 Task: Explore satellite view of the famous Hollywood Sign in Los Angeles.
Action: Mouse pressed left at (521, 223)
Screenshot: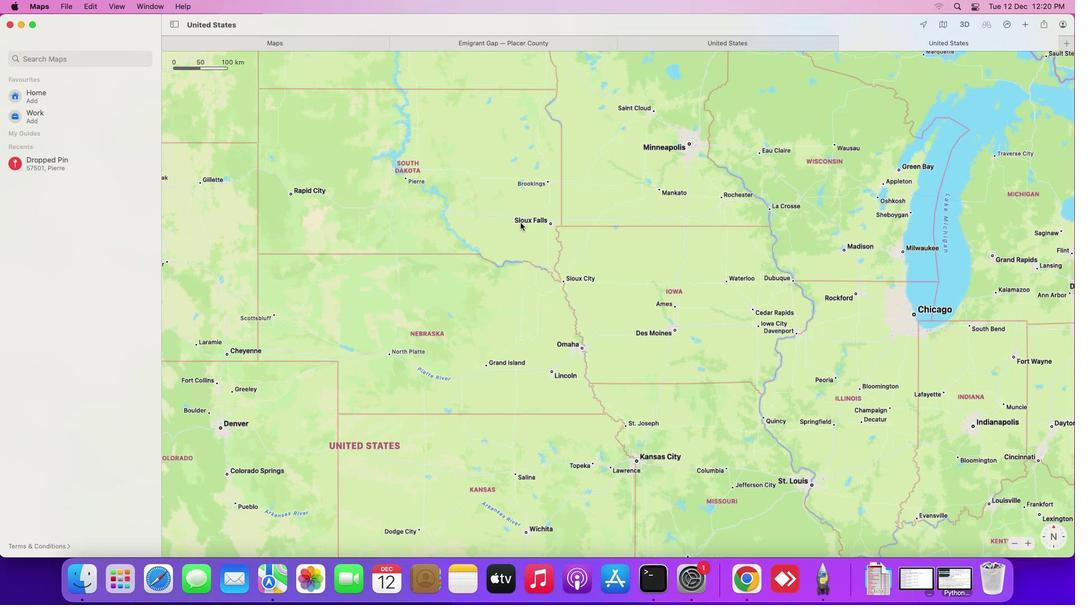
Action: Mouse moved to (73, 56)
Screenshot: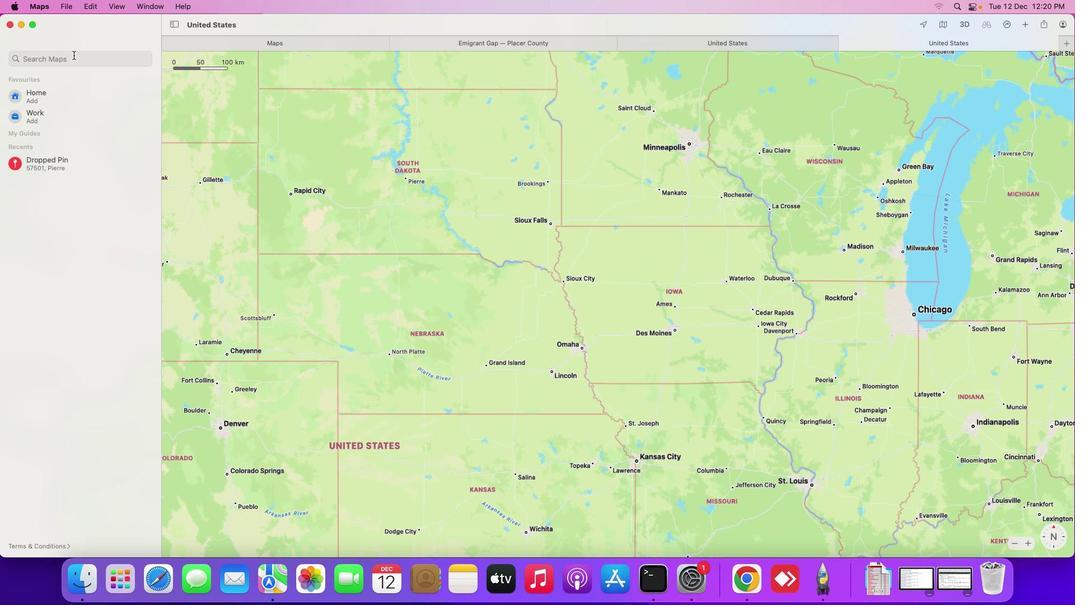 
Action: Mouse pressed left at (73, 56)
Screenshot: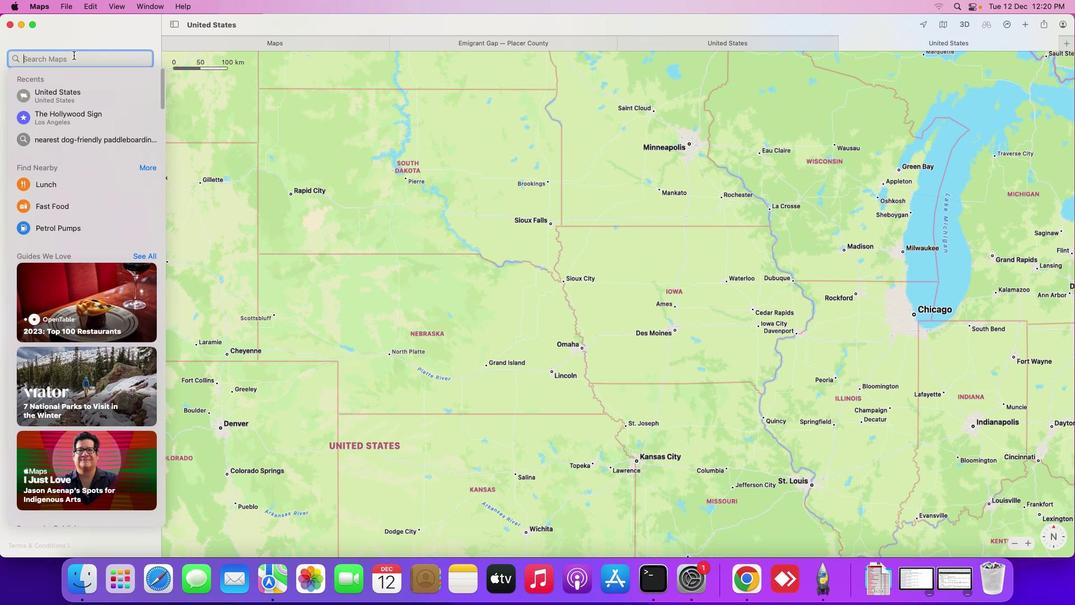 
Action: Key pressed 'f''a''m''o''u''s'Key.spaceKey.shift_r'H''o''l''l''y''w''o''o''d'Key.spaceKey.shift_r'S''i''g''n'Key.space'i''n'Key.spaceKey.shift_r'L''o''s'Key.spaceKey.shift_r'A''n''g''e''l''e''s'Key.enter
Screenshot: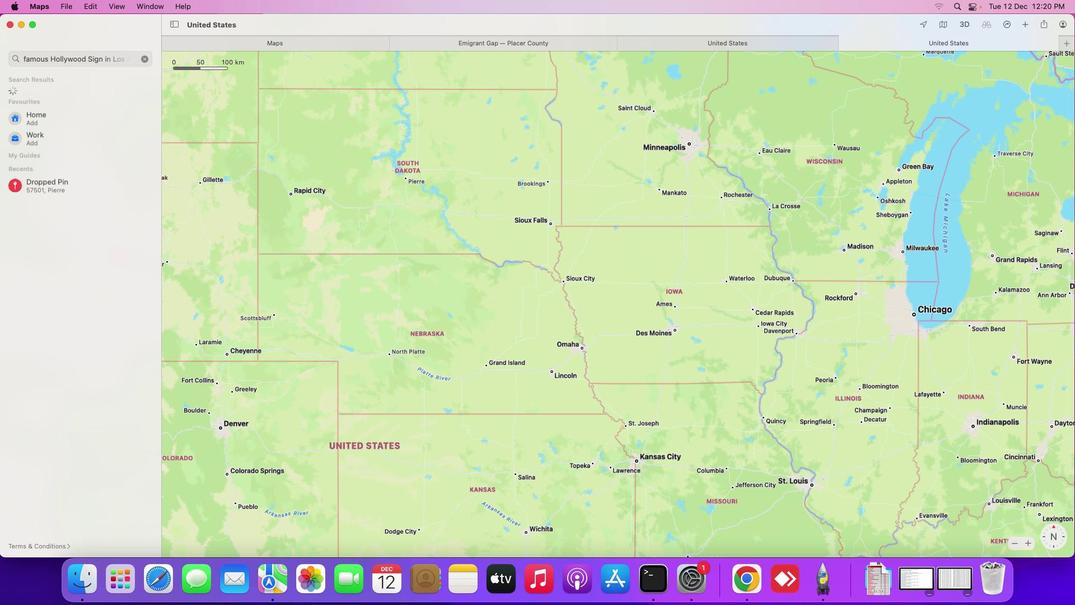 
Action: Mouse moved to (940, 22)
Screenshot: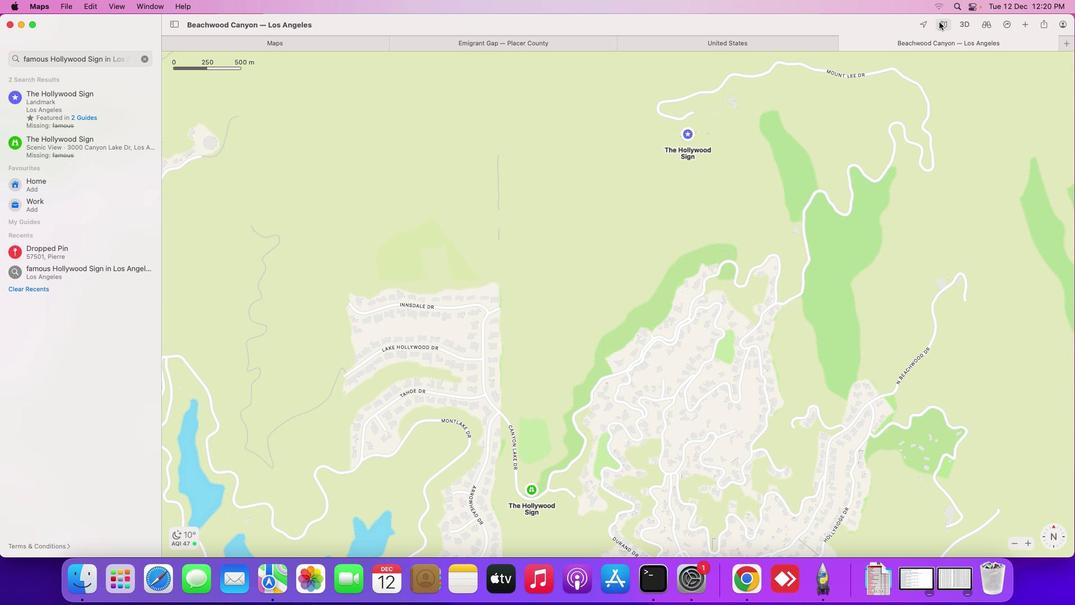 
Action: Mouse pressed left at (940, 22)
Screenshot: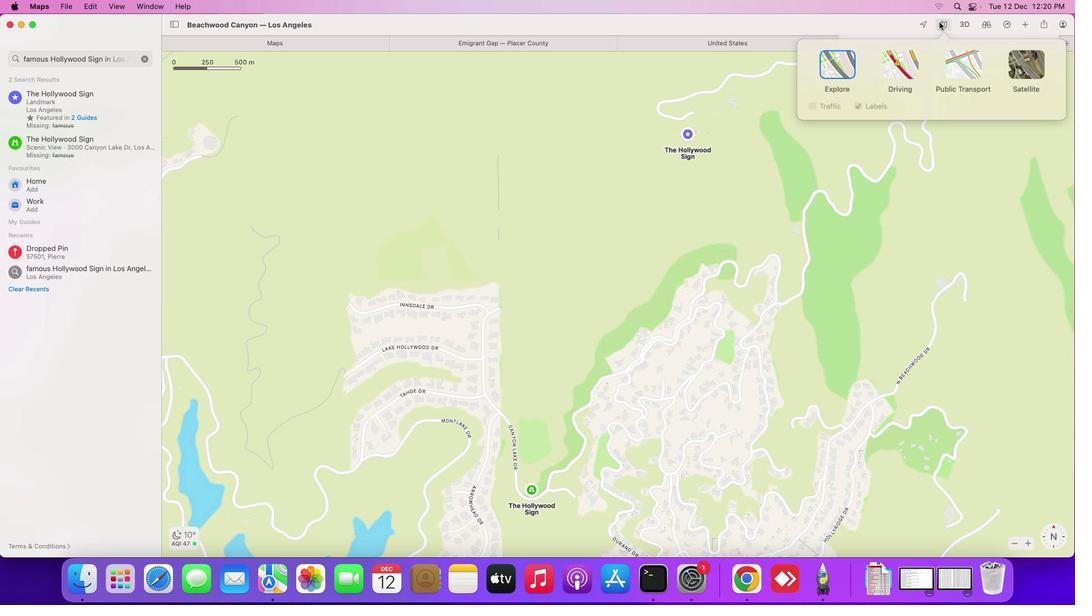 
Action: Mouse moved to (1025, 72)
Screenshot: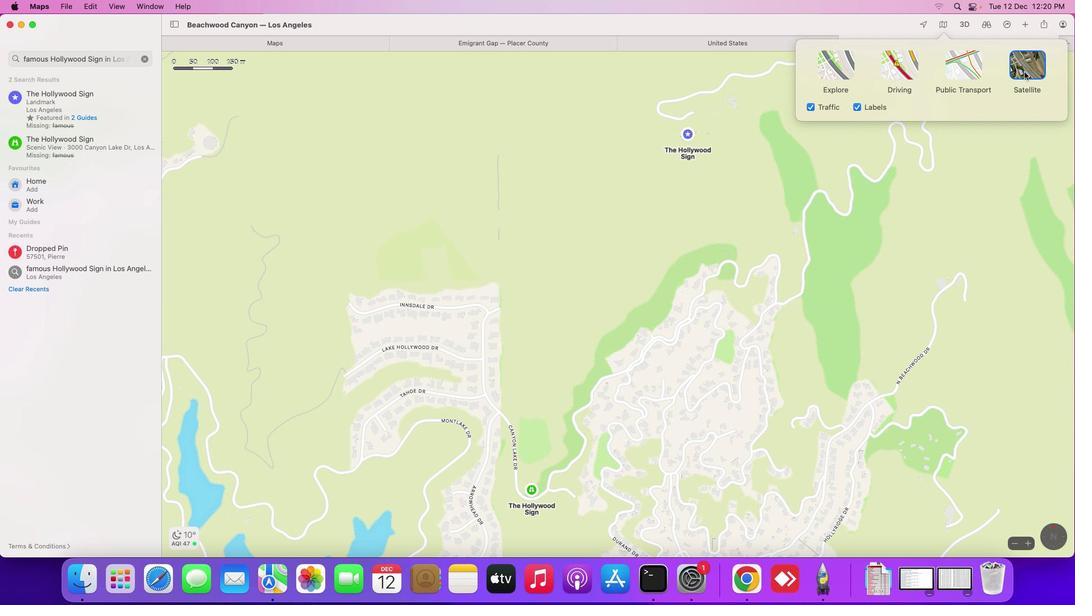 
Action: Mouse pressed left at (1025, 72)
Screenshot: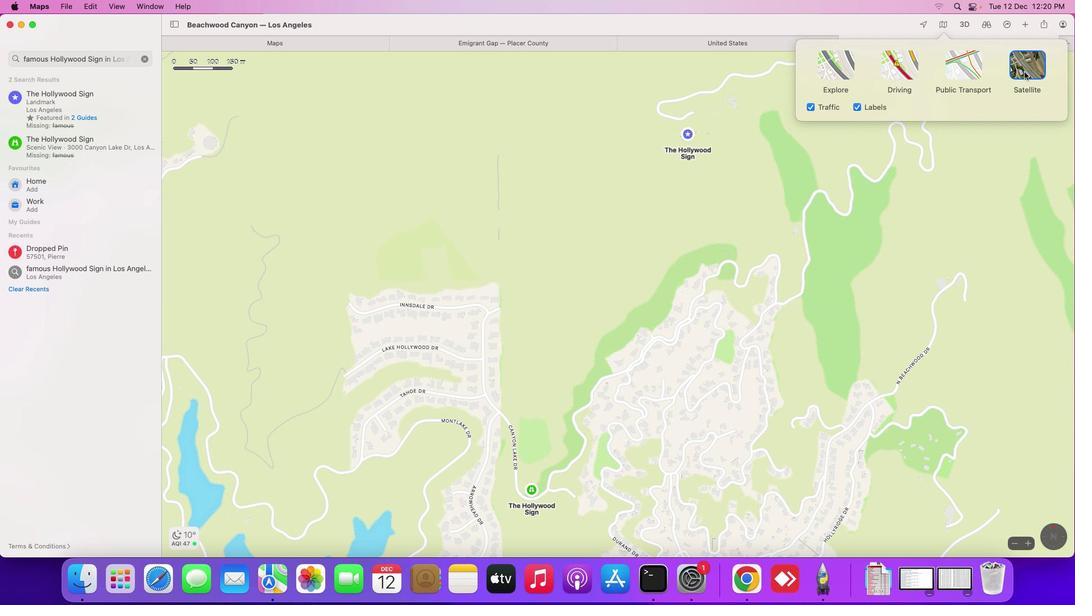 
Action: Mouse moved to (612, 312)
Screenshot: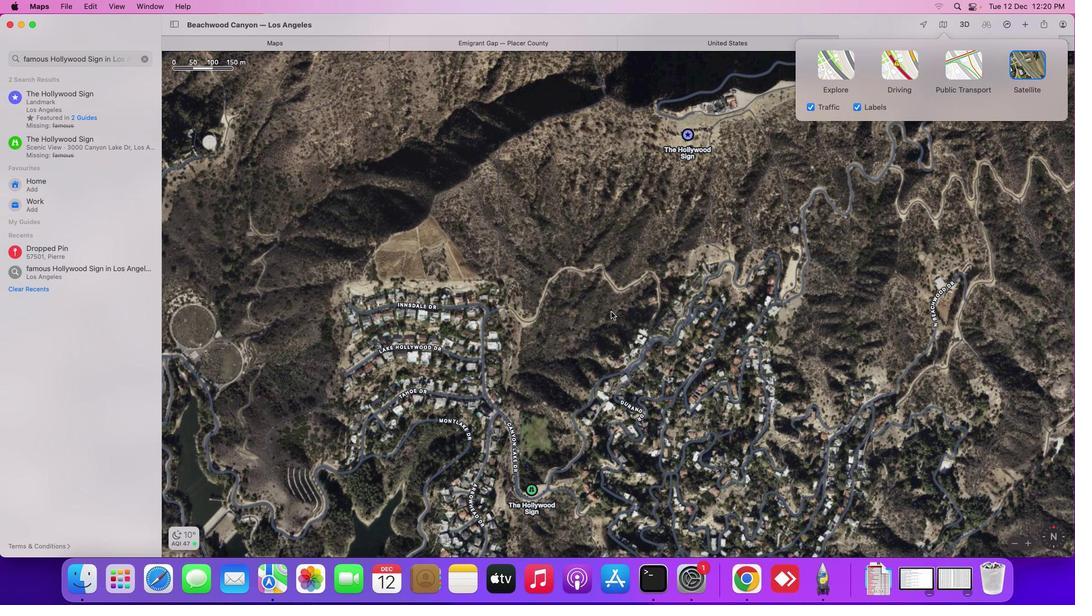 
Action: Mouse pressed left at (612, 312)
Screenshot: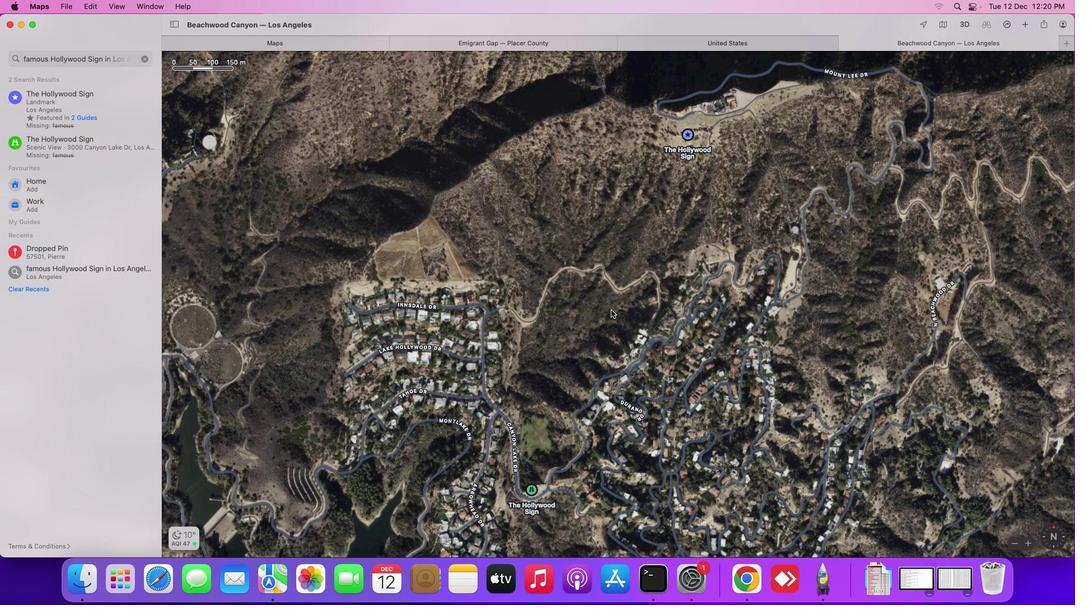 
Action: Mouse moved to (597, 298)
Screenshot: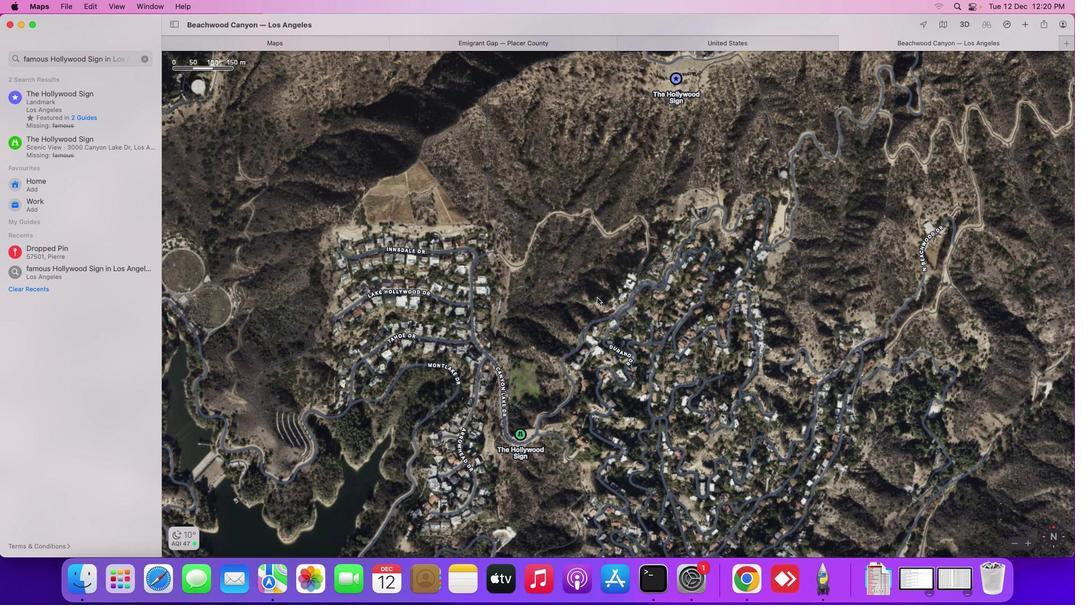
Action: Mouse scrolled (597, 298) with delta (0, 1)
Screenshot: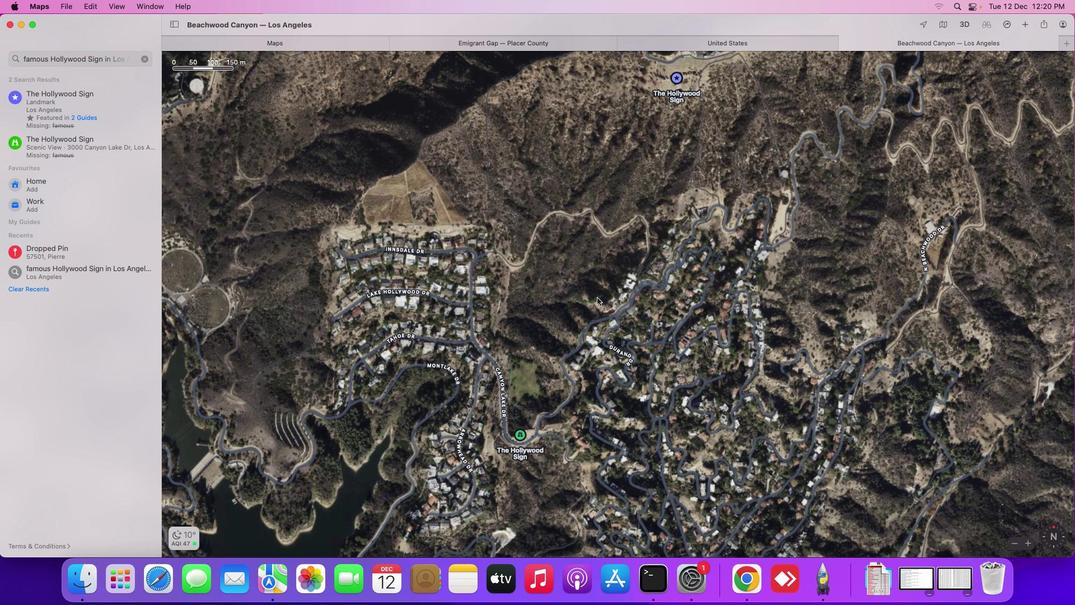 
Action: Mouse scrolled (597, 298) with delta (0, 1)
Screenshot: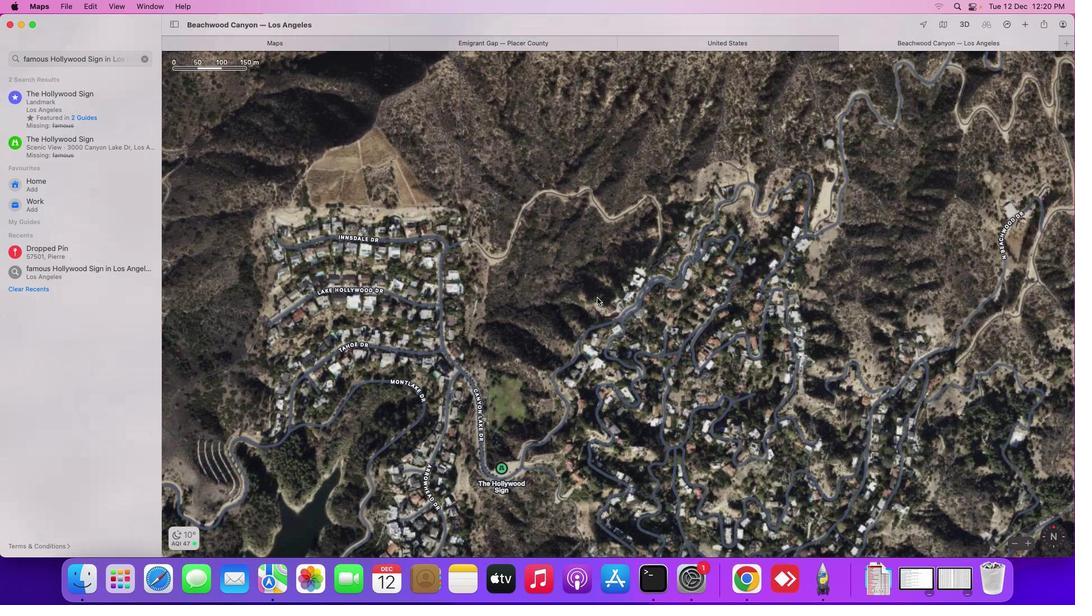
Action: Mouse scrolled (597, 298) with delta (0, 1)
Screenshot: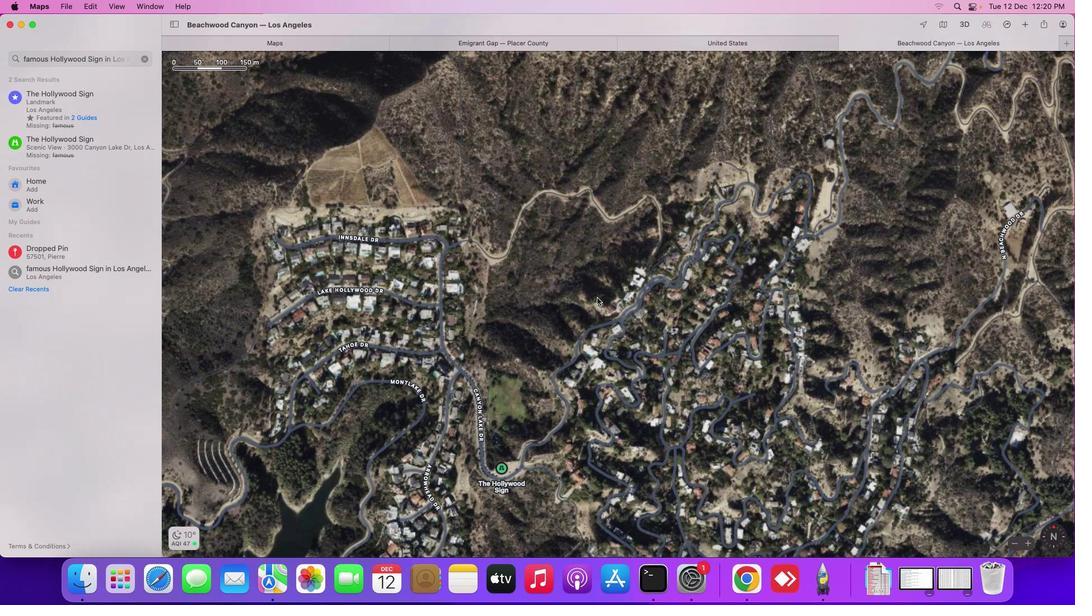 
Action: Mouse scrolled (597, 298) with delta (0, 1)
Screenshot: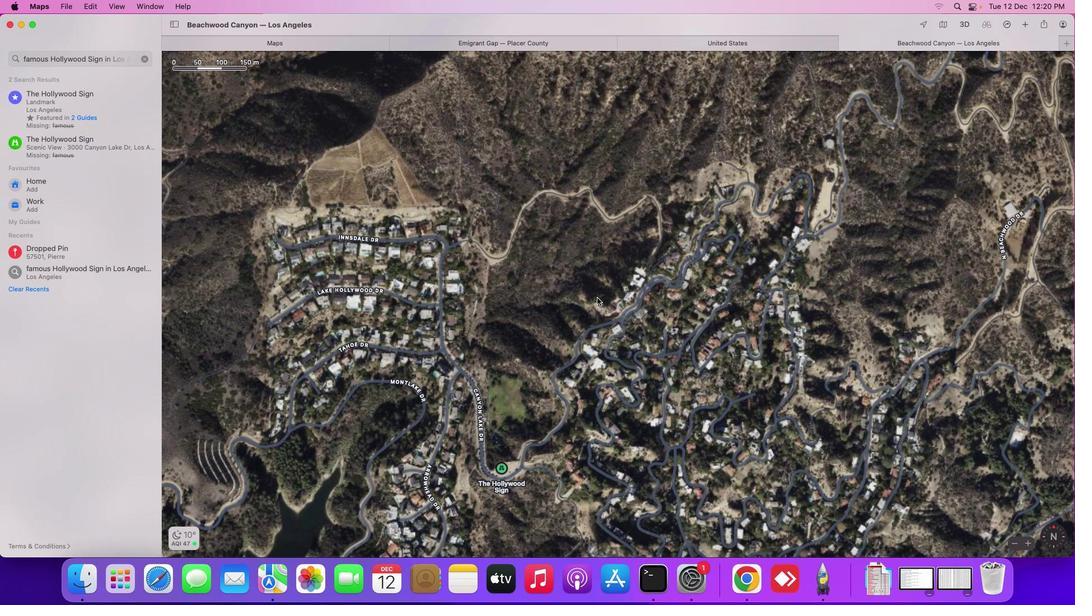 
Action: Mouse scrolled (597, 298) with delta (0, 2)
Screenshot: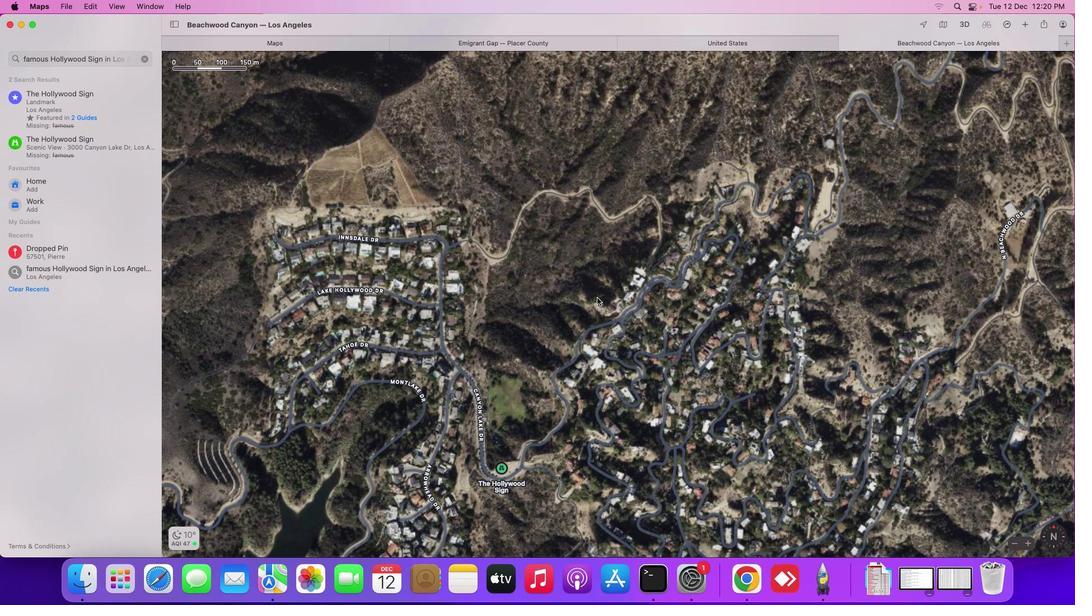 
Action: Mouse moved to (540, 298)
Screenshot: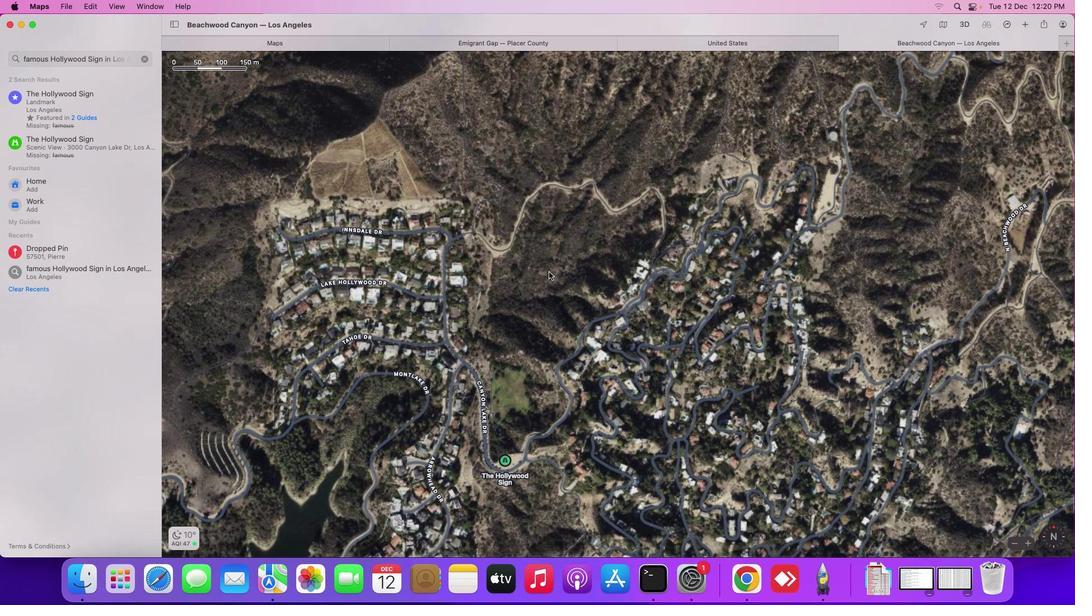 
Action: Mouse pressed left at (540, 298)
Screenshot: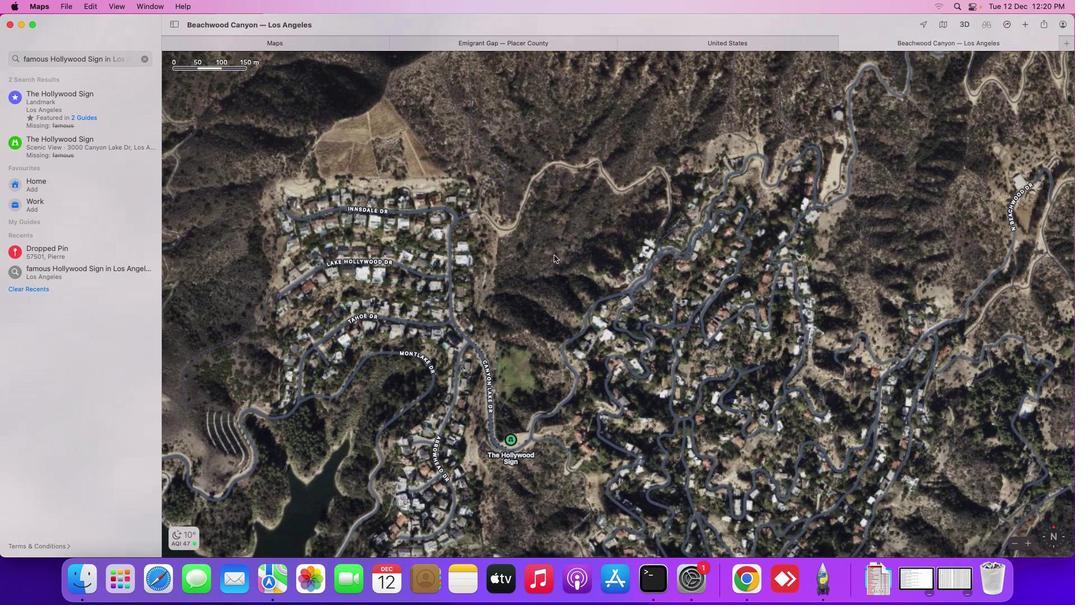 
Action: Mouse moved to (579, 279)
Screenshot: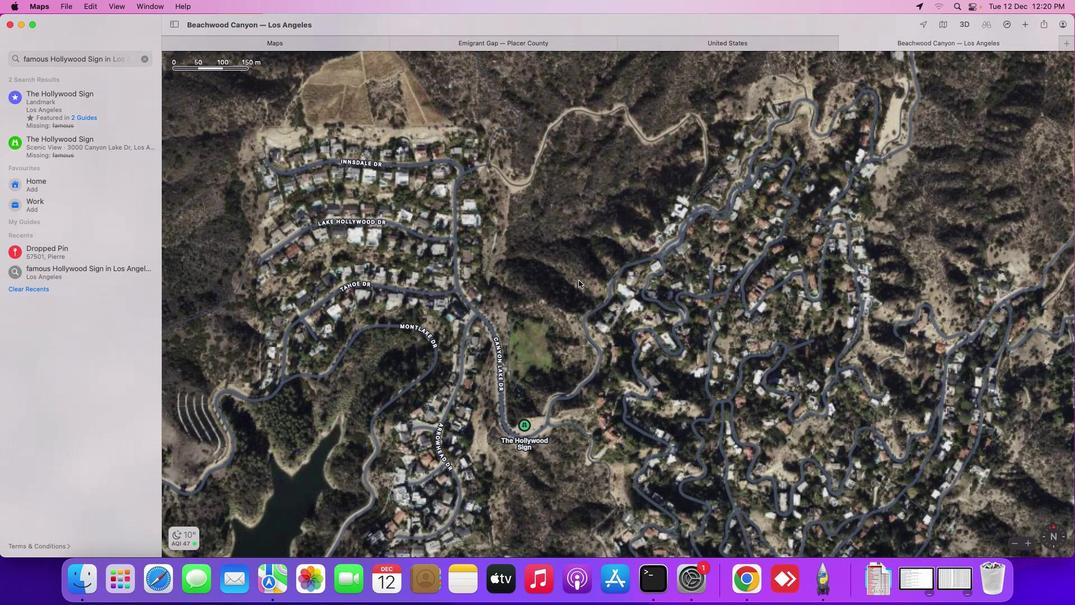 
Action: Mouse scrolled (579, 279) with delta (0, 1)
Screenshot: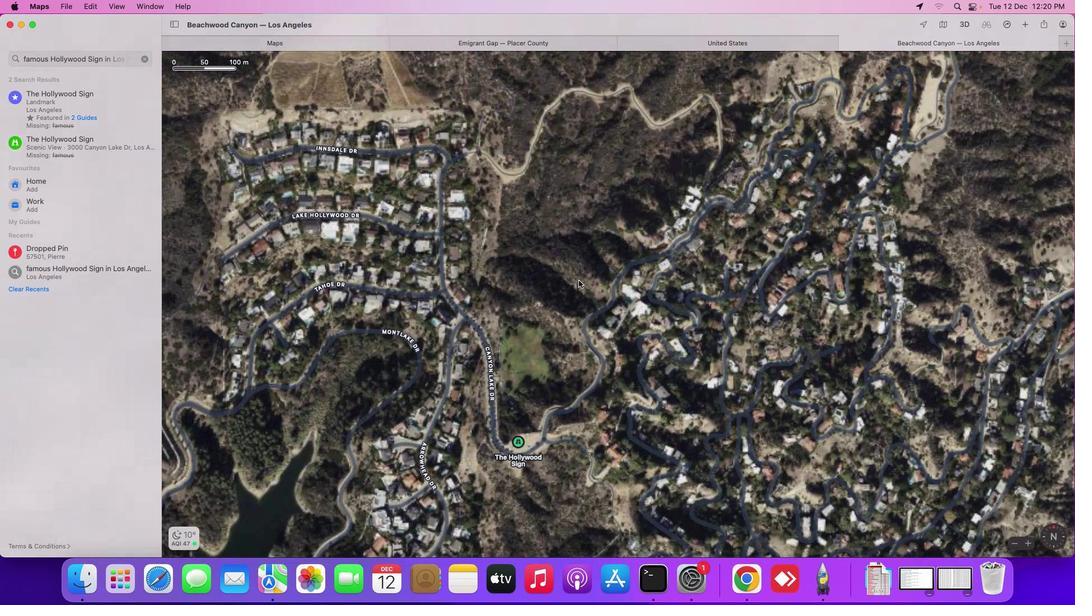 
Action: Mouse moved to (579, 280)
Screenshot: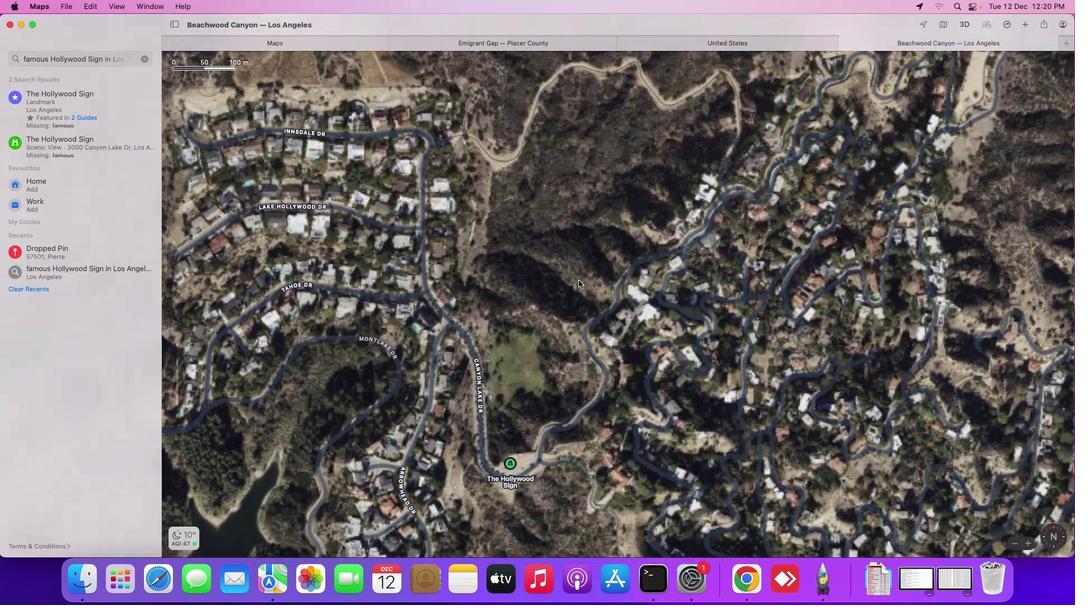 
Action: Mouse scrolled (579, 280) with delta (0, 1)
Screenshot: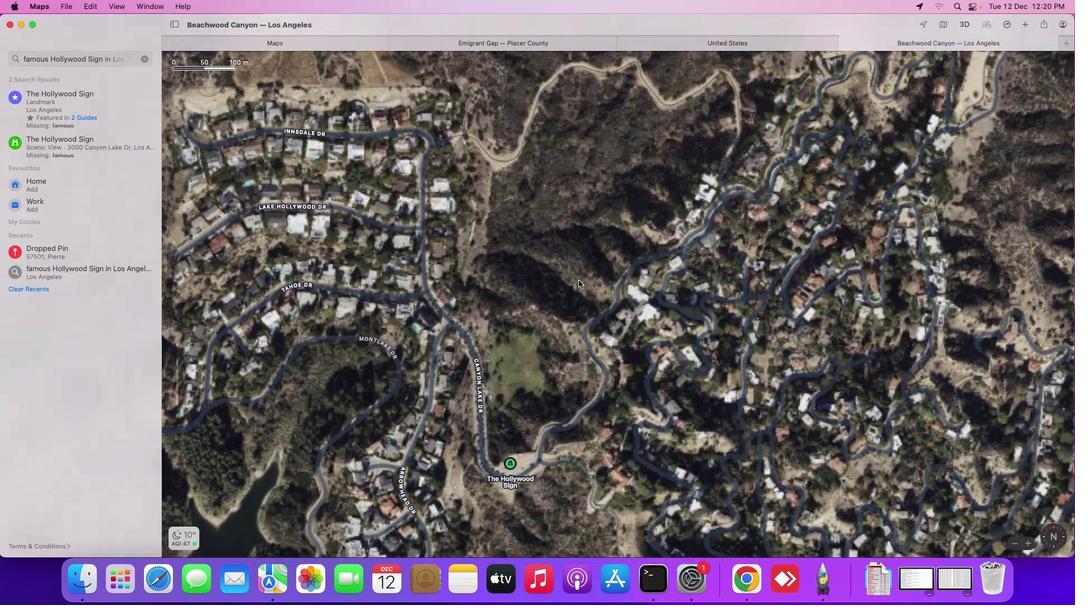 
Action: Mouse scrolled (579, 280) with delta (0, 1)
Screenshot: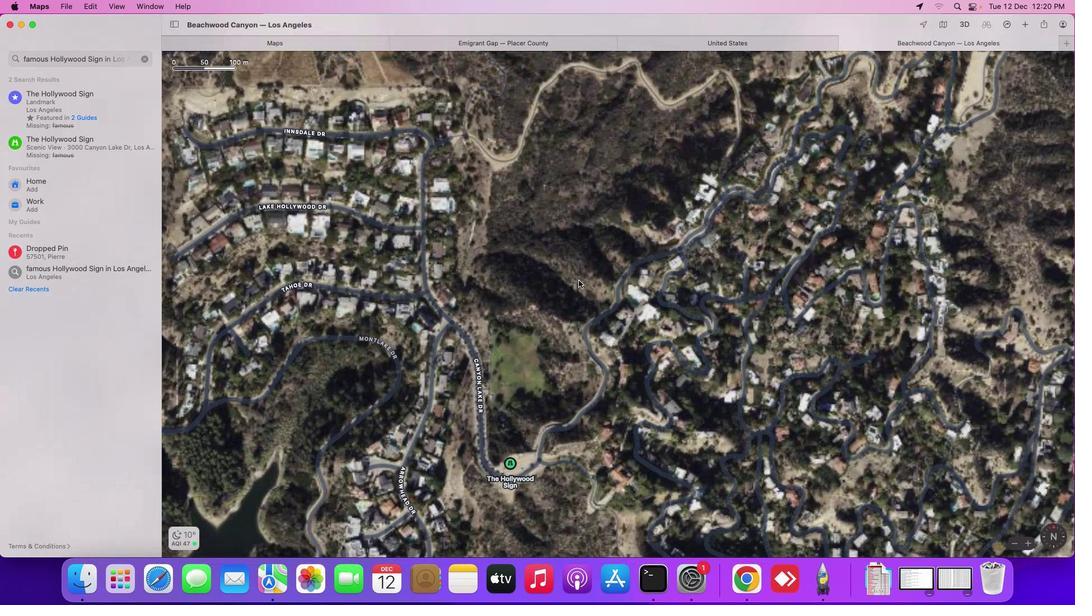 
Action: Mouse moved to (579, 280)
Screenshot: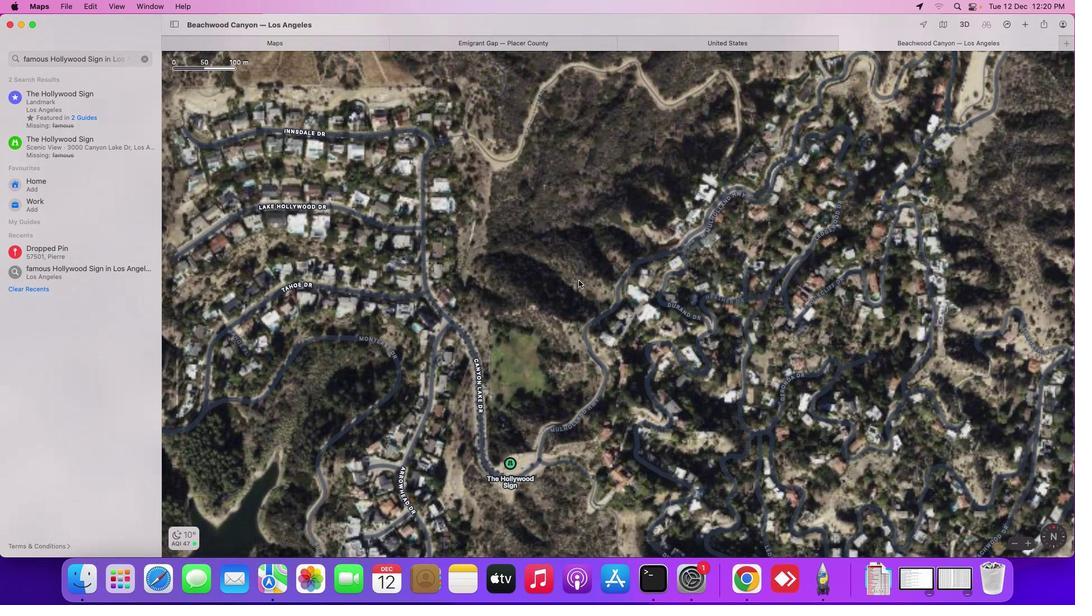 
Action: Mouse scrolled (579, 280) with delta (0, 1)
Screenshot: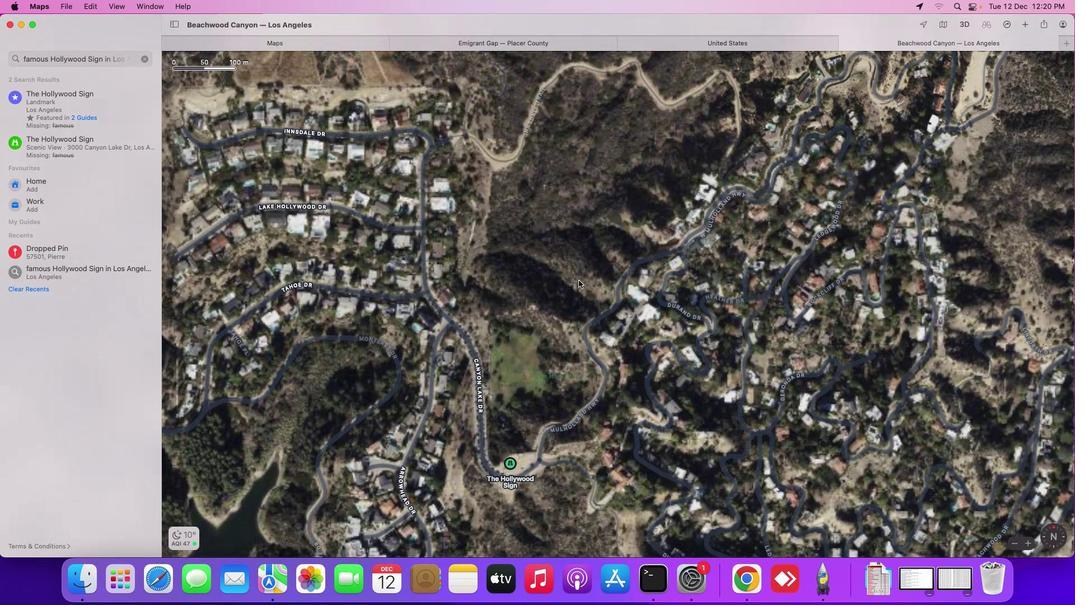 
Action: Mouse moved to (579, 280)
Screenshot: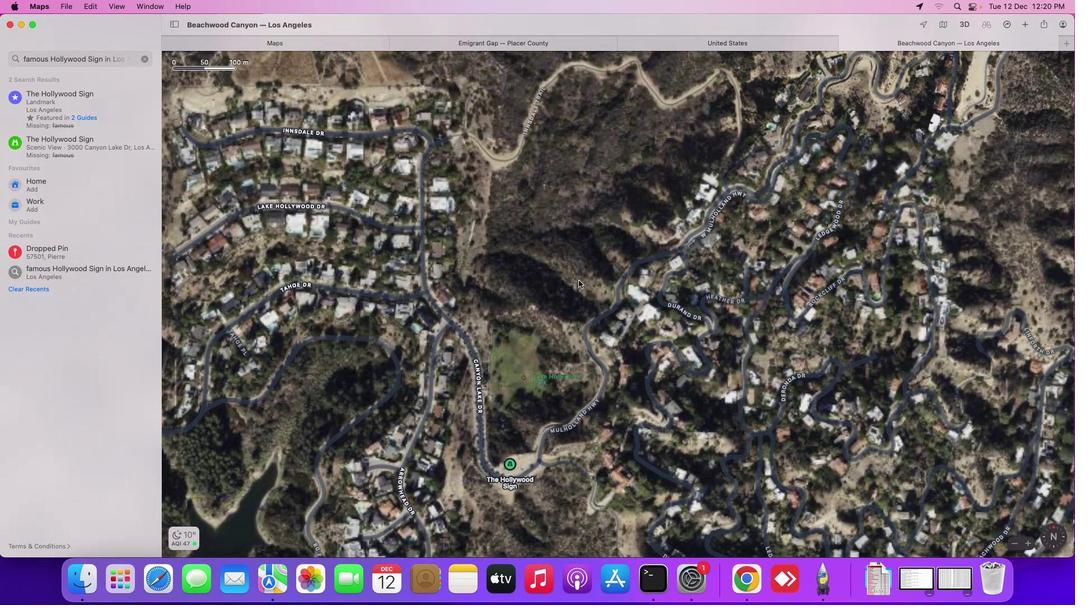 
Action: Mouse scrolled (579, 280) with delta (0, 2)
Screenshot: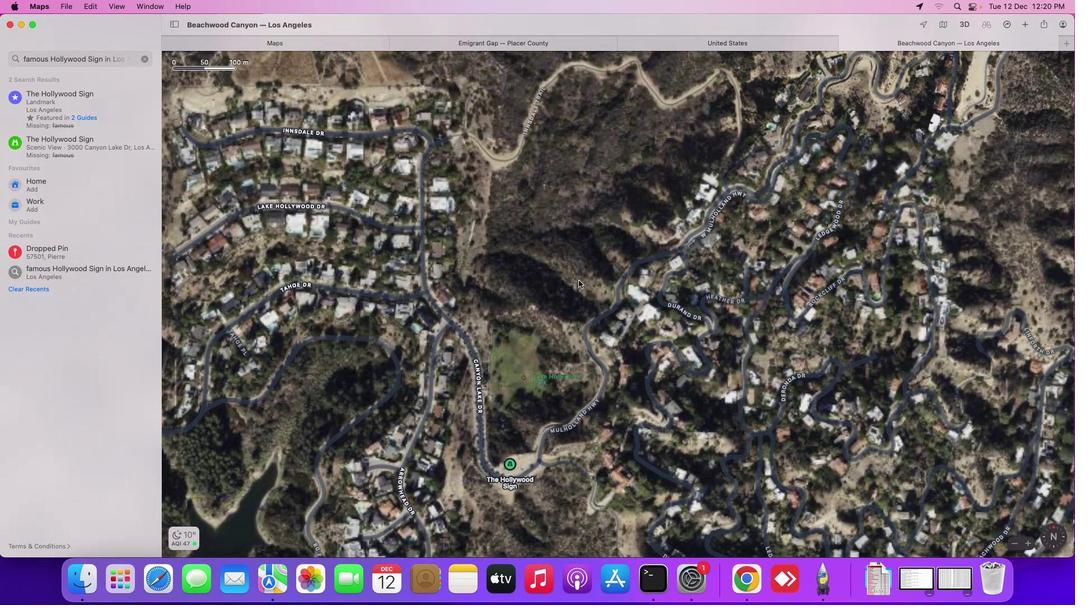 
Action: Mouse moved to (579, 280)
Screenshot: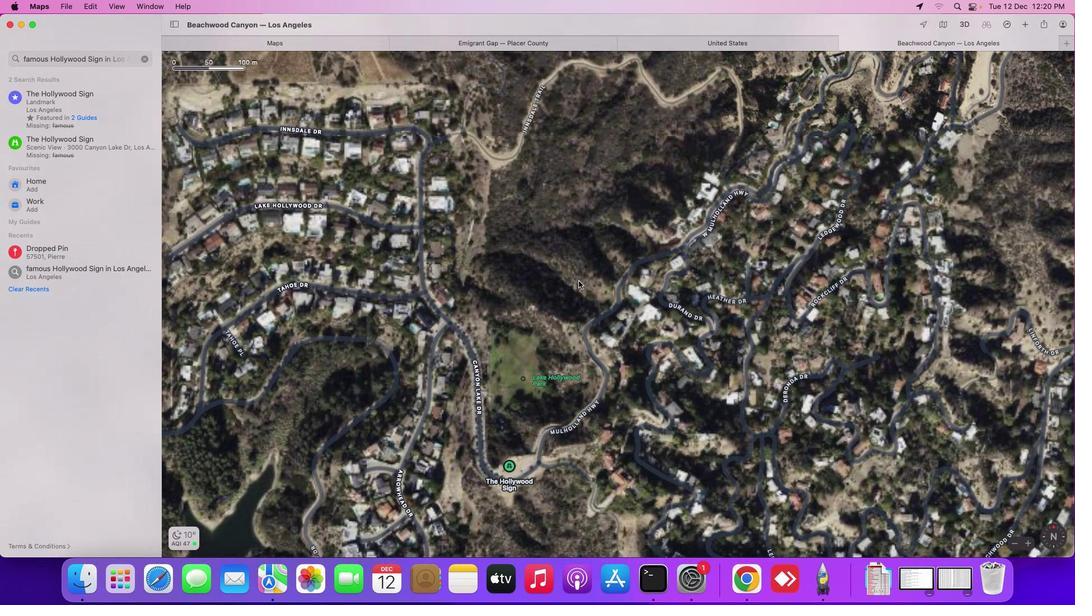 
Action: Mouse scrolled (579, 280) with delta (0, 1)
Screenshot: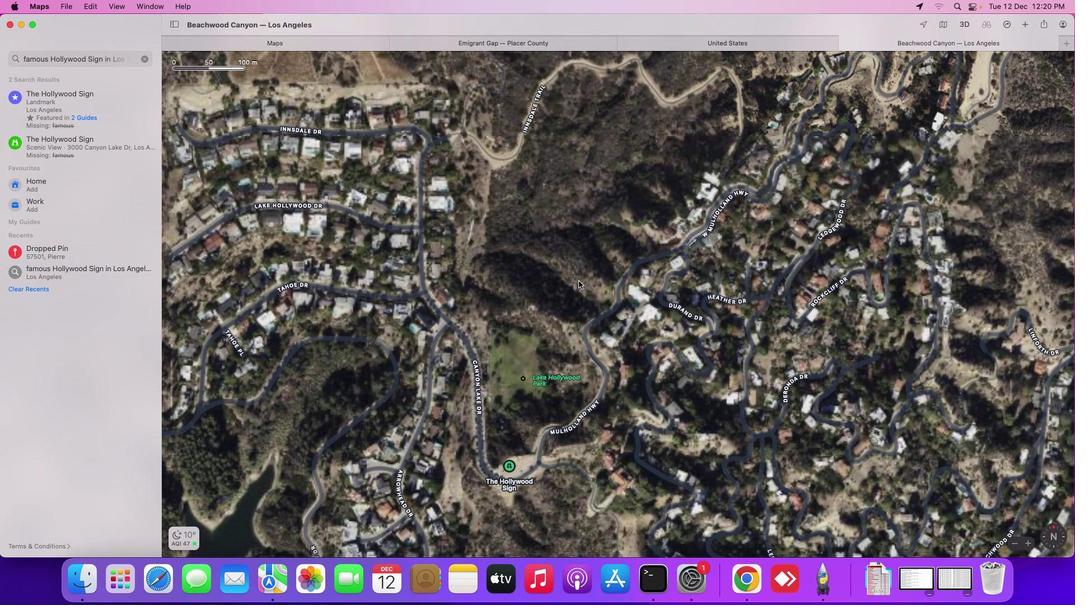 
Action: Mouse moved to (579, 280)
Screenshot: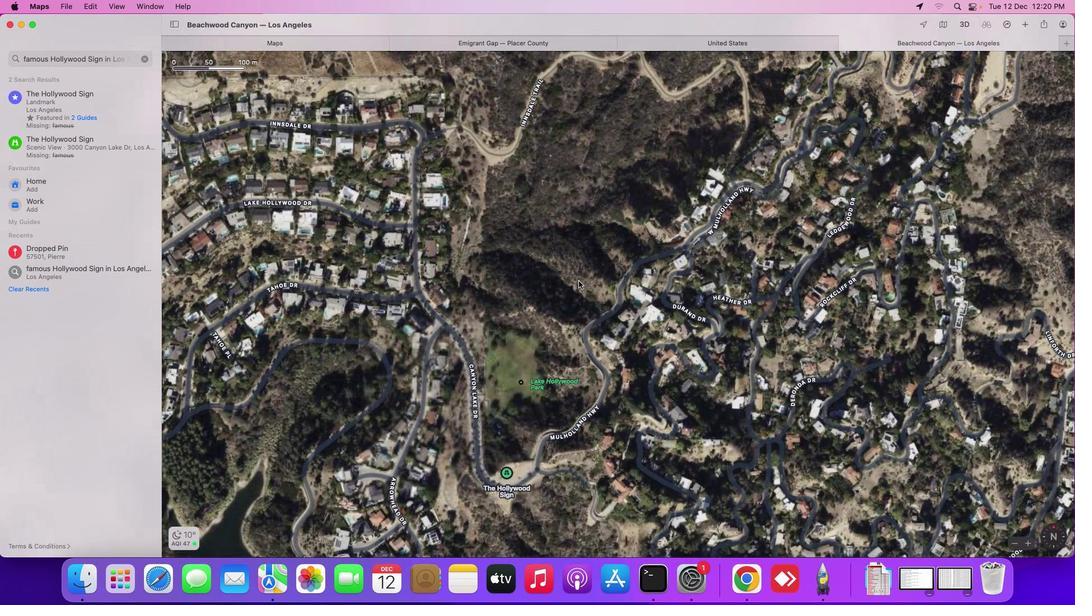 
Action: Mouse scrolled (579, 280) with delta (0, 1)
Screenshot: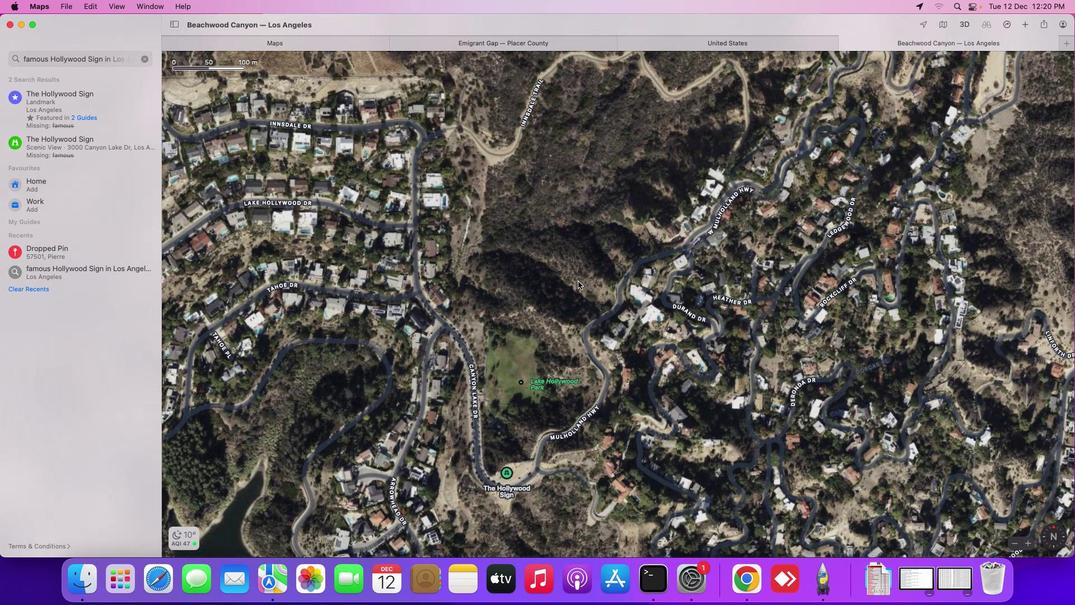 
Action: Mouse moved to (579, 281)
Screenshot: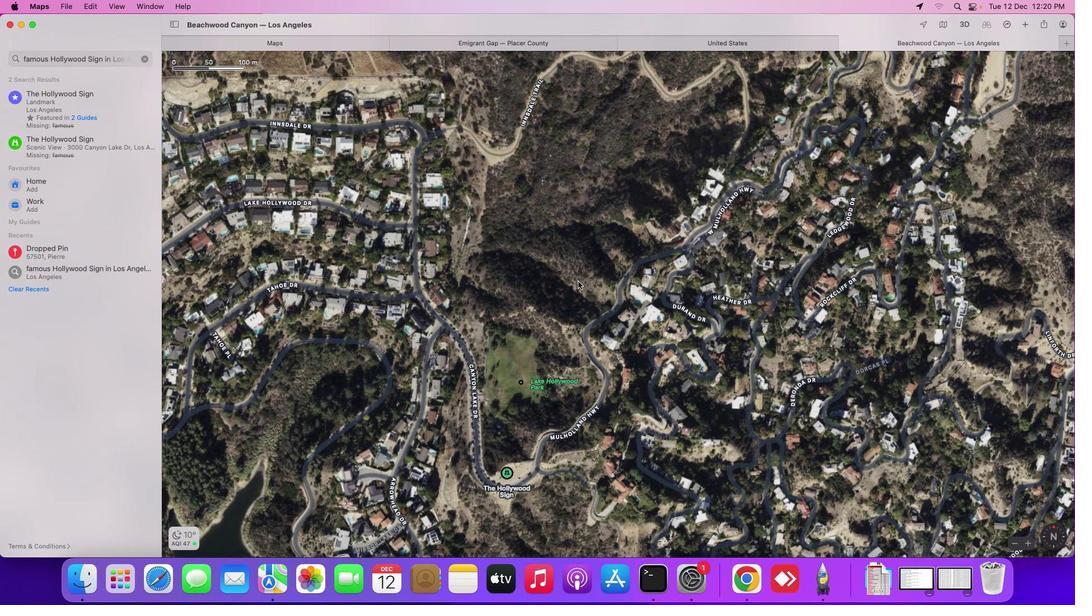 
Action: Mouse scrolled (579, 281) with delta (0, 1)
Screenshot: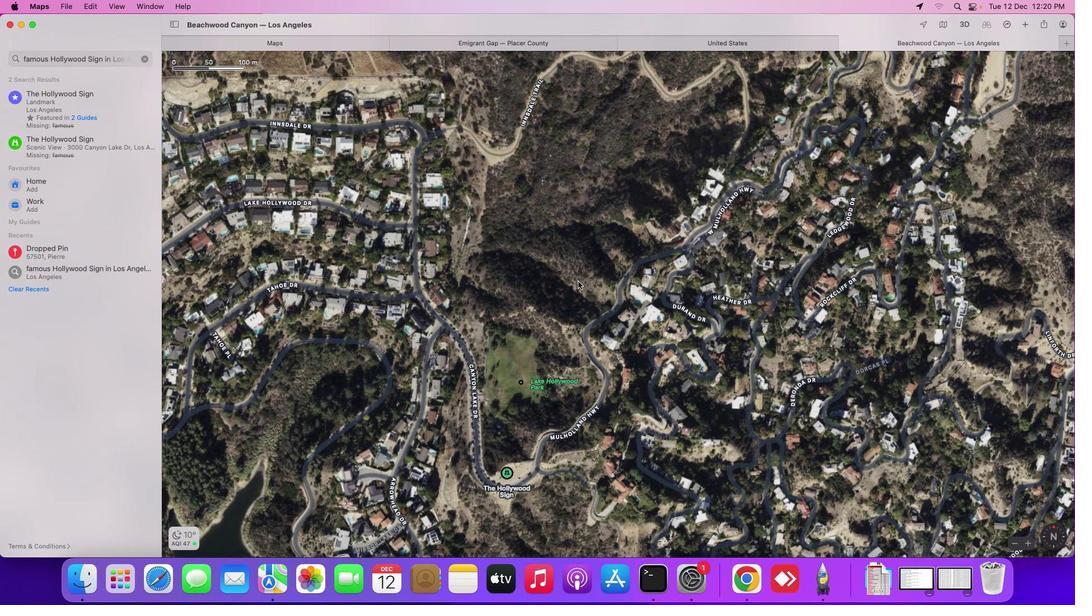 
Action: Mouse moved to (531, 303)
Screenshot: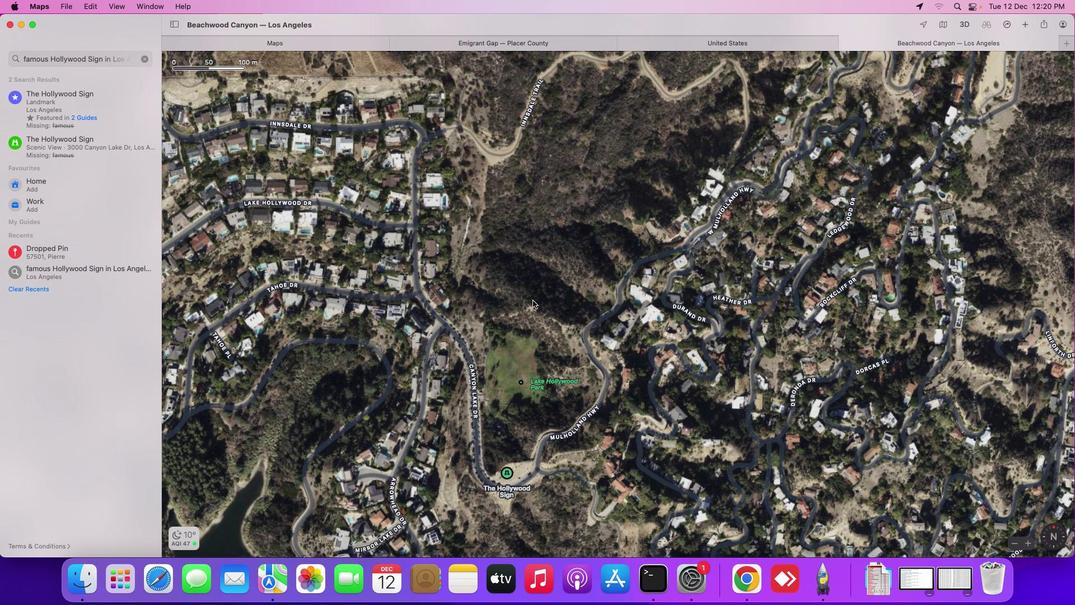 
Action: Mouse pressed left at (531, 303)
Screenshot: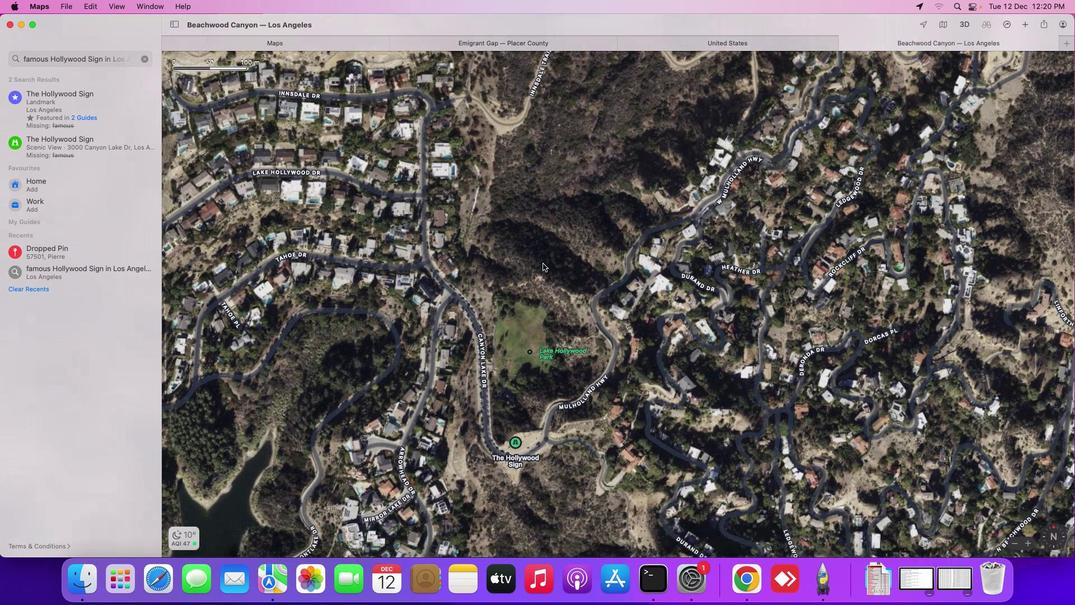 
Action: Mouse moved to (569, 288)
Screenshot: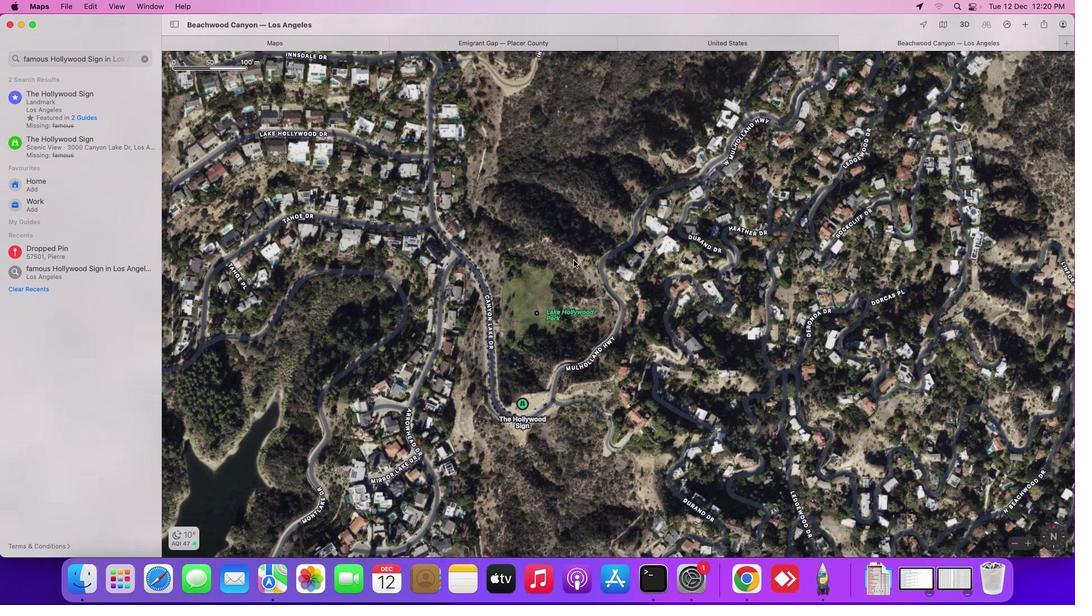 
Action: Mouse pressed left at (569, 288)
Screenshot: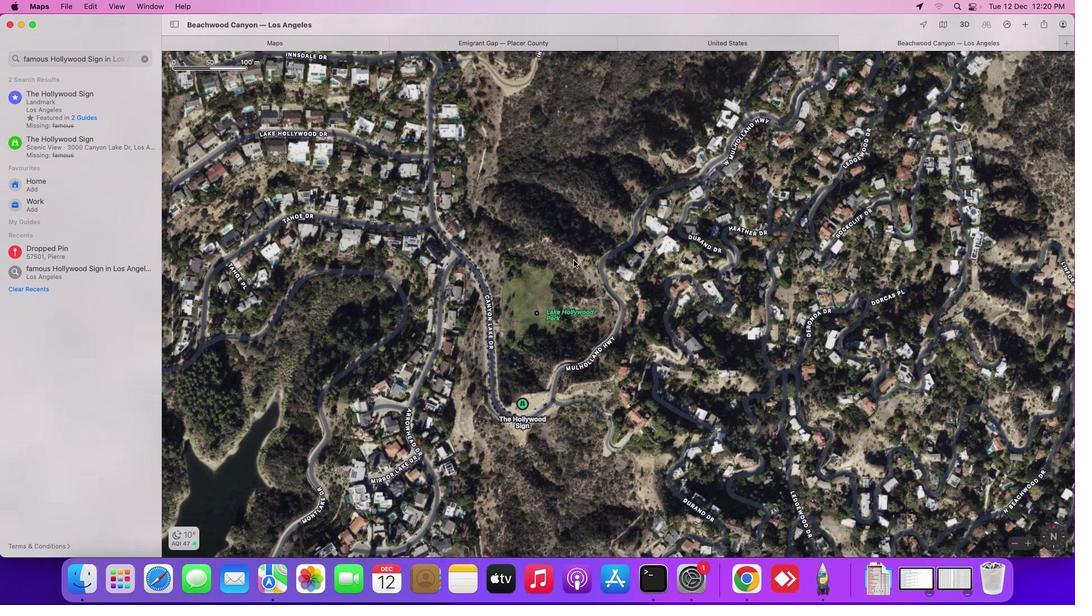 
Action: Mouse moved to (584, 320)
Screenshot: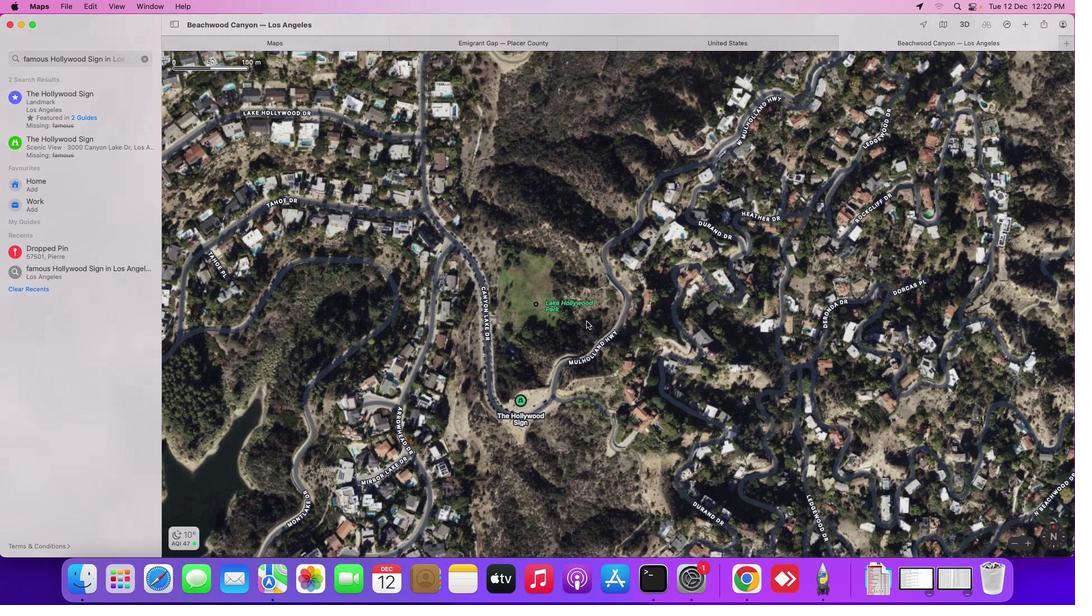 
Action: Mouse scrolled (584, 320) with delta (0, 1)
Screenshot: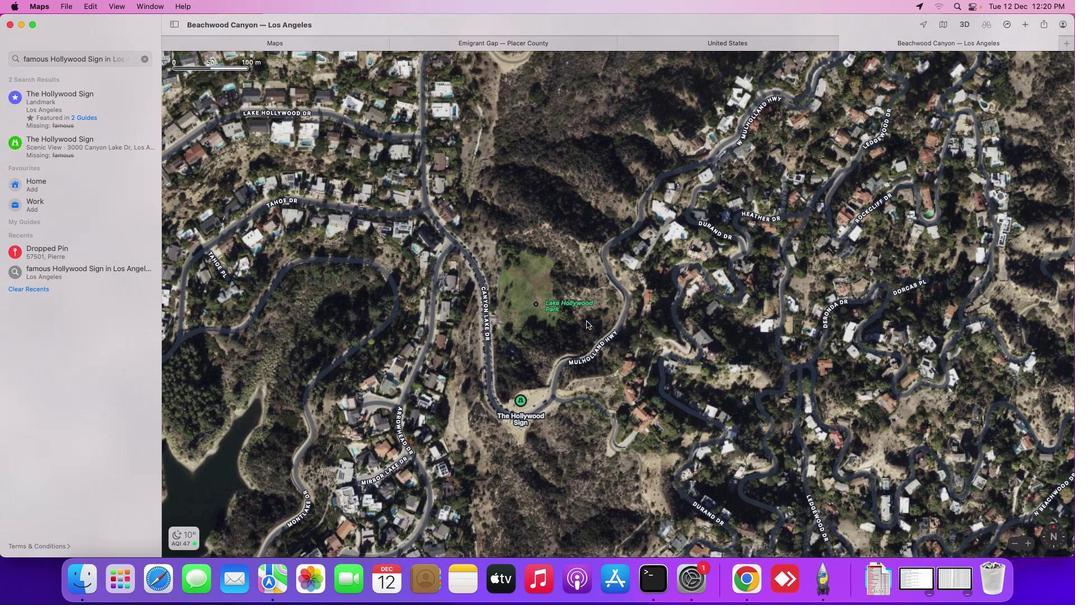 
Action: Mouse moved to (584, 320)
Screenshot: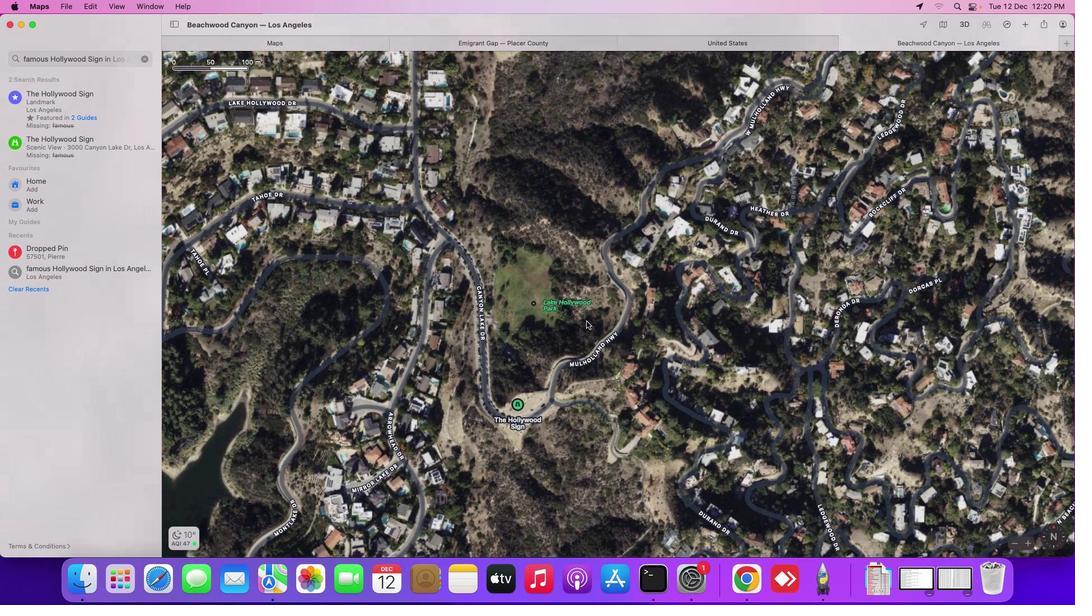 
Action: Mouse scrolled (584, 320) with delta (0, 1)
Screenshot: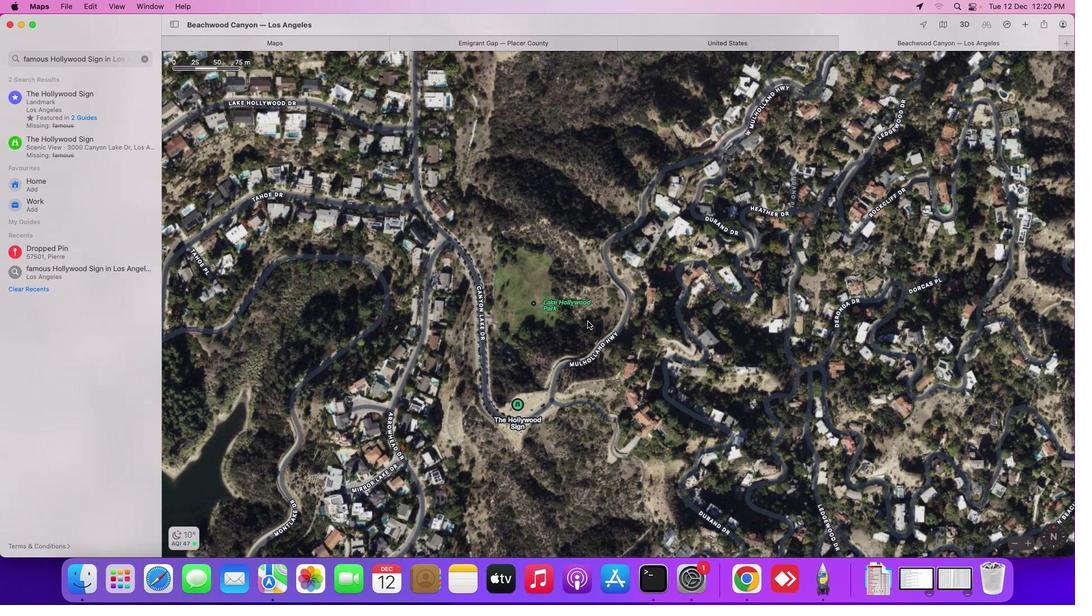 
Action: Mouse moved to (585, 321)
Screenshot: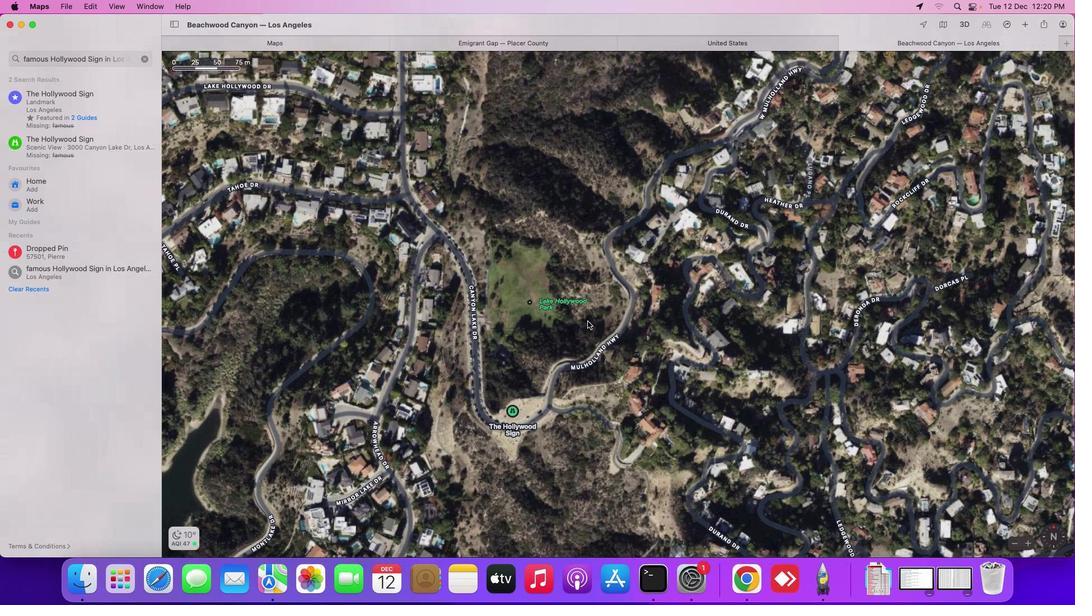 
Action: Mouse scrolled (585, 321) with delta (0, 1)
Screenshot: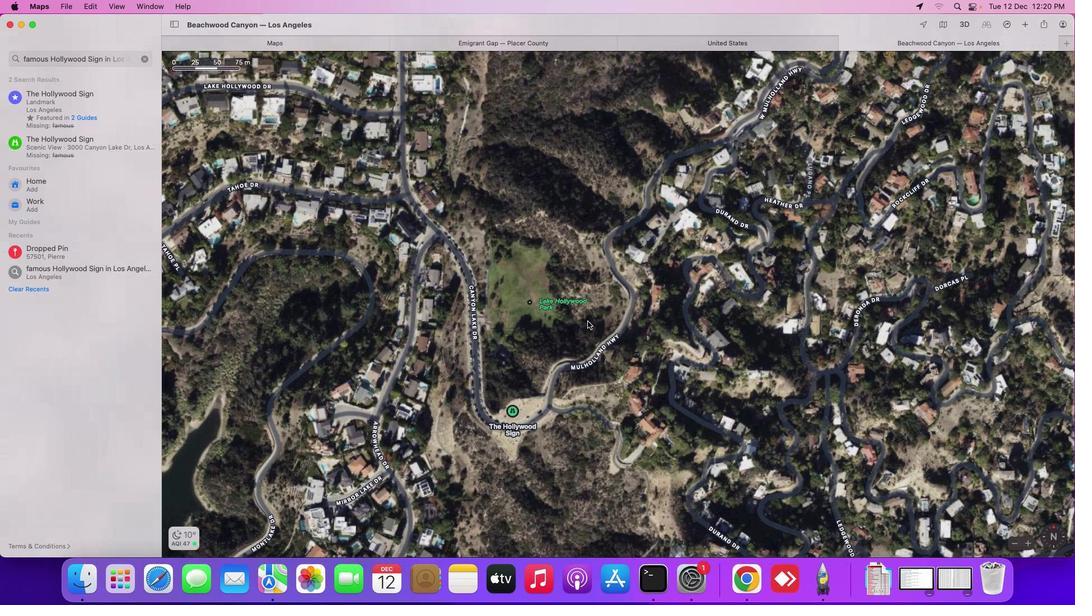 
Action: Mouse moved to (587, 321)
Screenshot: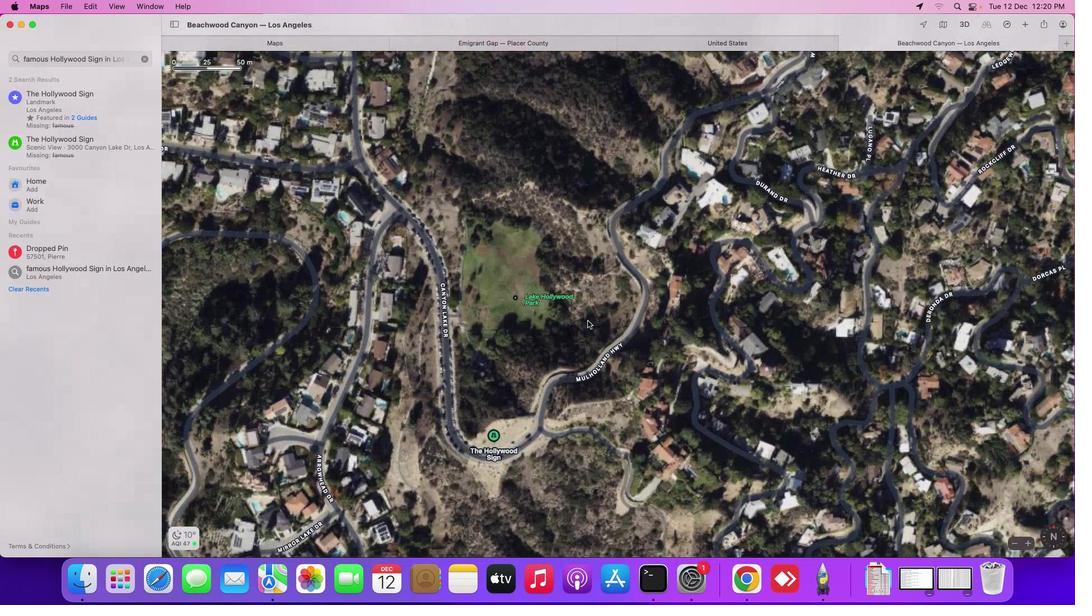 
Action: Mouse scrolled (587, 321) with delta (0, 1)
Screenshot: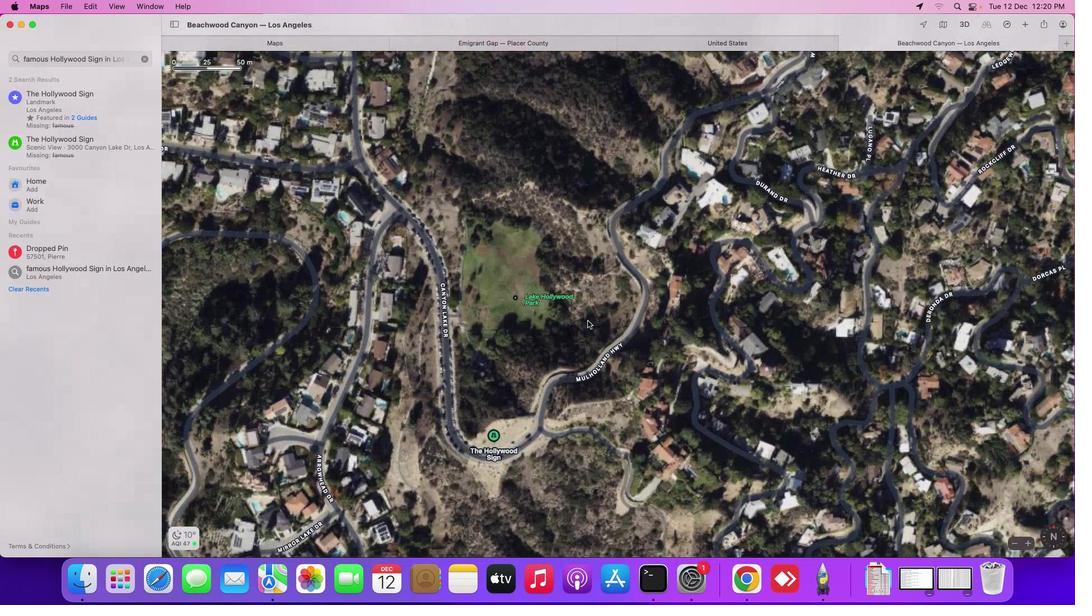 
Action: Mouse moved to (587, 321)
Screenshot: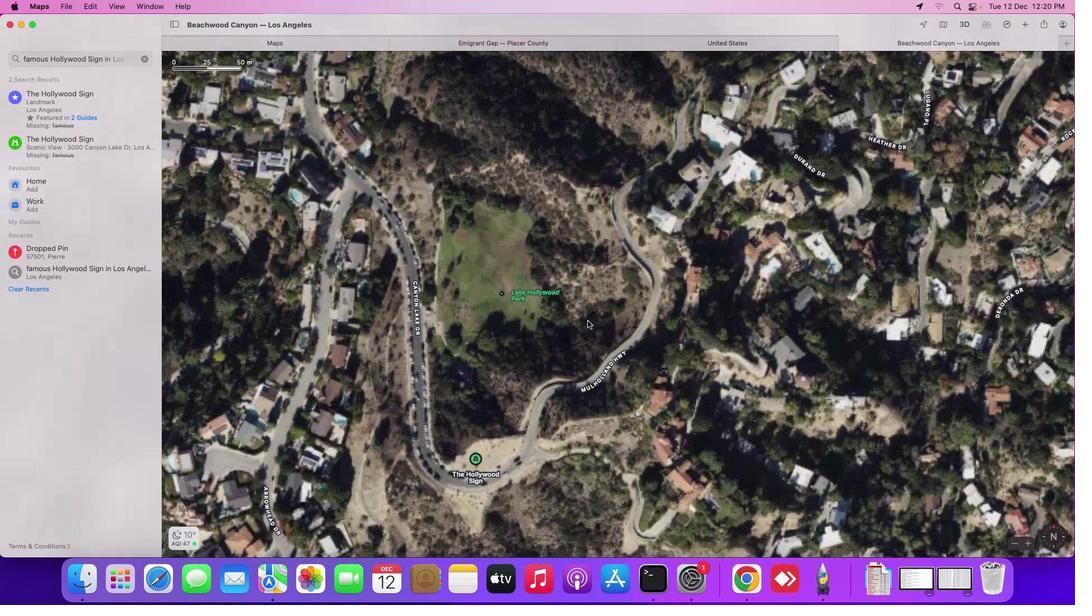 
Action: Mouse scrolled (587, 321) with delta (0, 1)
Screenshot: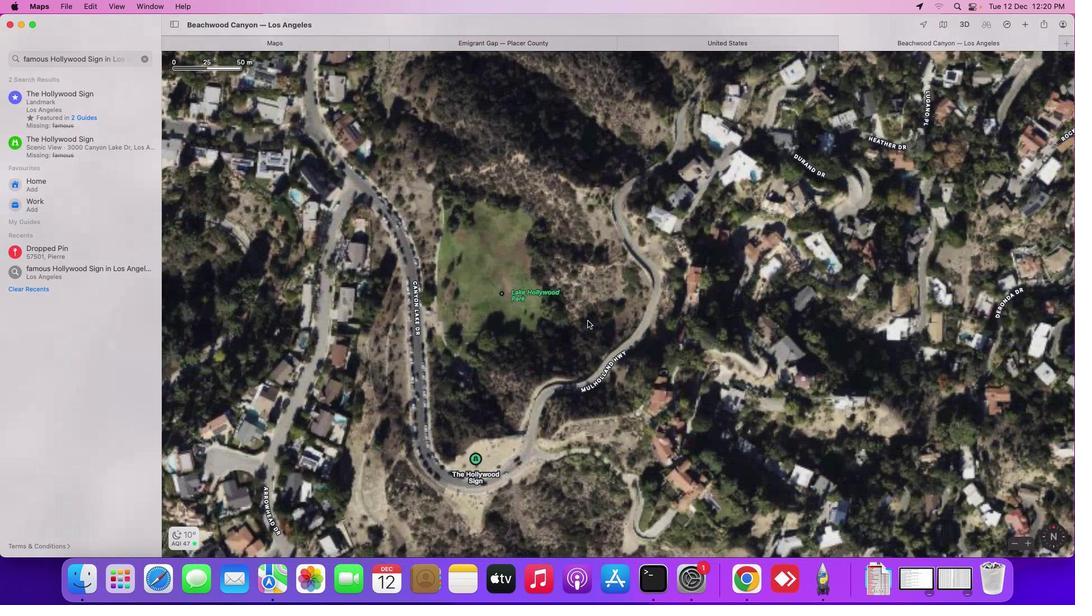 
Action: Mouse moved to (588, 321)
Screenshot: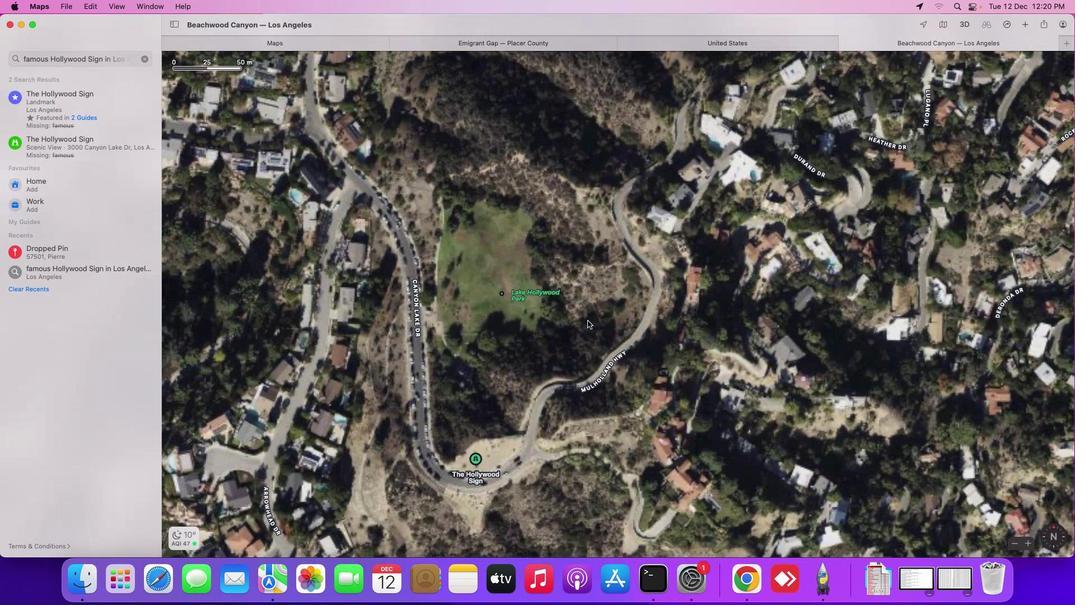 
Action: Mouse scrolled (588, 321) with delta (0, 1)
Screenshot: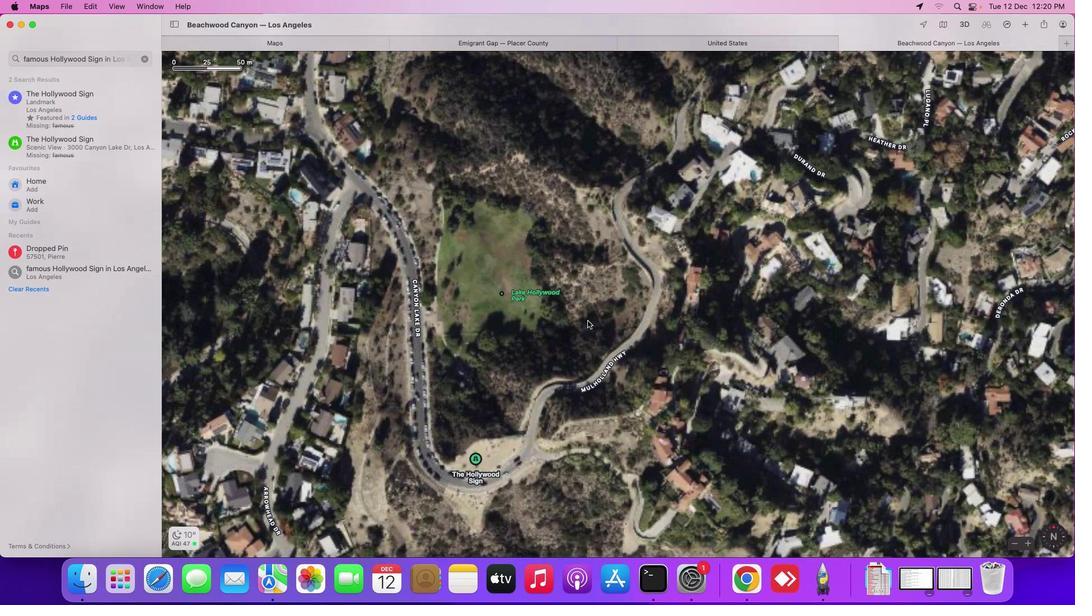 
Action: Mouse moved to (588, 321)
Screenshot: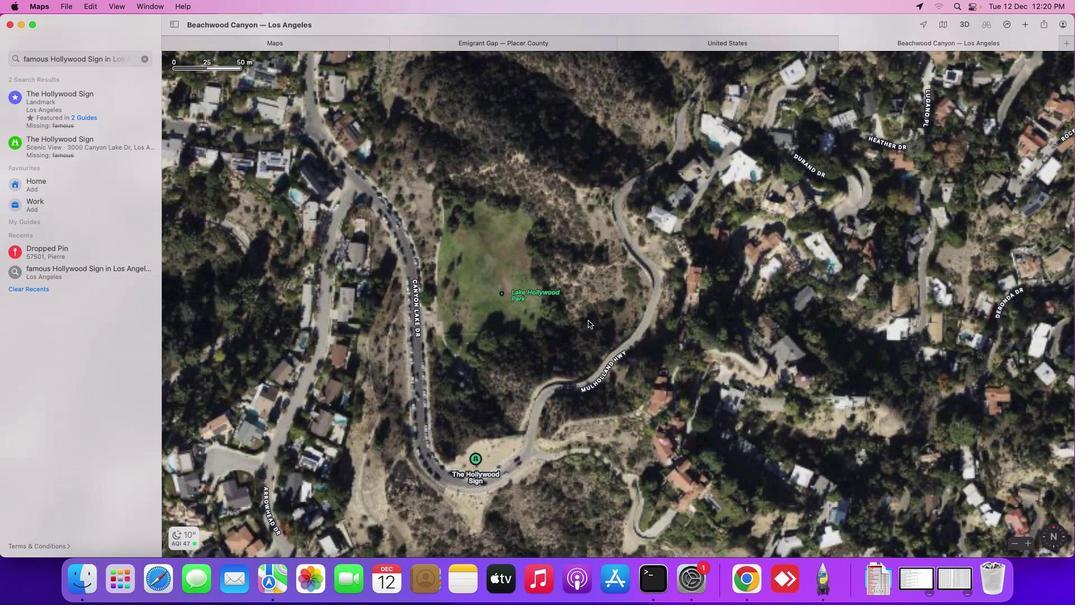 
Action: Mouse scrolled (588, 321) with delta (0, 2)
Screenshot: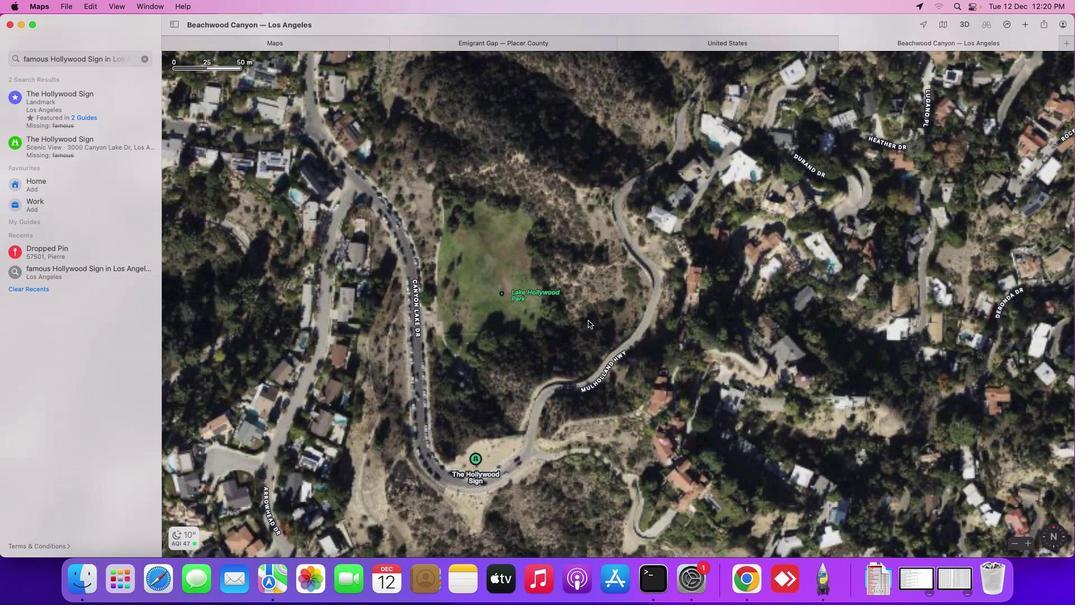 
Action: Mouse moved to (588, 321)
Screenshot: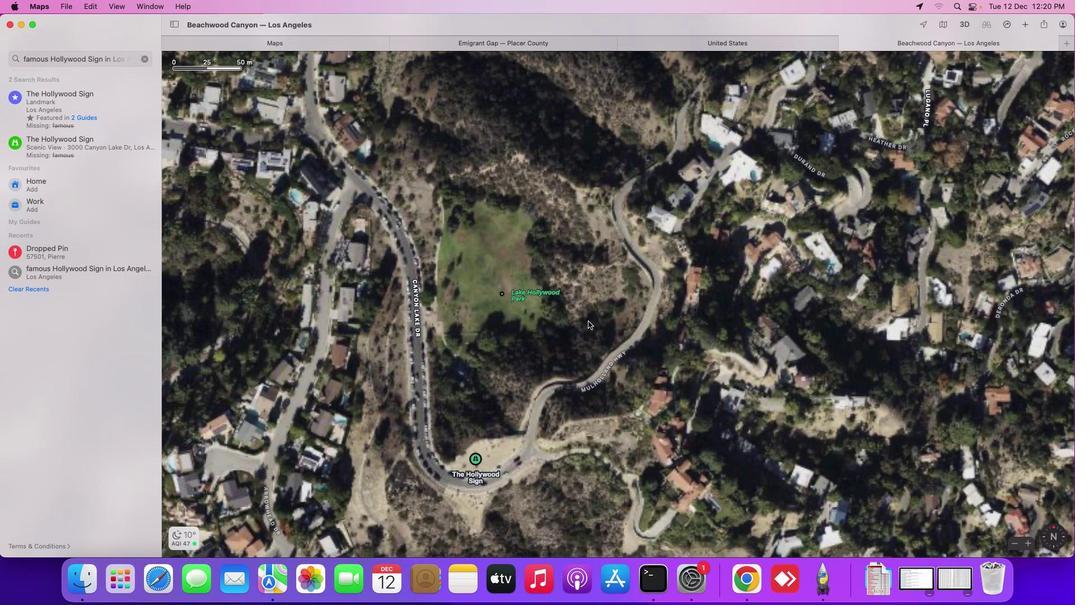 
Action: Mouse scrolled (588, 321) with delta (0, 2)
Screenshot: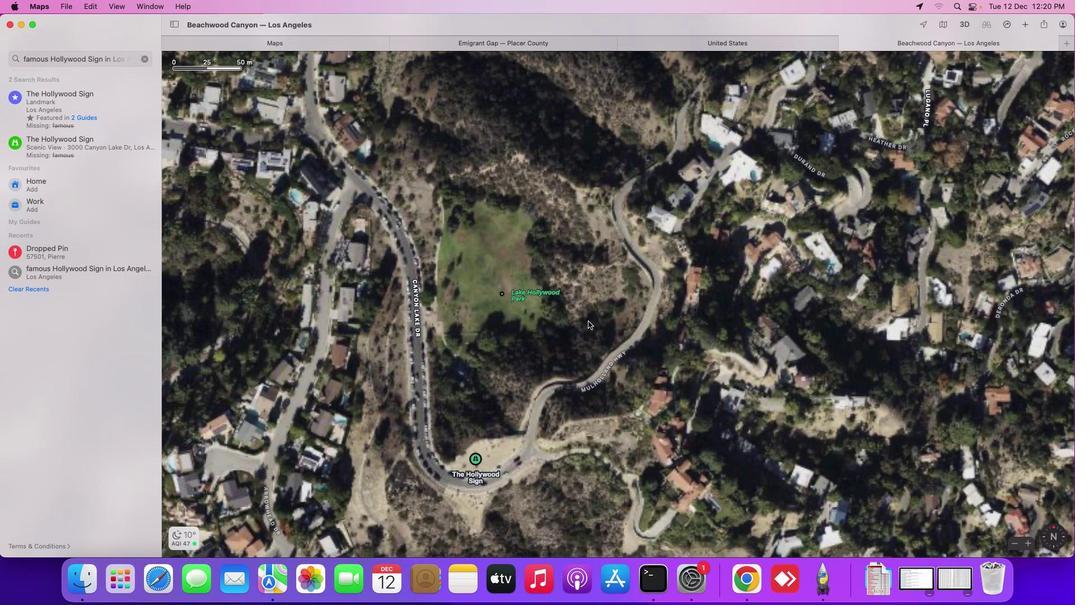 
Action: Mouse moved to (512, 329)
Screenshot: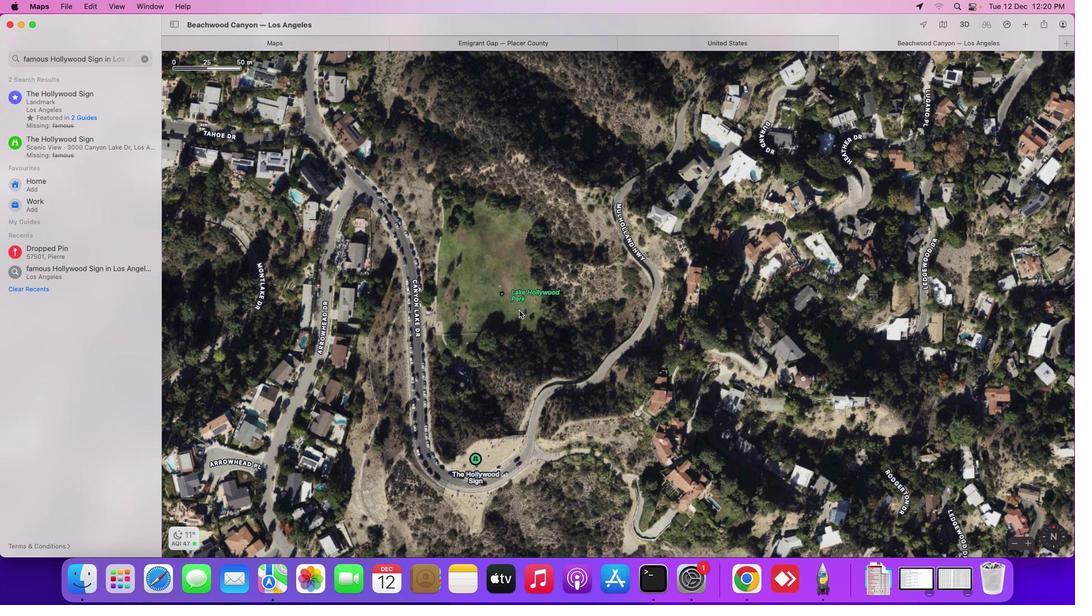 
Action: Mouse pressed left at (512, 329)
Screenshot: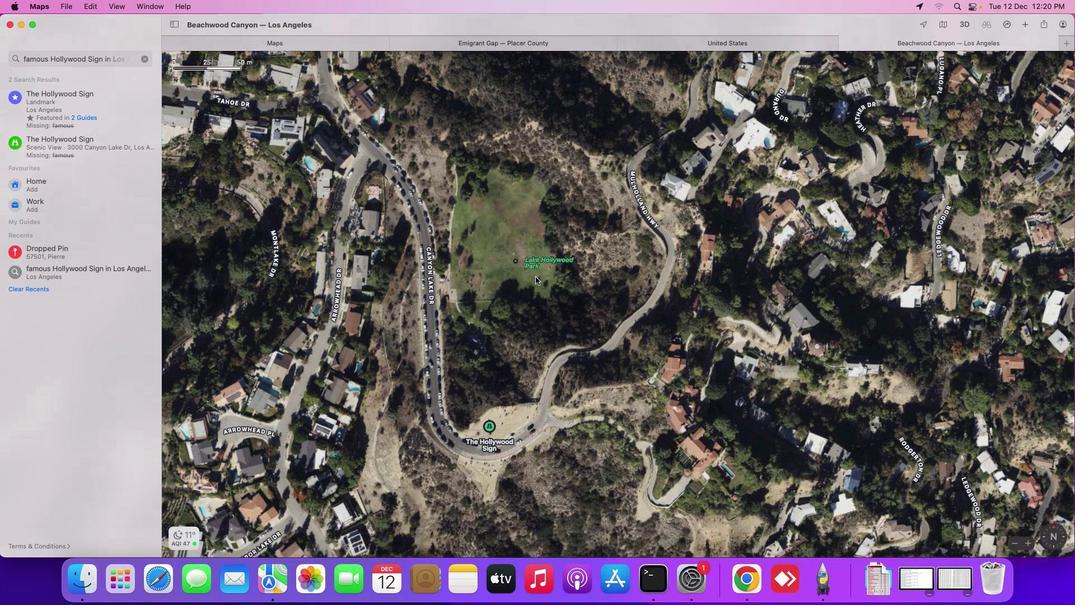 
Action: Mouse moved to (569, 271)
Screenshot: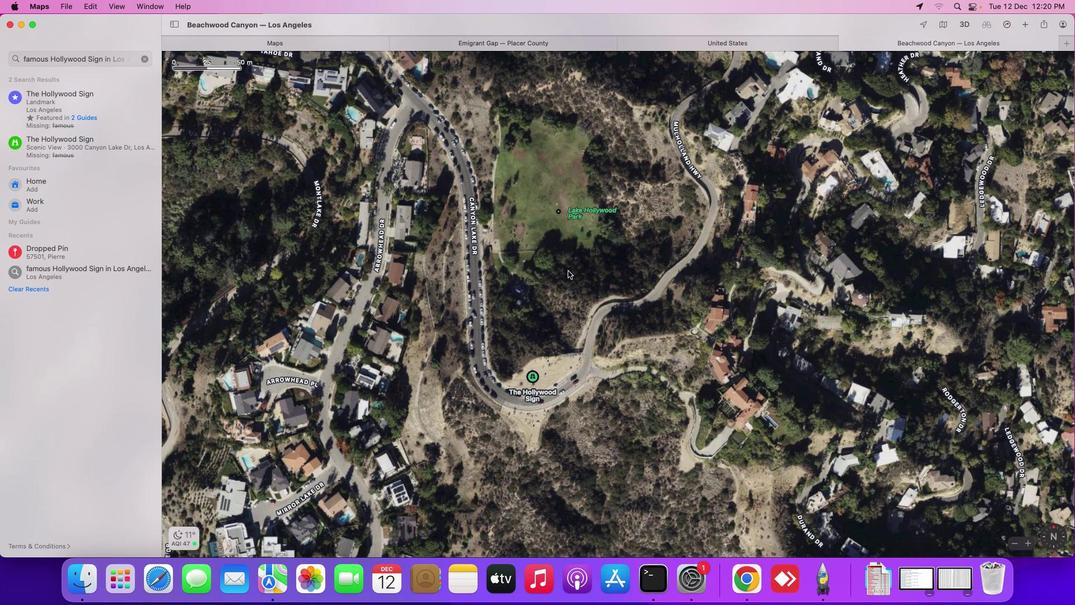 
Action: Mouse scrolled (569, 271) with delta (0, 1)
Screenshot: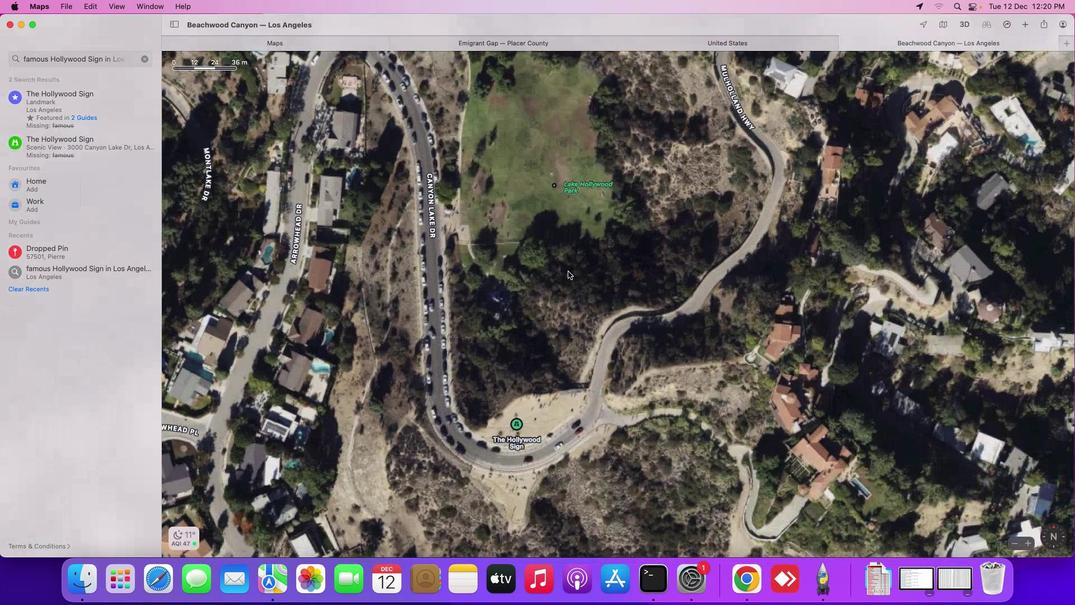 
Action: Mouse moved to (568, 271)
Screenshot: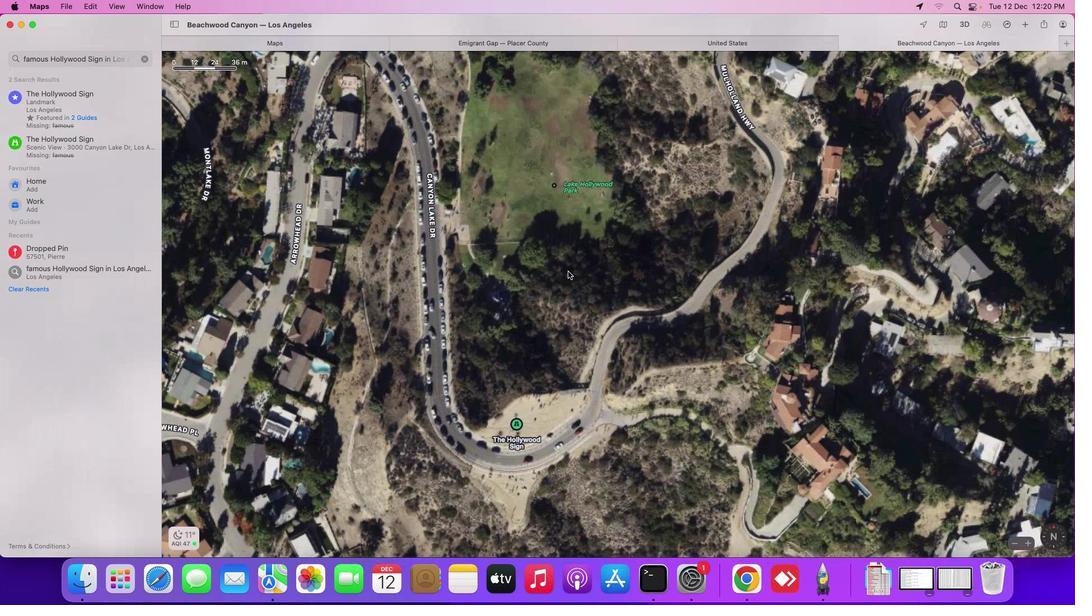 
Action: Mouse scrolled (568, 271) with delta (0, 1)
Screenshot: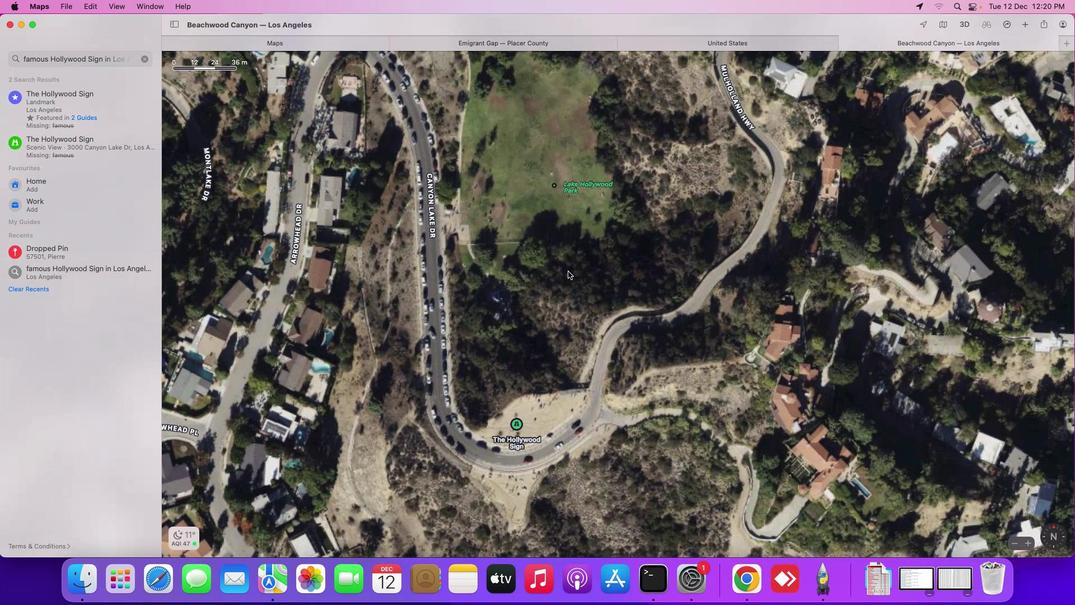 
Action: Mouse moved to (568, 271)
Screenshot: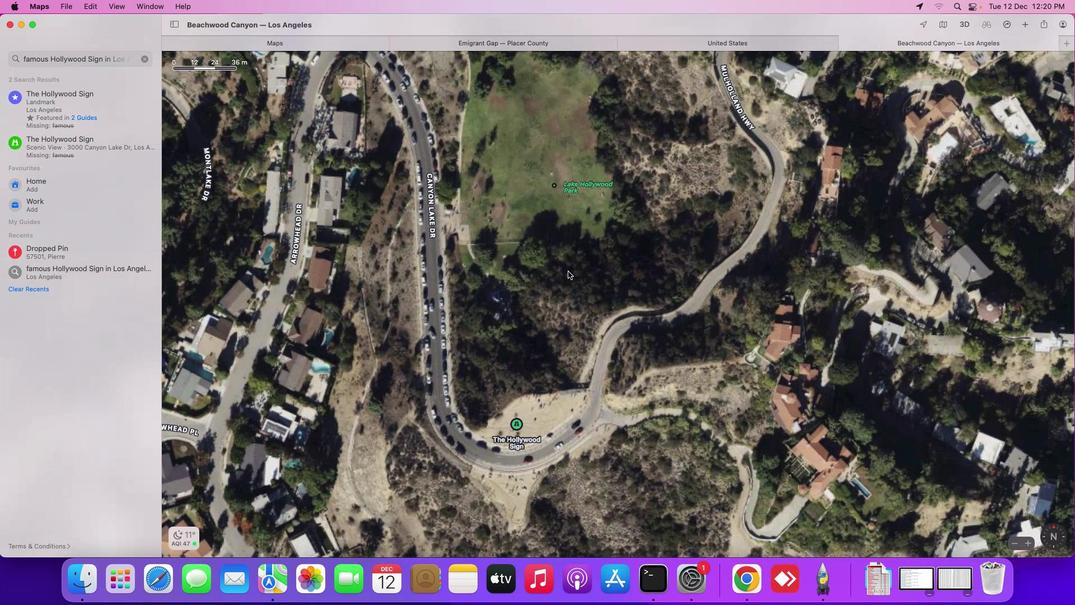 
Action: Mouse scrolled (568, 271) with delta (0, 1)
Screenshot: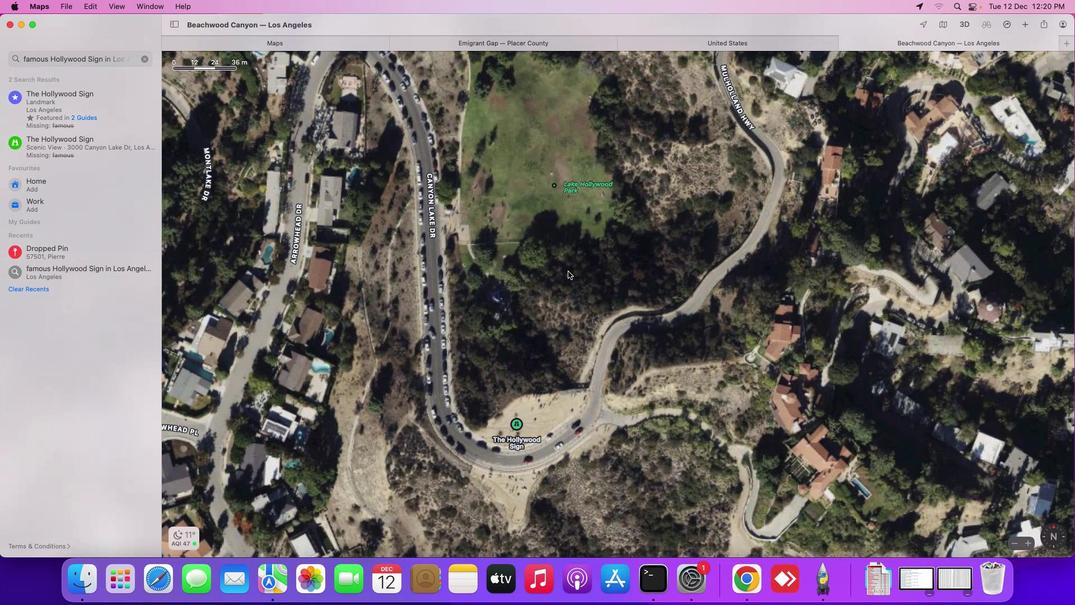 
Action: Mouse moved to (568, 271)
Screenshot: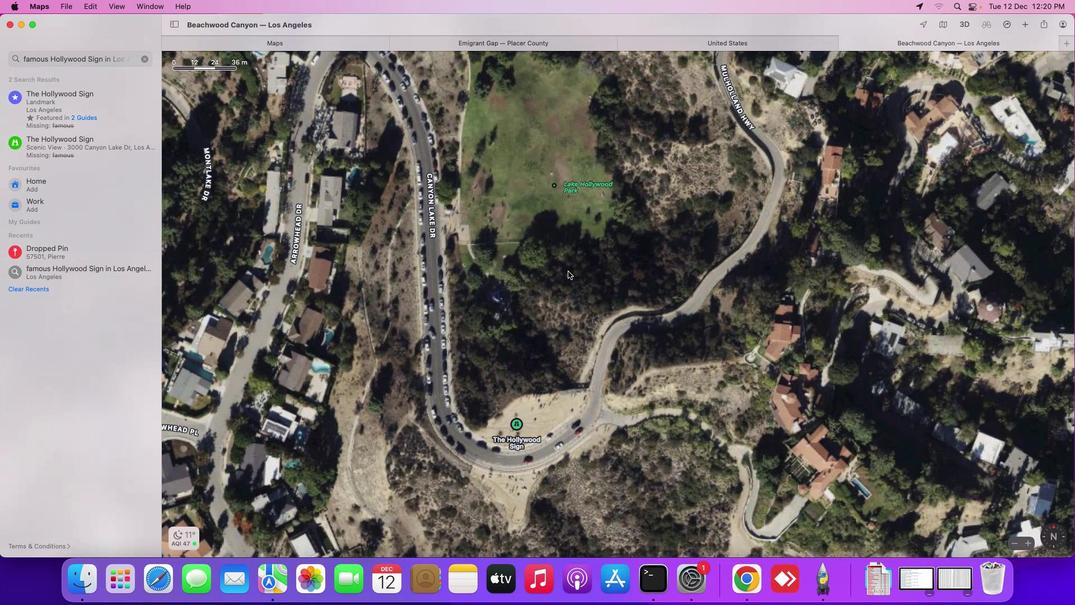 
Action: Mouse scrolled (568, 271) with delta (0, 2)
Screenshot: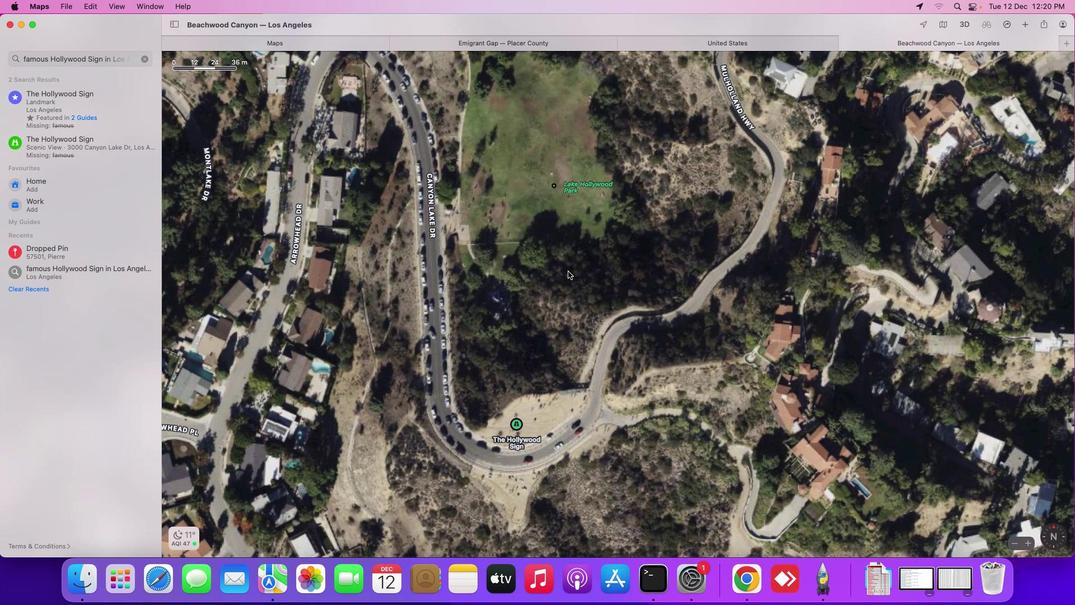 
Action: Mouse scrolled (568, 271) with delta (0, 2)
Screenshot: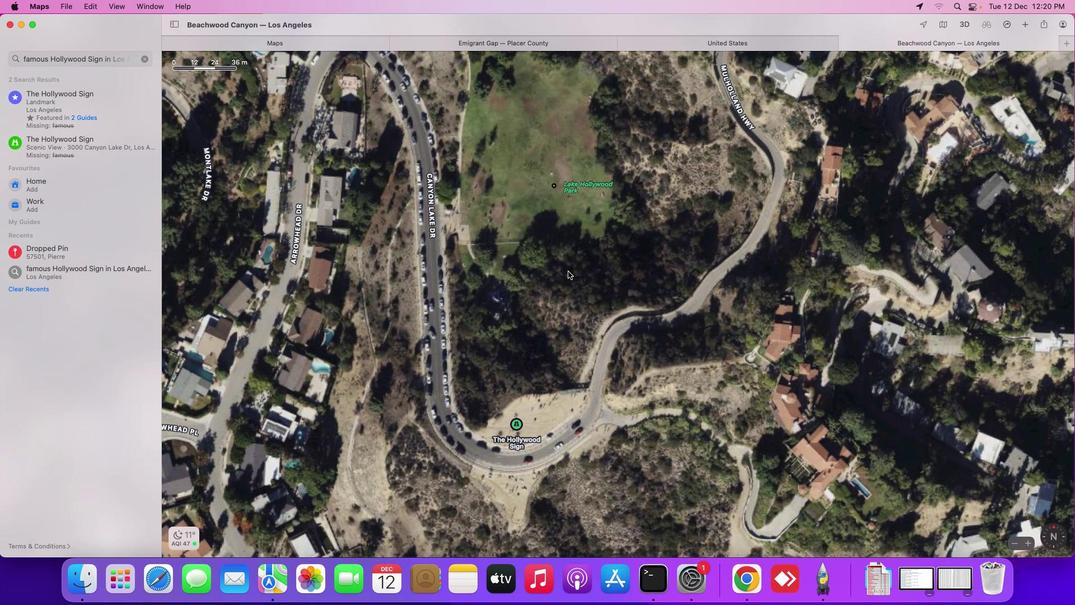 
Action: Mouse scrolled (568, 271) with delta (0, 1)
Screenshot: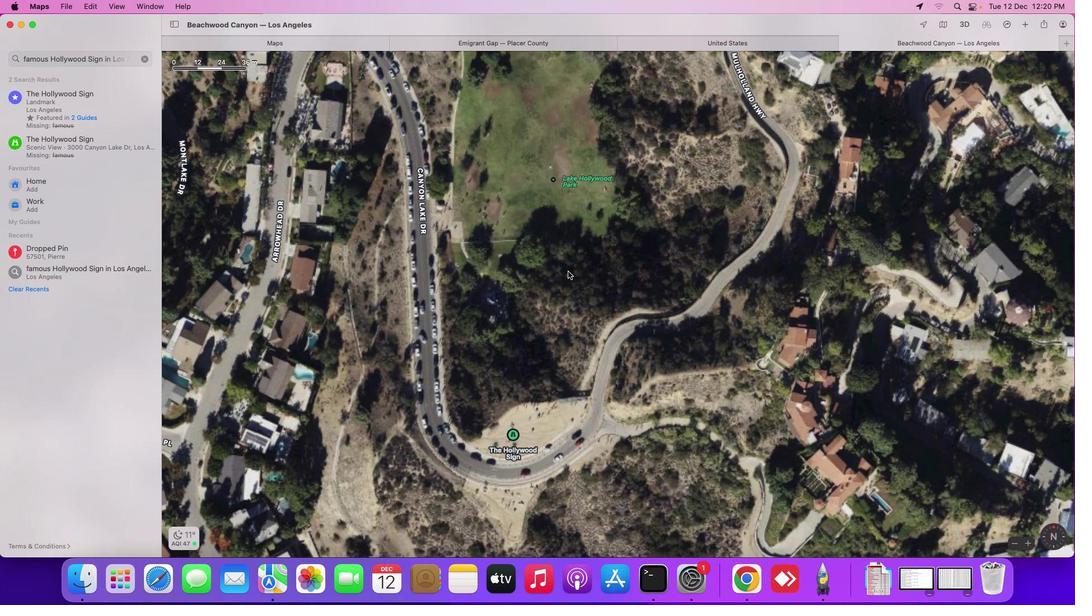 
Action: Mouse scrolled (568, 271) with delta (0, 1)
Screenshot: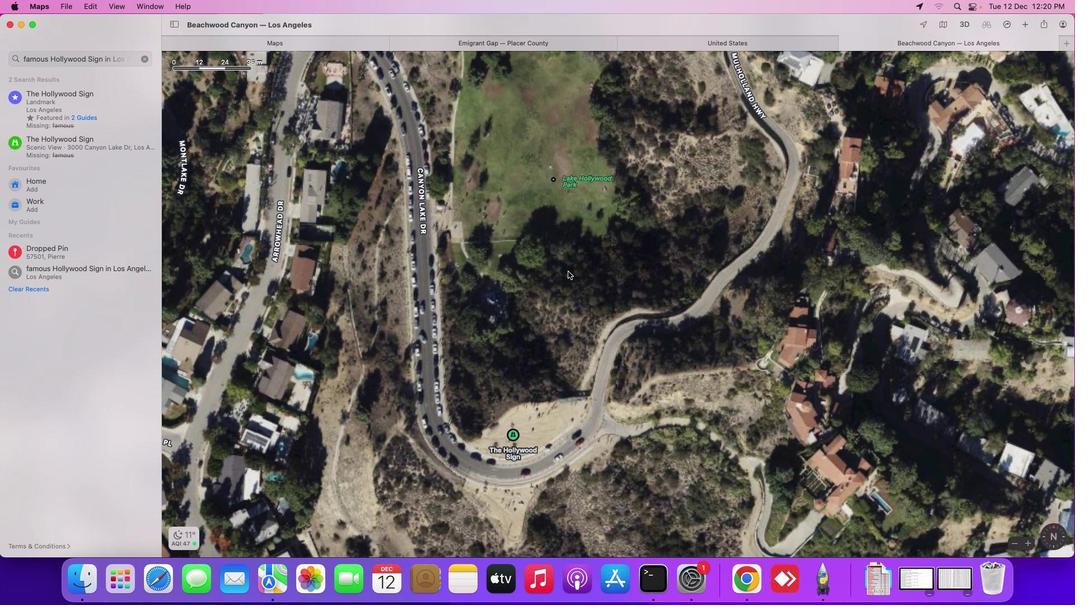 
Action: Mouse scrolled (568, 271) with delta (0, 1)
Screenshot: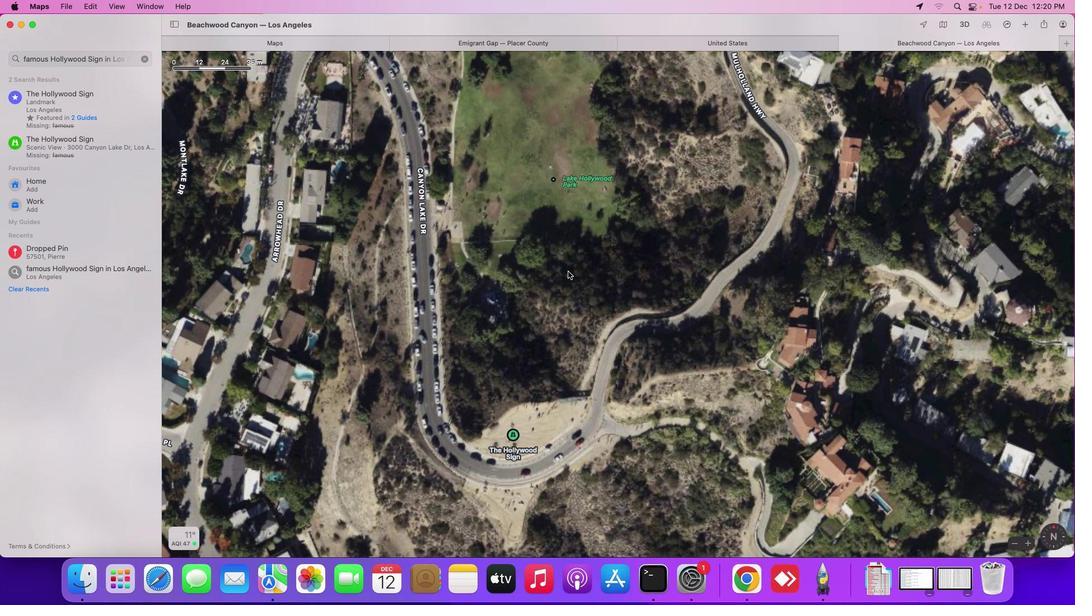 
Action: Mouse moved to (564, 274)
Screenshot: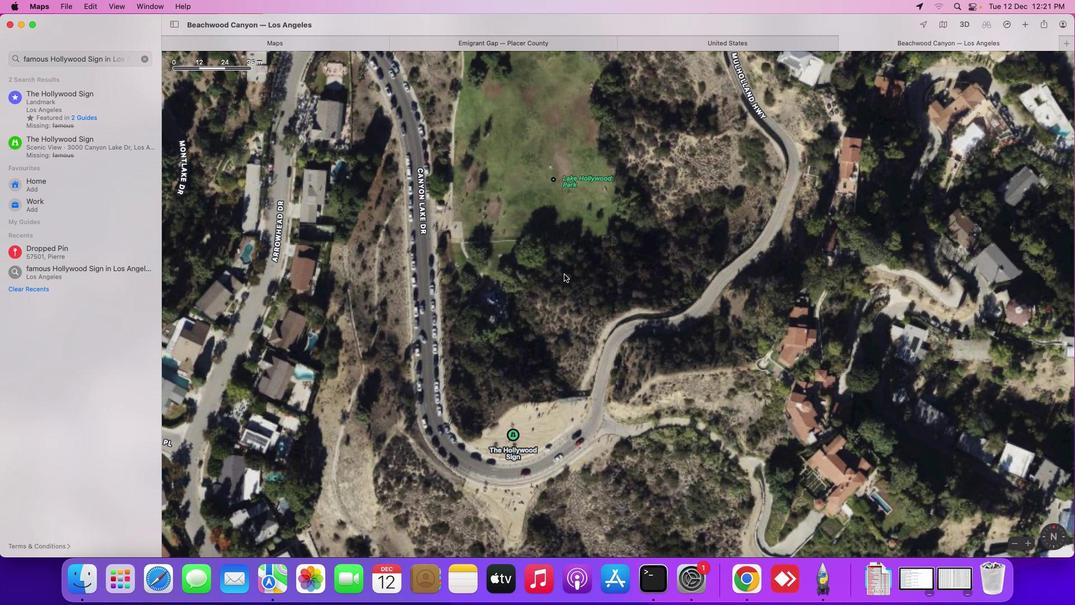 
Action: Mouse scrolled (564, 274) with delta (0, 1)
Screenshot: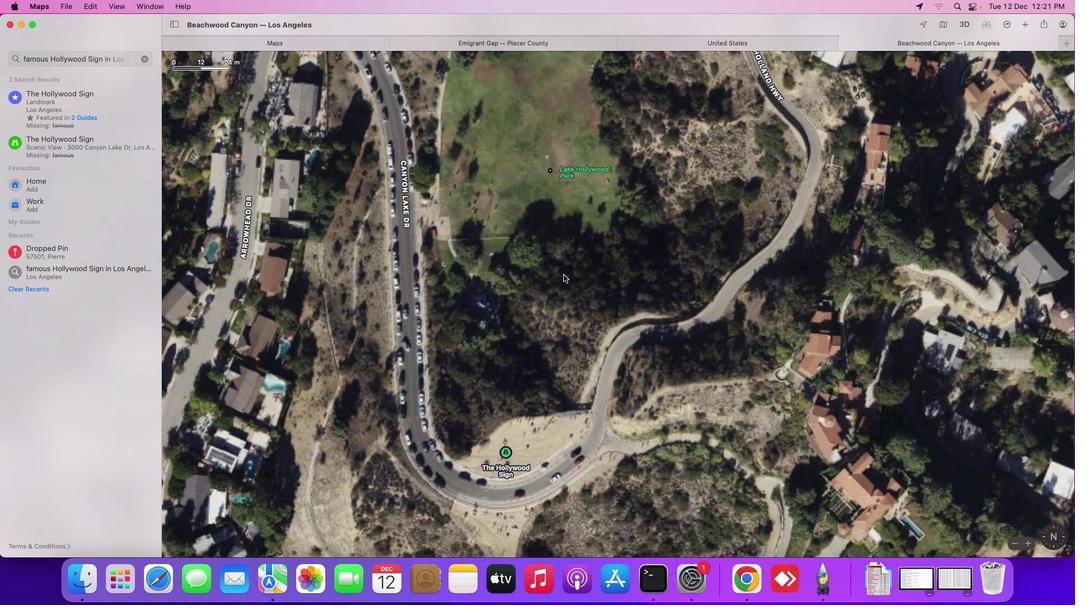 
Action: Mouse scrolled (564, 274) with delta (0, 1)
Screenshot: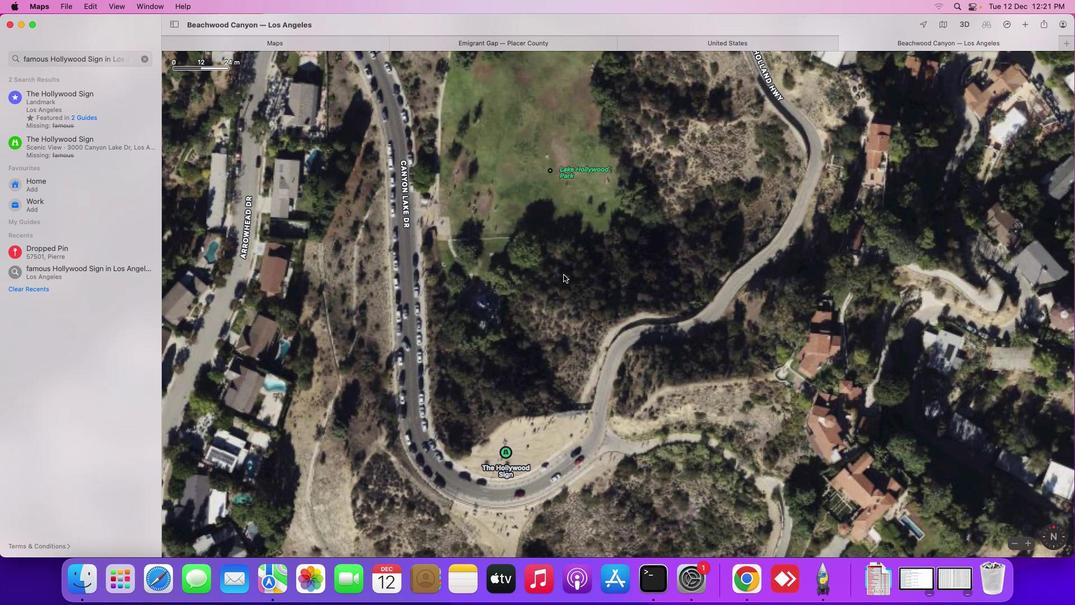 
Action: Mouse moved to (564, 275)
Screenshot: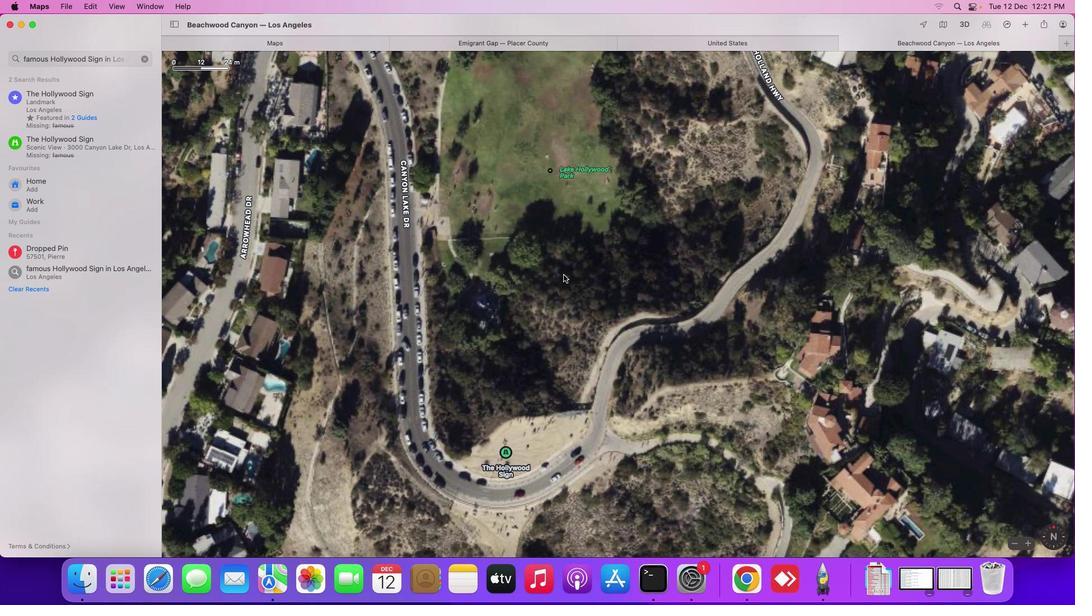 
Action: Mouse scrolled (564, 275) with delta (0, 1)
Screenshot: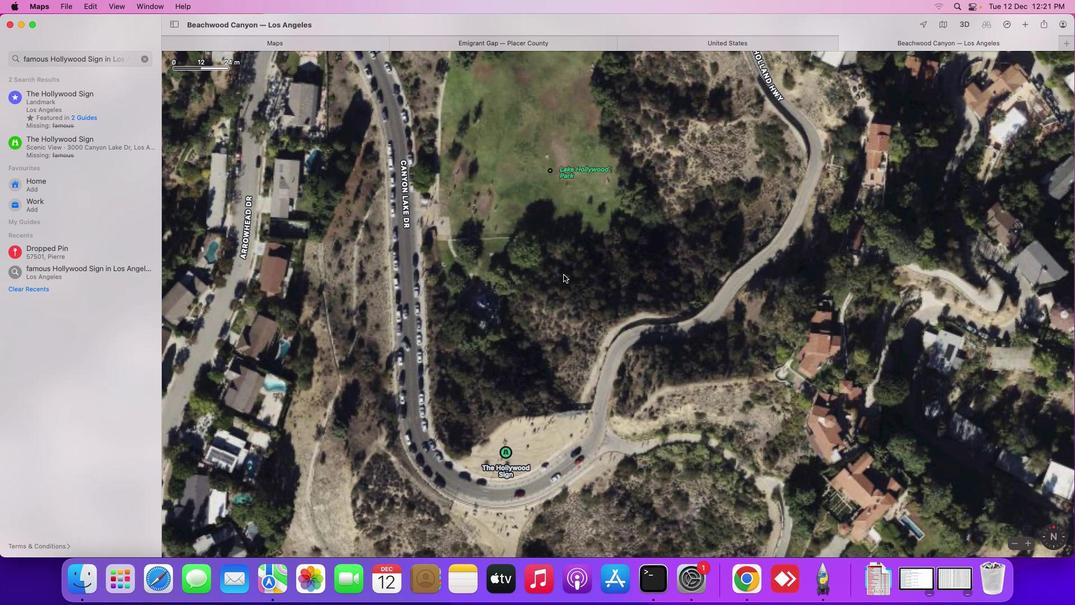
Action: Mouse moved to (564, 275)
Screenshot: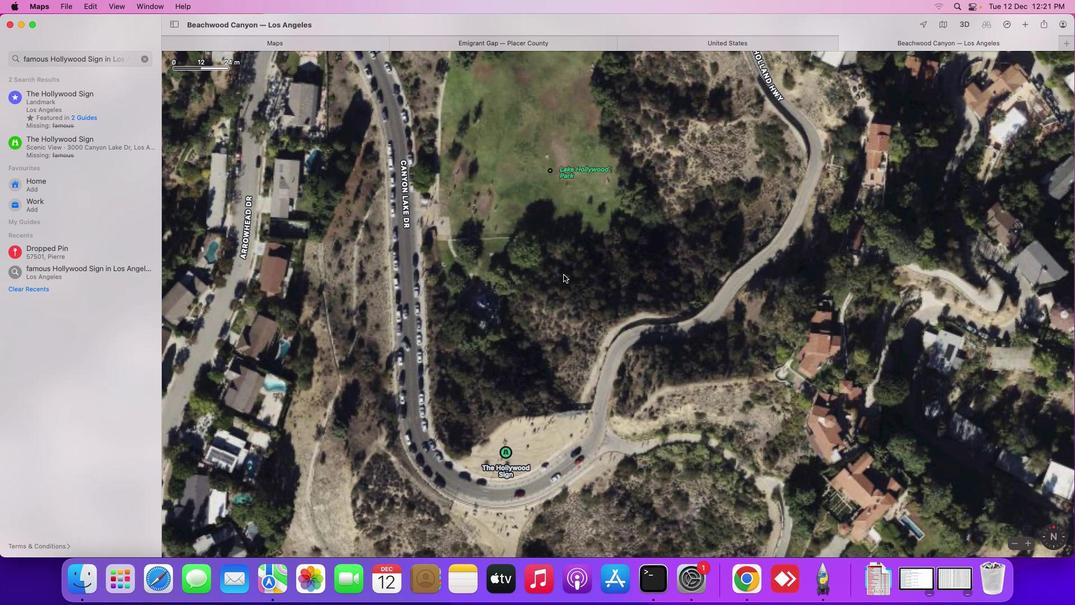 
Action: Mouse scrolled (564, 275) with delta (0, 1)
Screenshot: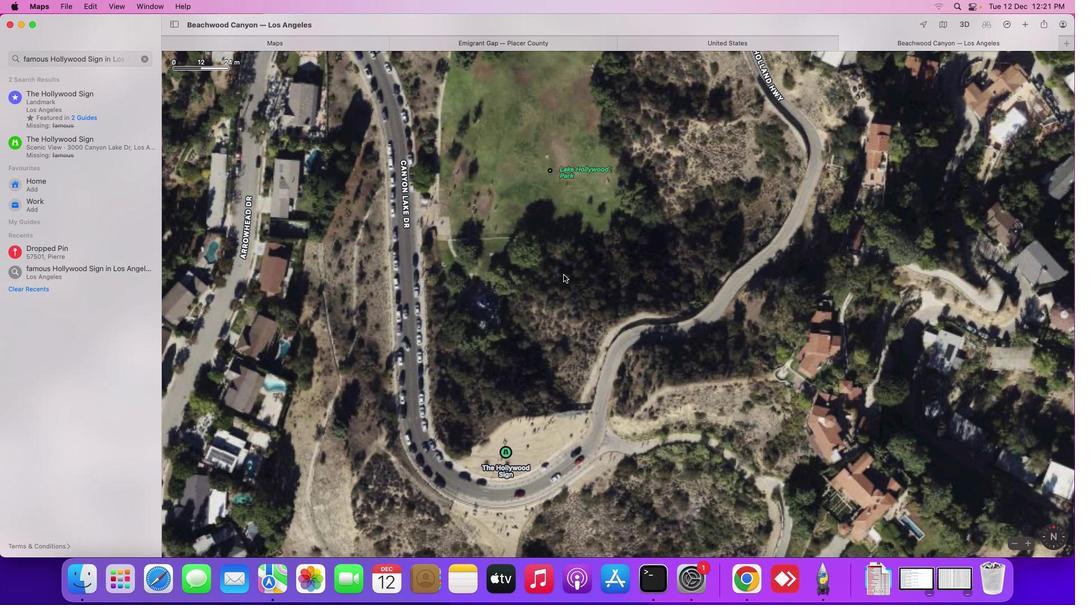 
Action: Mouse moved to (564, 275)
Screenshot: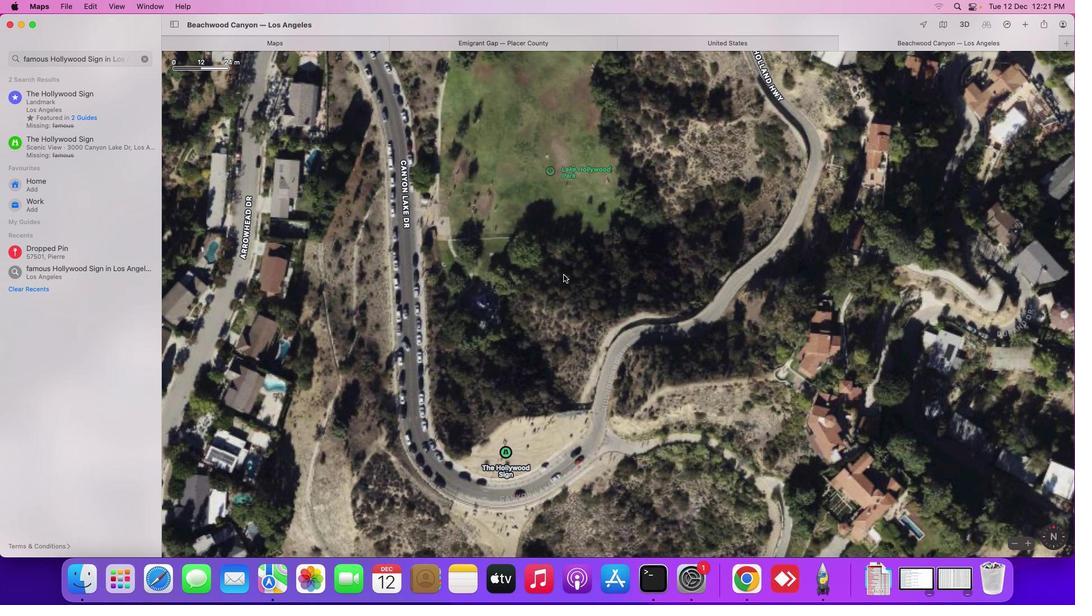 
Action: Mouse scrolled (564, 275) with delta (0, 1)
Screenshot: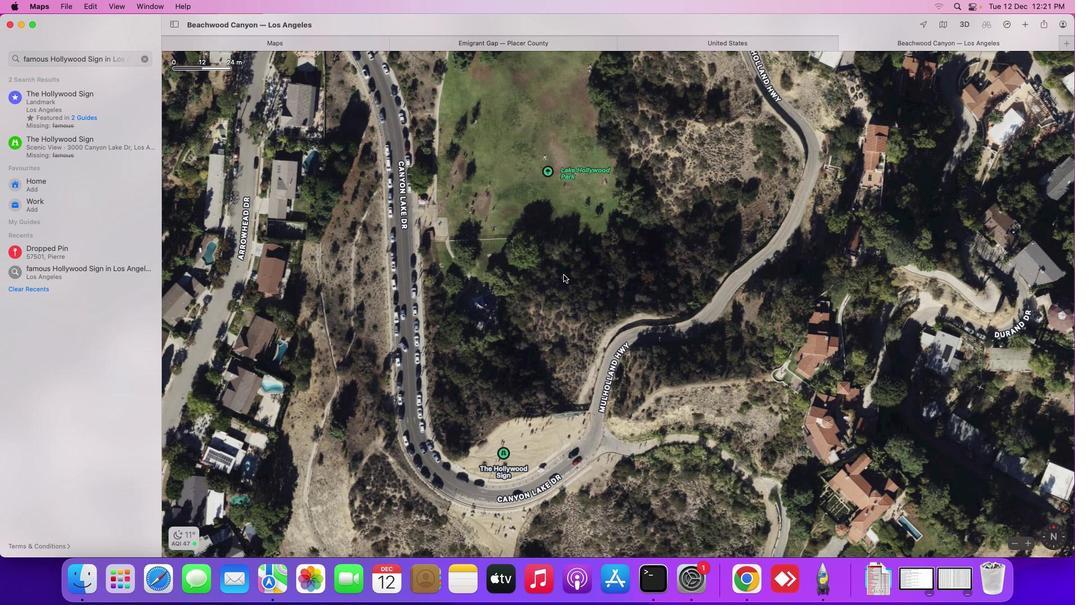 
Action: Mouse scrolled (564, 275) with delta (0, 1)
Screenshot: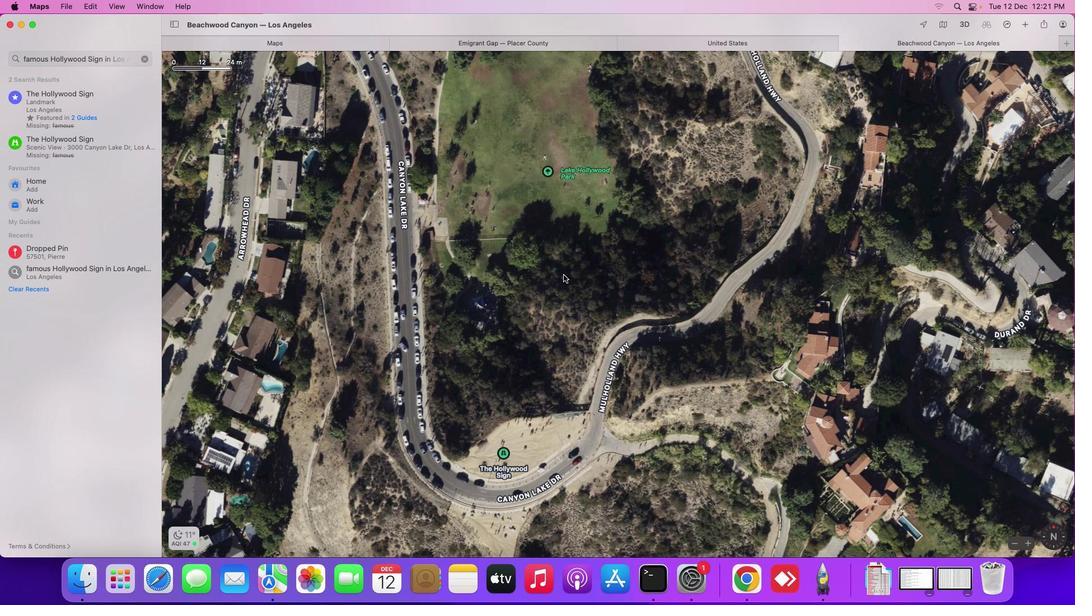 
Action: Mouse scrolled (564, 275) with delta (0, 1)
Screenshot: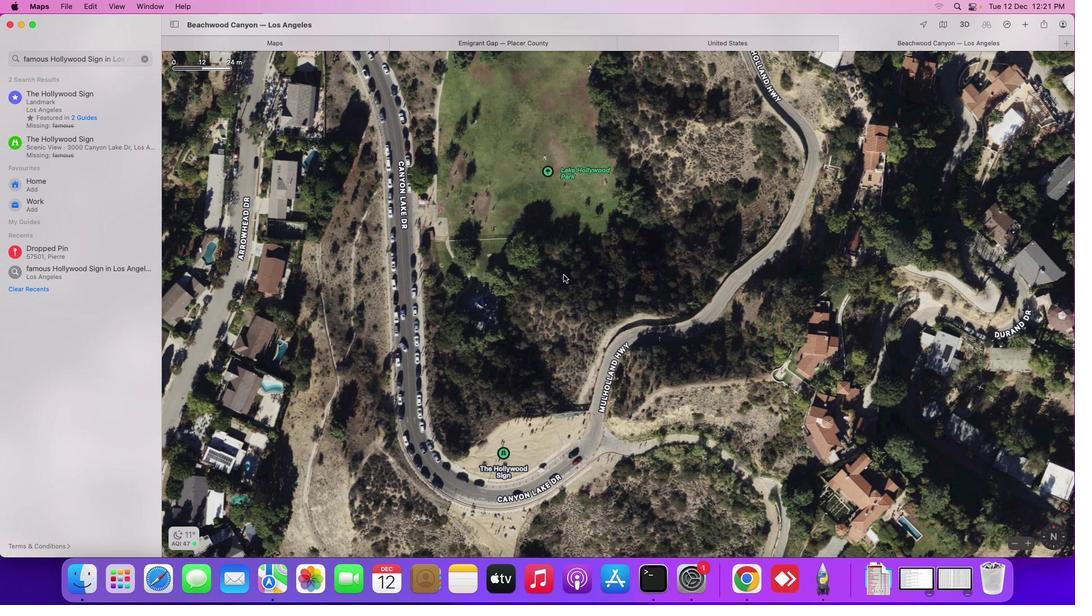 
Action: Mouse scrolled (564, 275) with delta (0, 1)
Screenshot: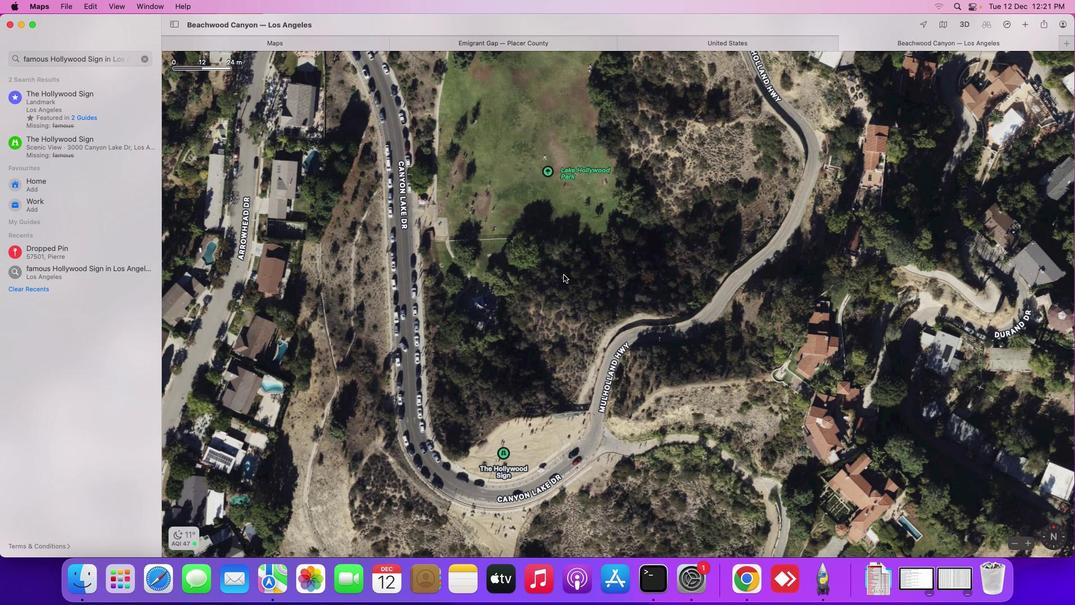 
Action: Mouse scrolled (564, 275) with delta (0, 2)
Screenshot: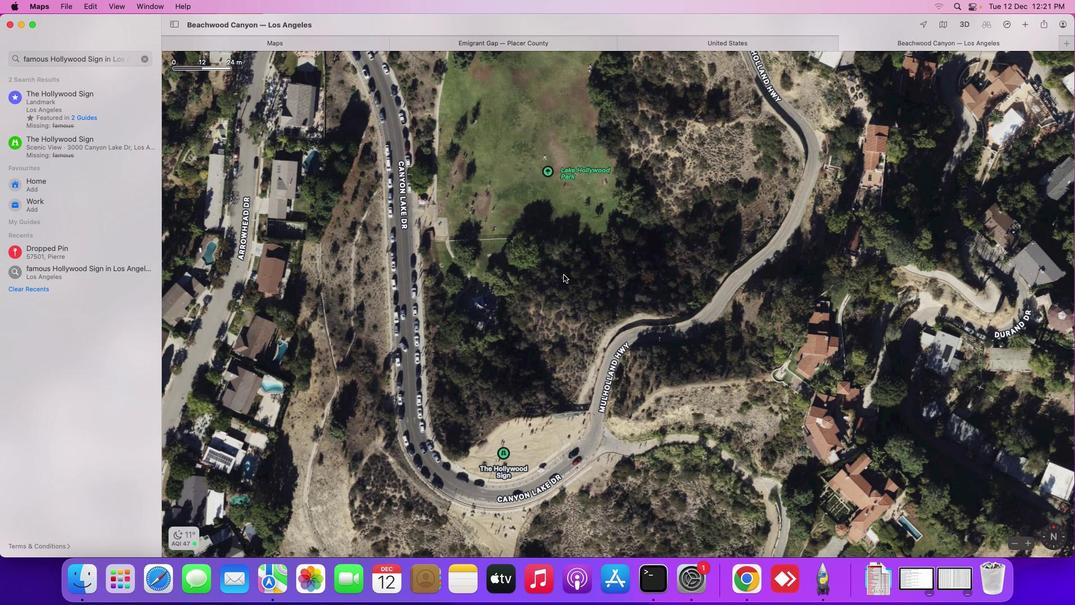 
Action: Mouse scrolled (564, 275) with delta (0, 2)
Screenshot: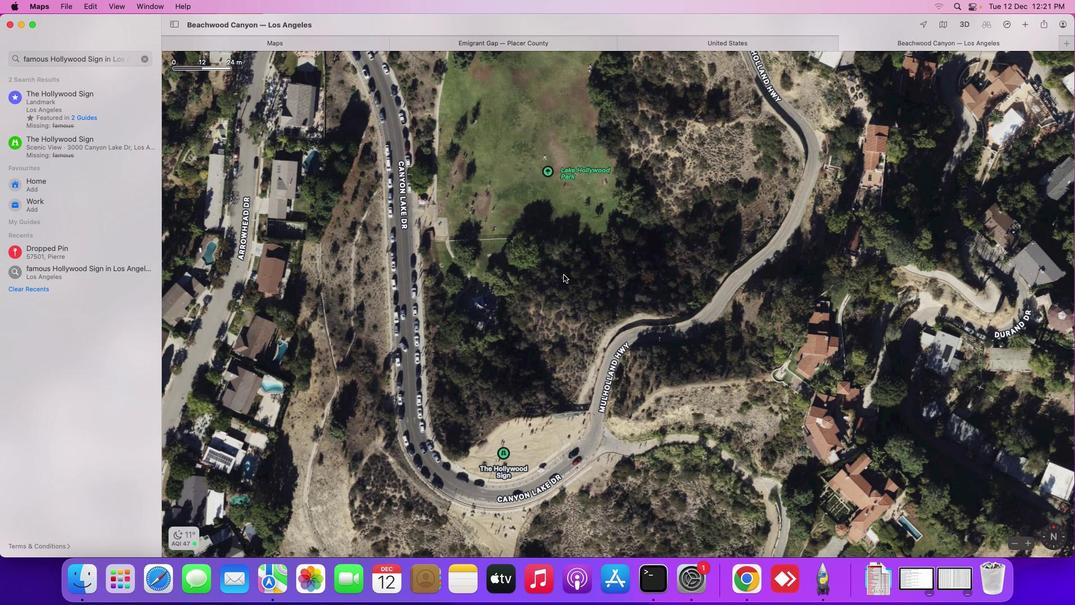 
Action: Mouse scrolled (564, 275) with delta (0, 2)
Screenshot: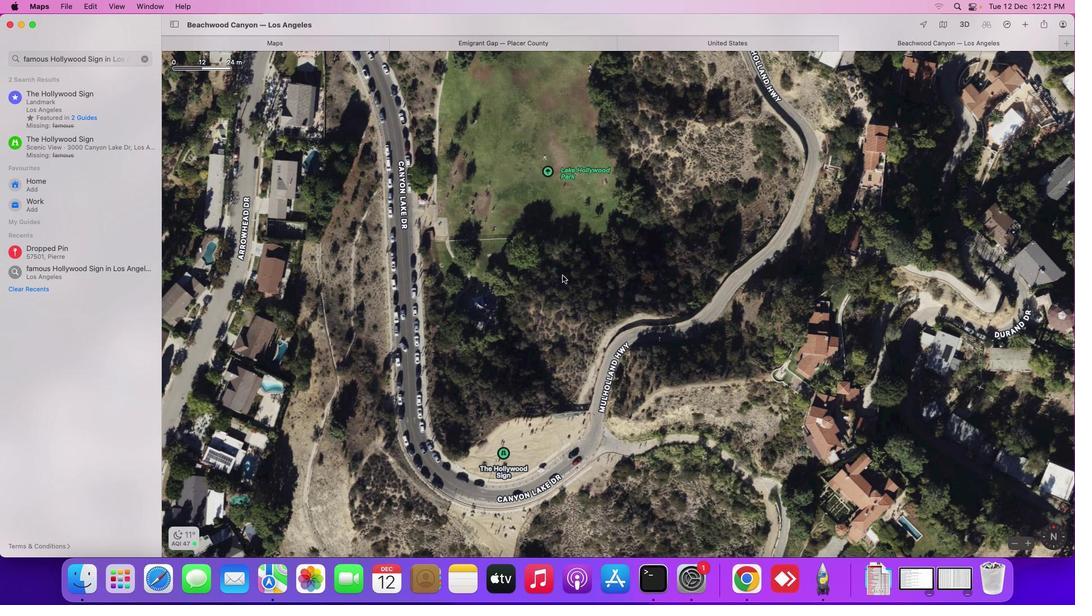 
Action: Mouse scrolled (564, 275) with delta (0, 3)
Screenshot: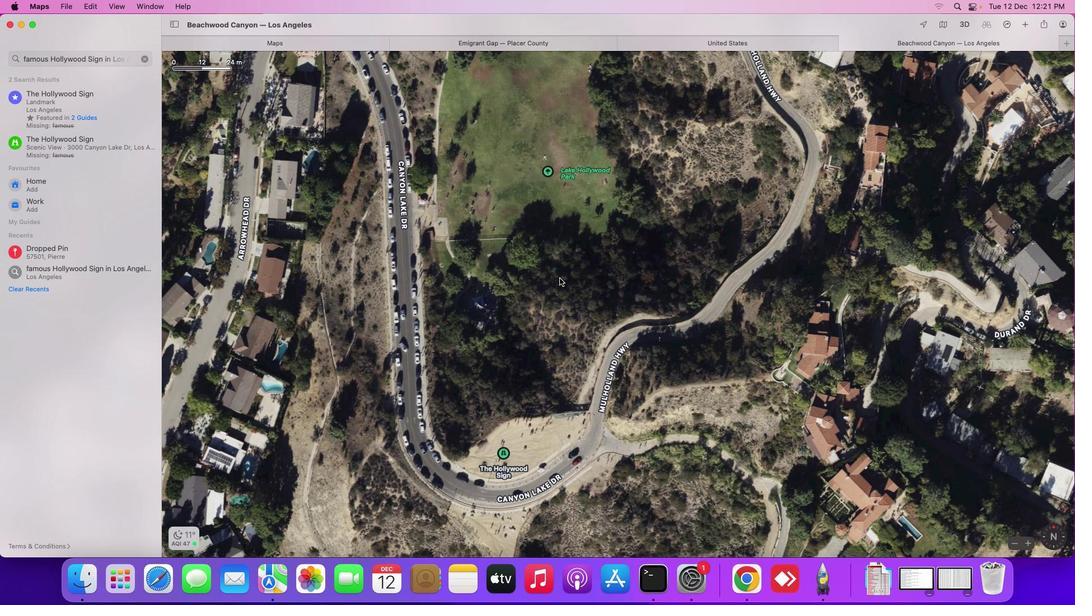 
Action: Mouse moved to (556, 279)
Screenshot: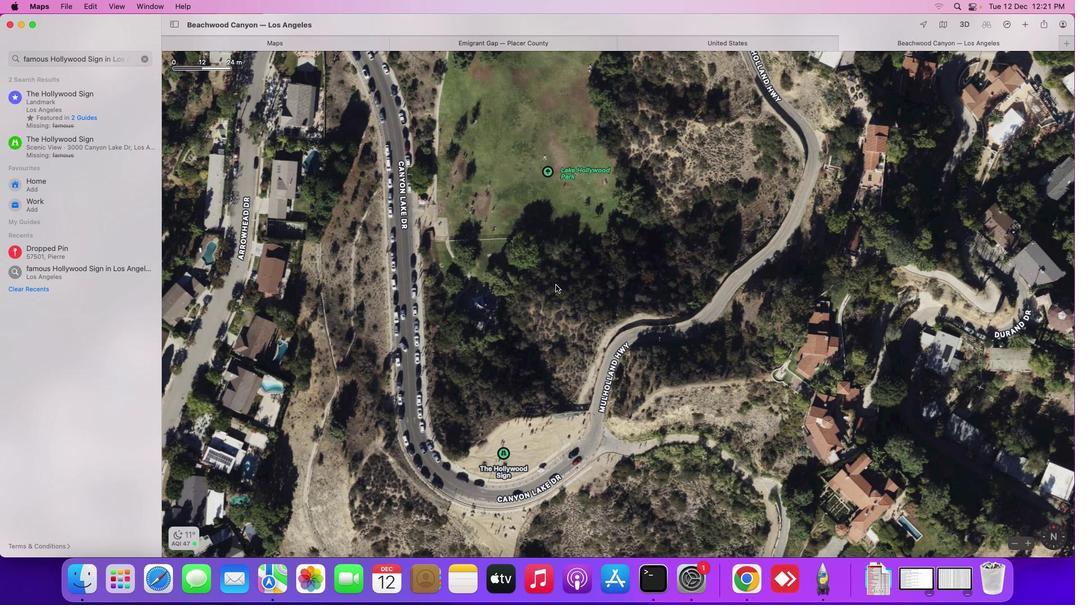 
Action: Mouse pressed left at (556, 279)
Screenshot: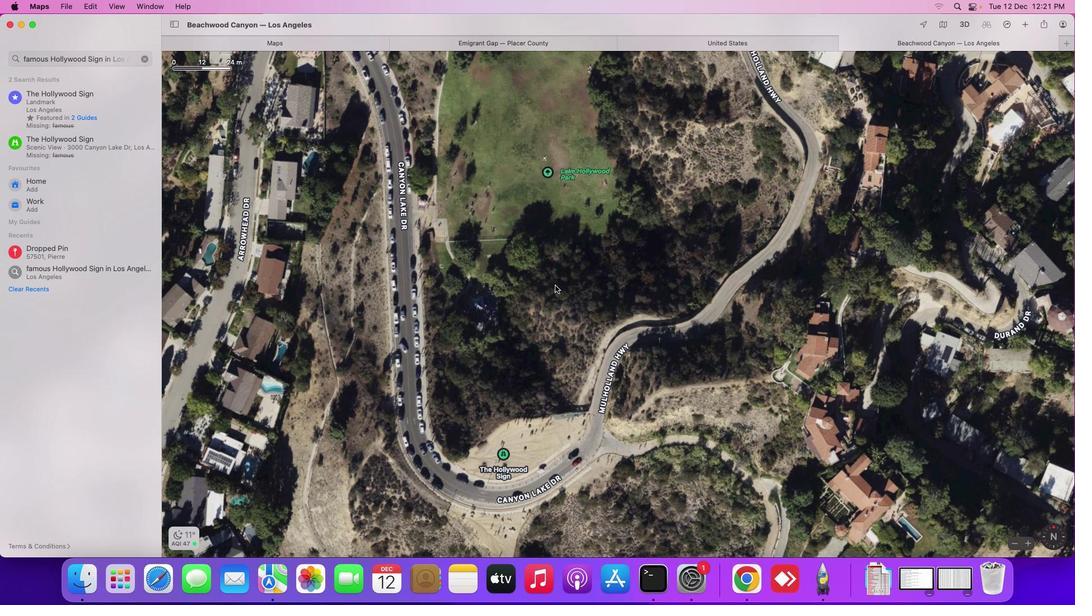 
Action: Mouse moved to (548, 288)
Screenshot: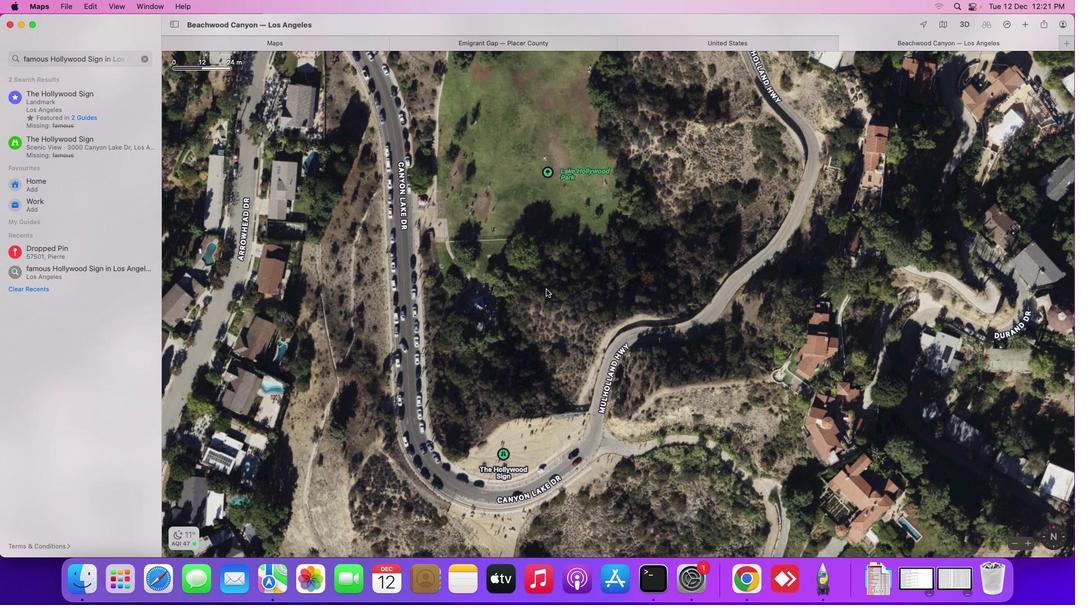 
Action: Mouse scrolled (548, 288) with delta (0, 1)
Screenshot: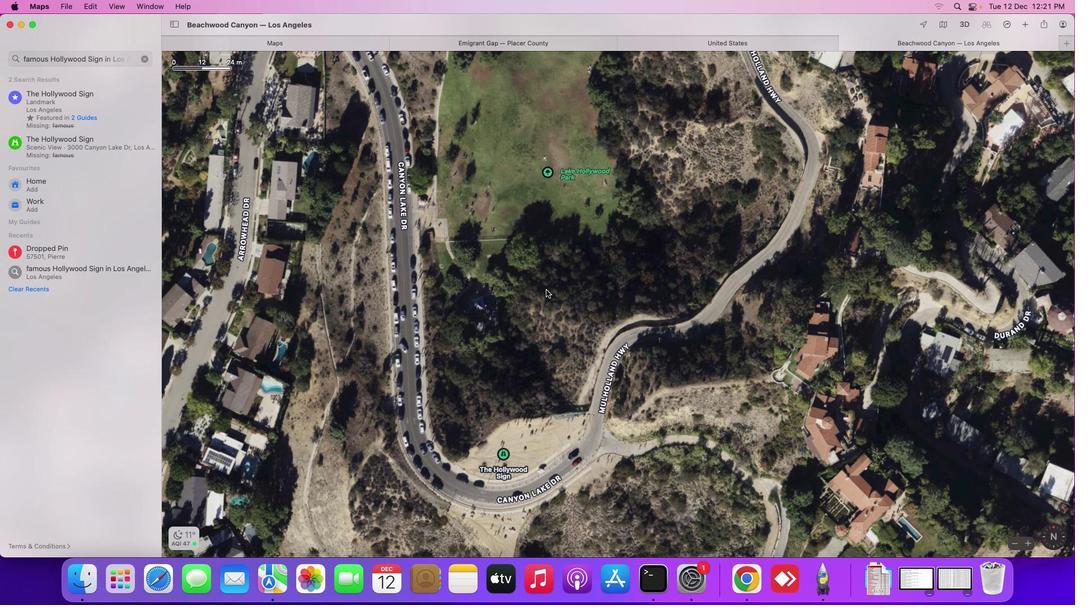 
Action: Mouse moved to (546, 289)
Screenshot: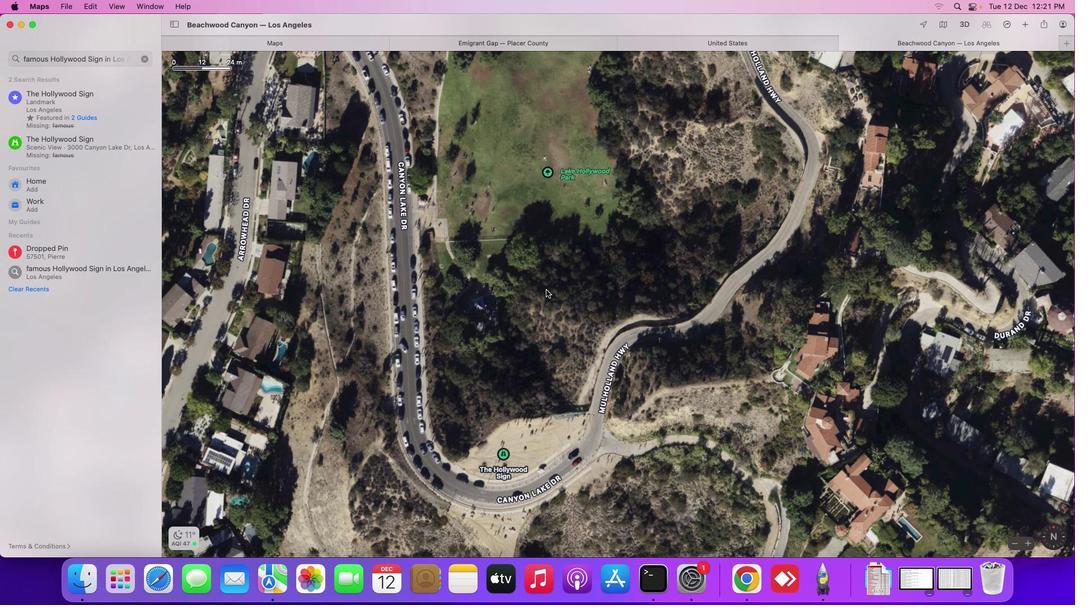 
Action: Mouse scrolled (546, 289) with delta (0, 1)
Screenshot: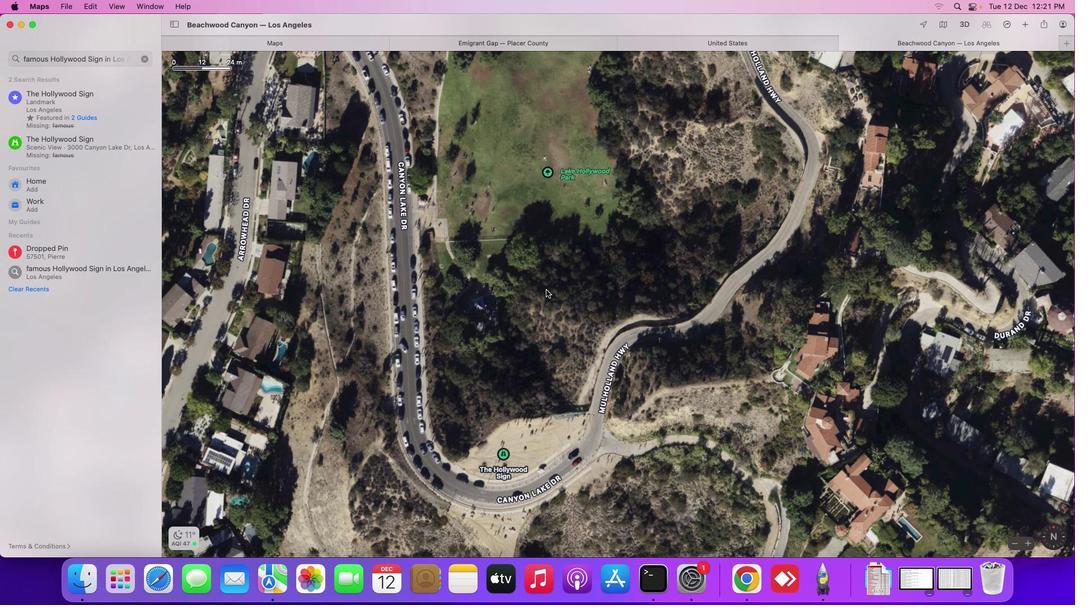 
Action: Mouse moved to (546, 290)
Screenshot: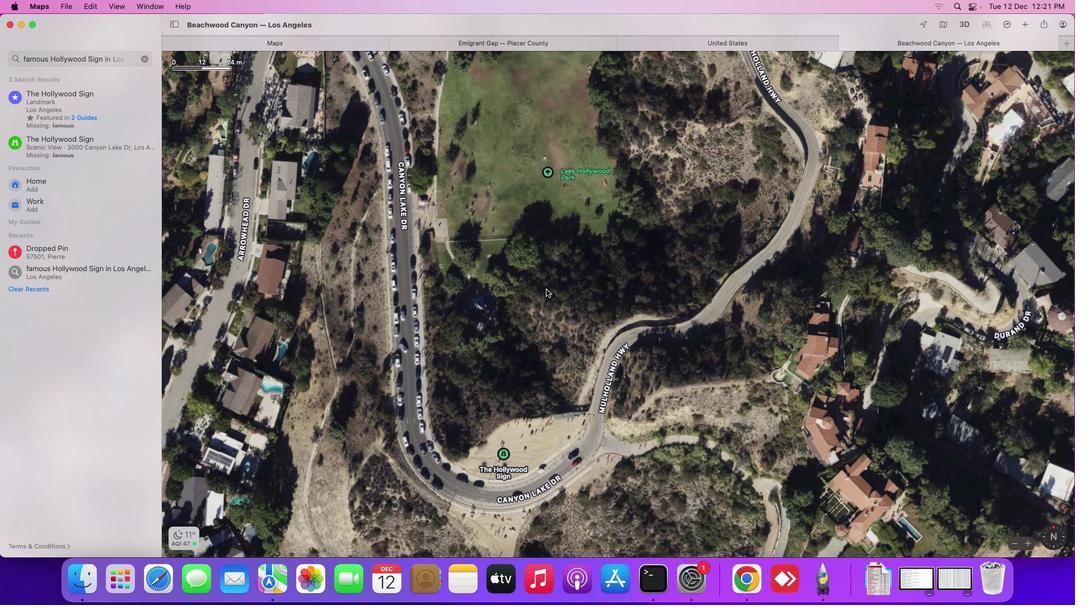 
Action: Mouse scrolled (546, 290) with delta (0, 2)
Screenshot: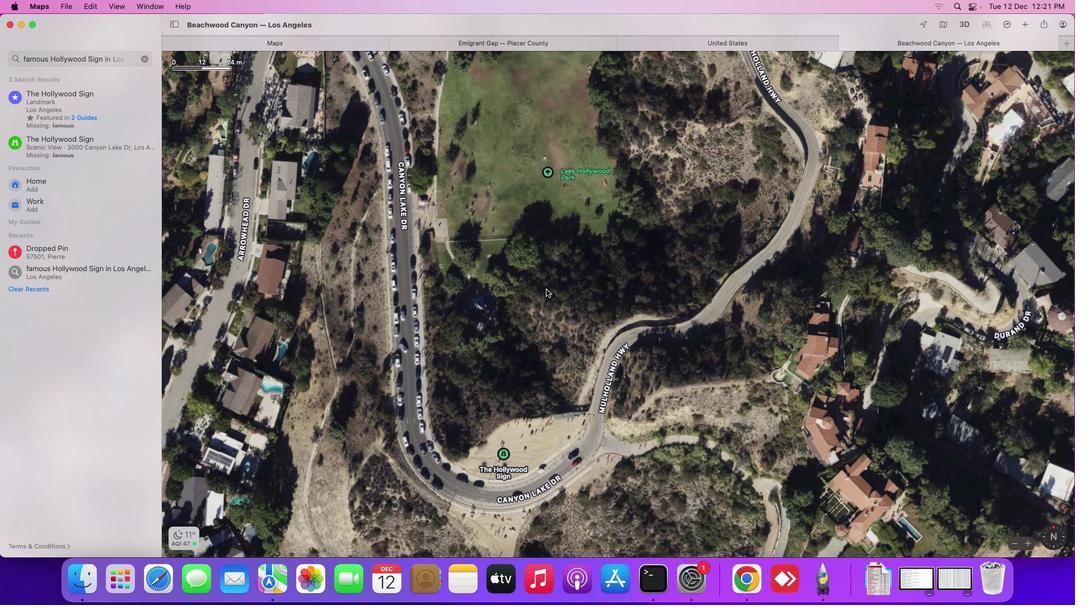 
Action: Mouse scrolled (546, 290) with delta (0, 2)
Screenshot: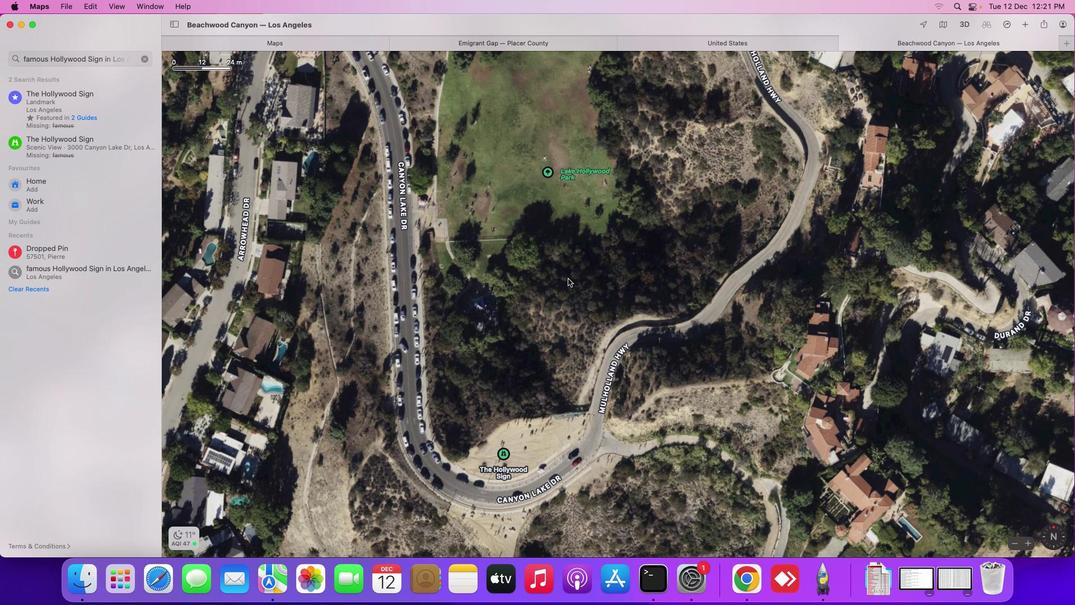 
Action: Mouse moved to (603, 265)
Screenshot: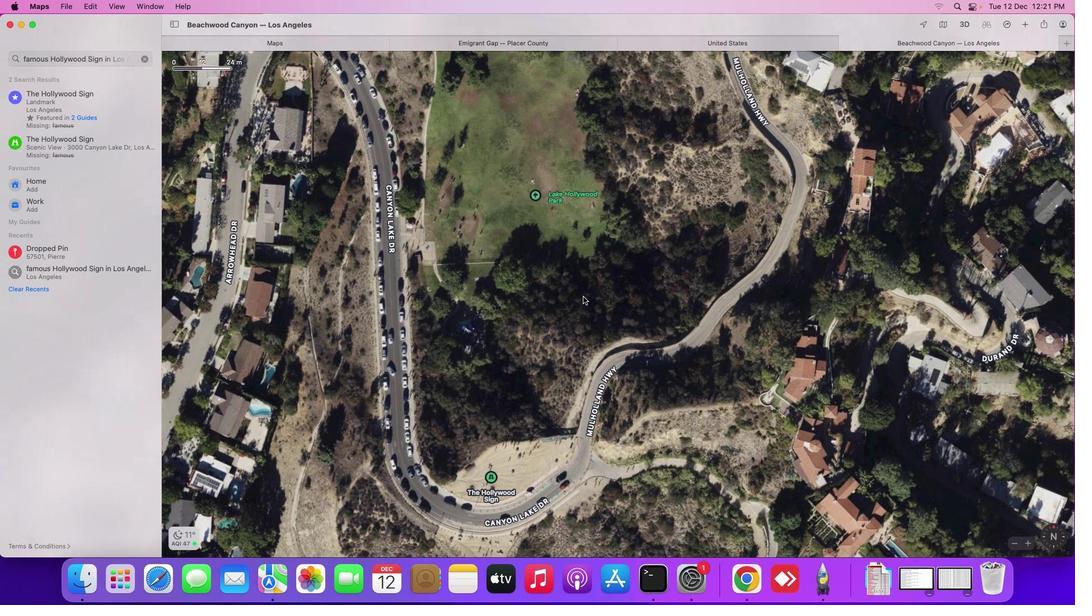 
Action: Mouse pressed left at (603, 265)
Screenshot: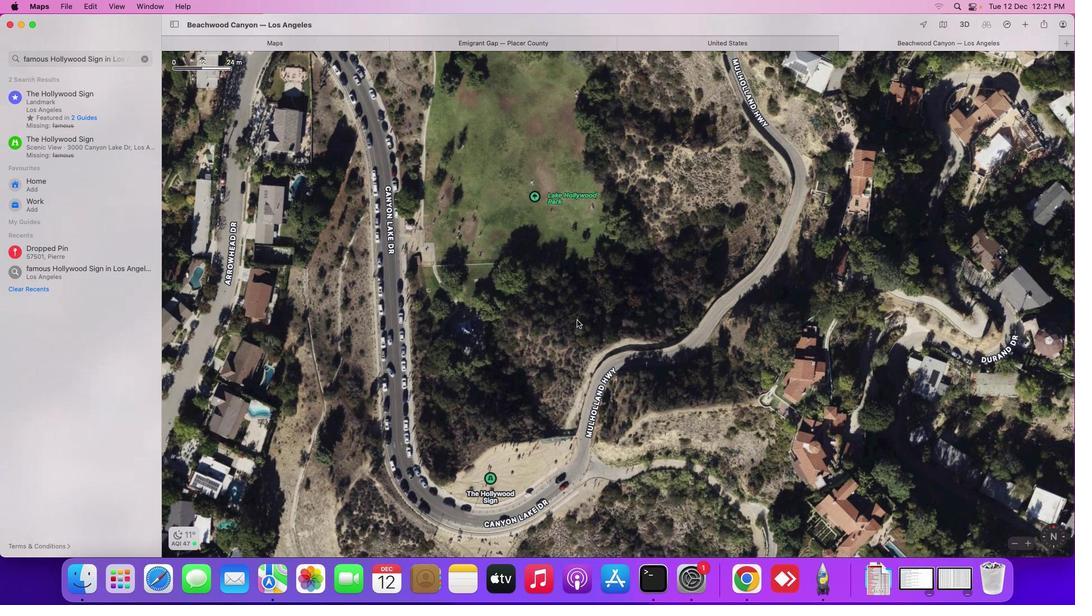 
Action: Mouse moved to (620, 287)
Screenshot: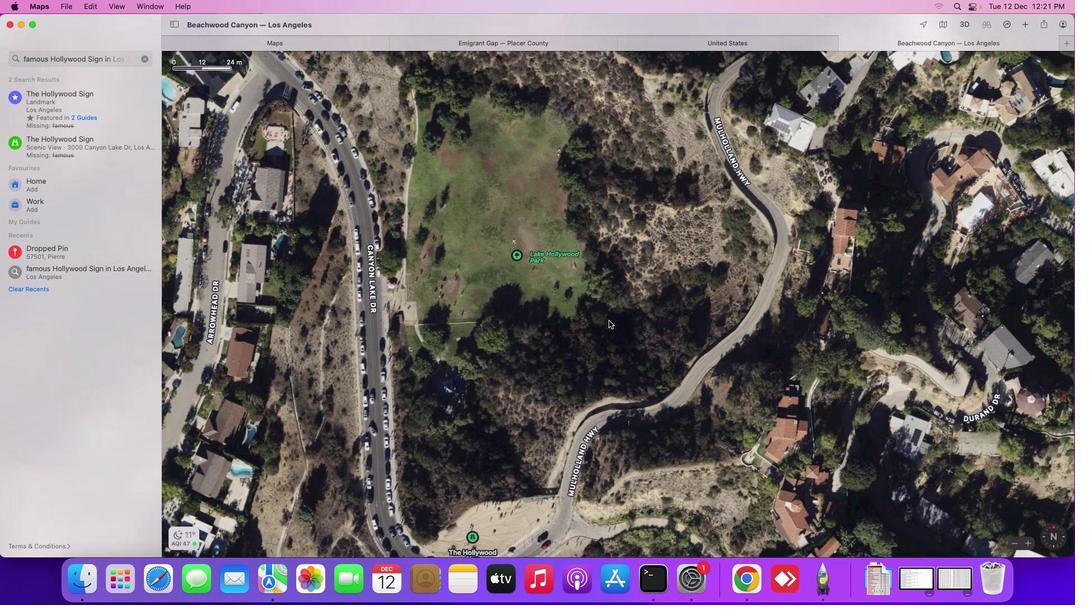 
Action: Mouse pressed left at (620, 287)
Screenshot: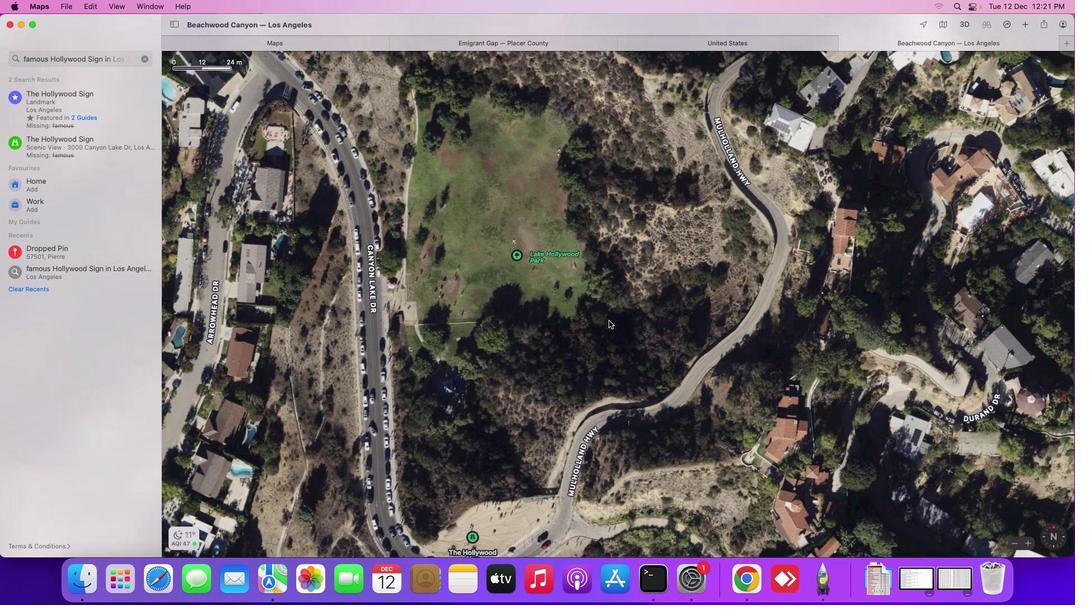 
Action: Mouse moved to (653, 273)
Screenshot: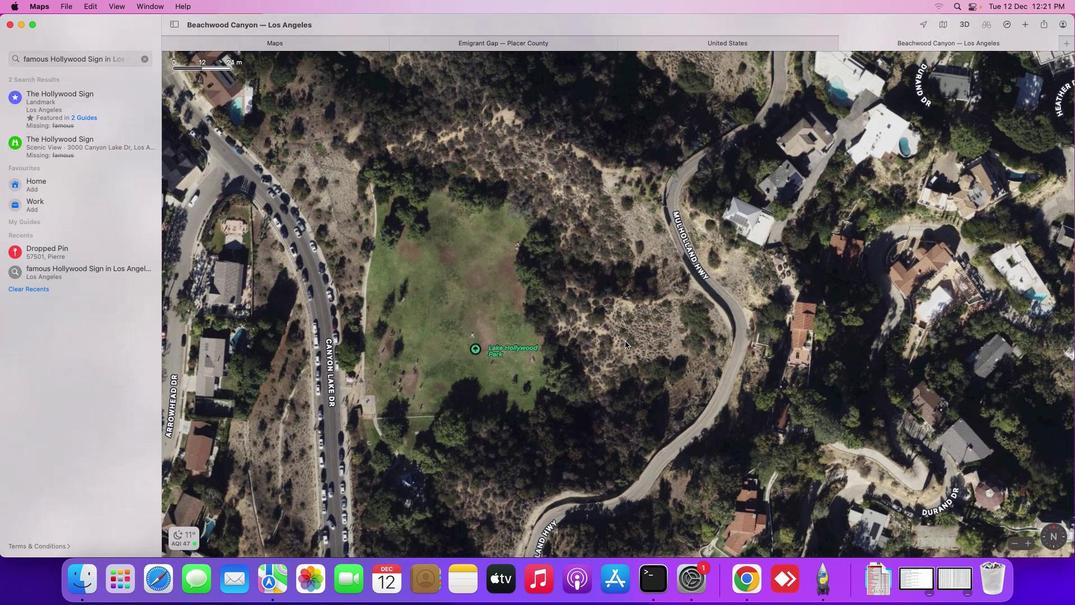 
Action: Mouse pressed left at (653, 273)
Screenshot: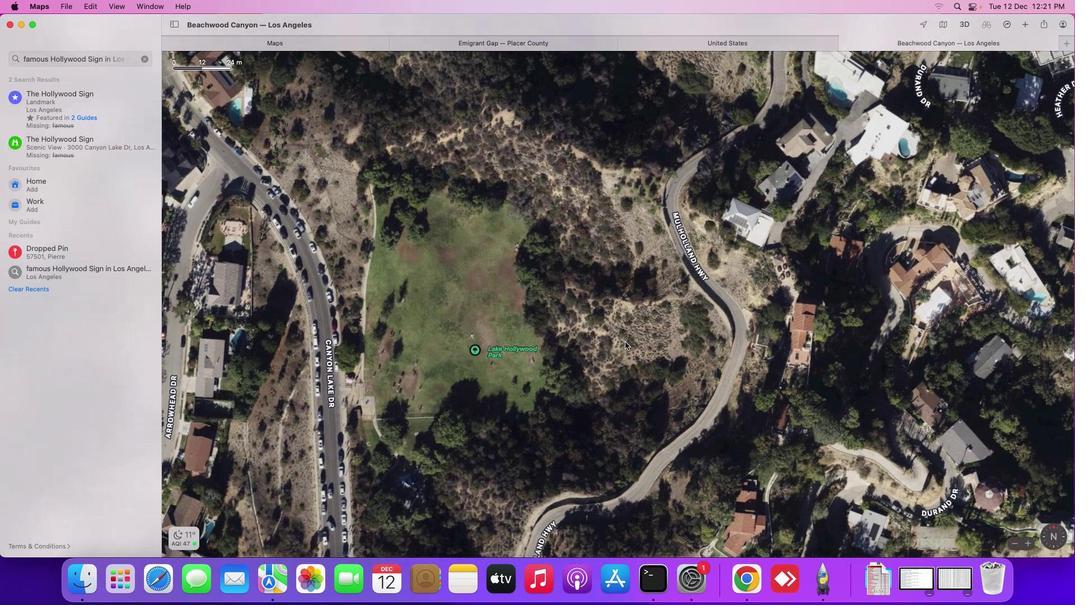 
Action: Mouse moved to (651, 253)
Screenshot: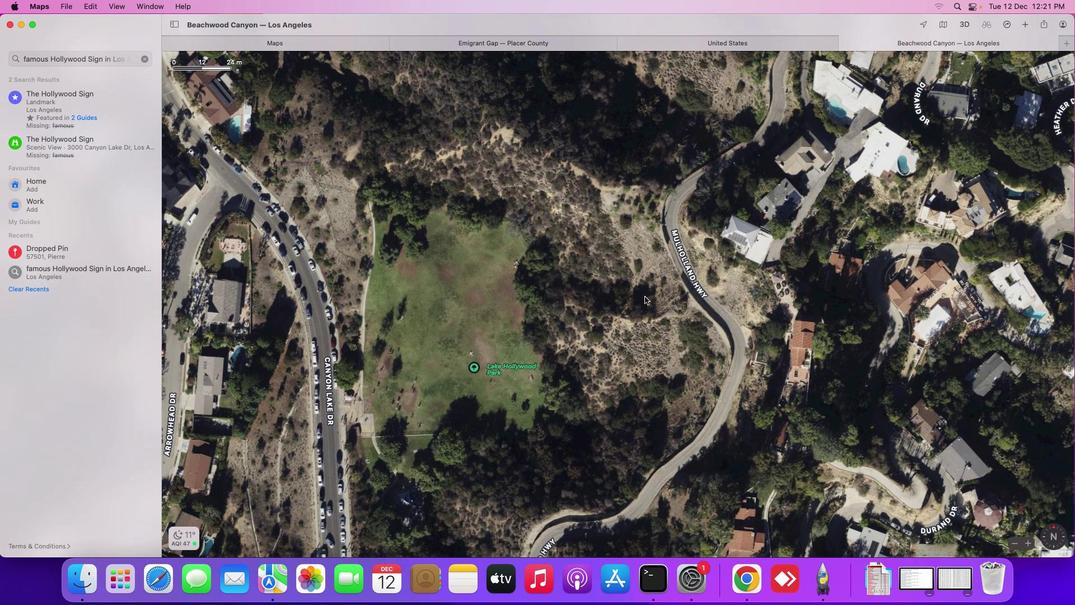 
Action: Mouse pressed left at (651, 253)
Screenshot: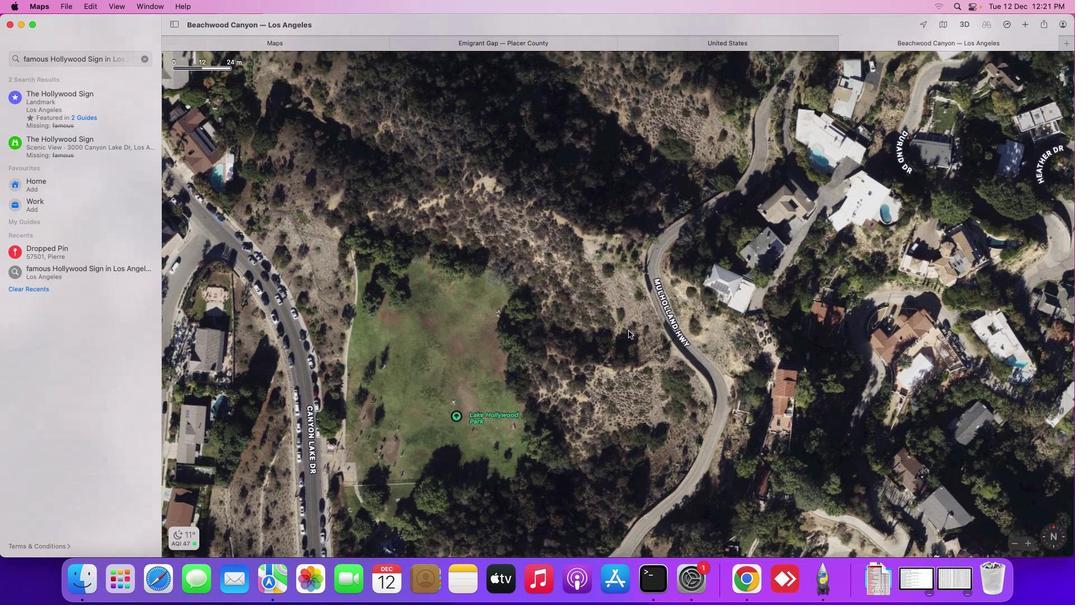 
Action: Mouse moved to (692, 235)
Screenshot: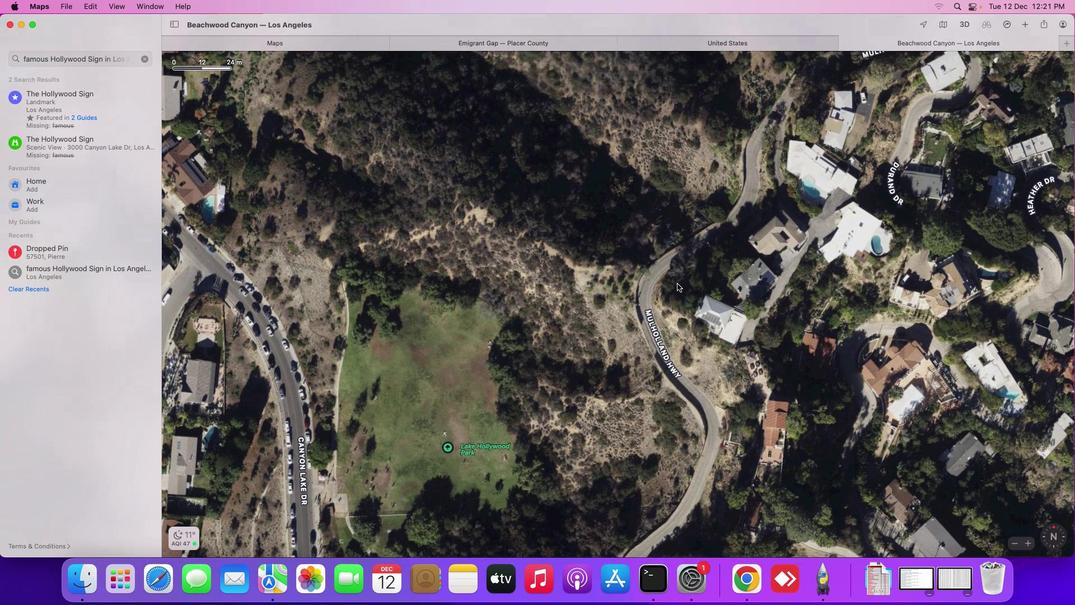 
Action: Mouse pressed left at (692, 235)
Screenshot: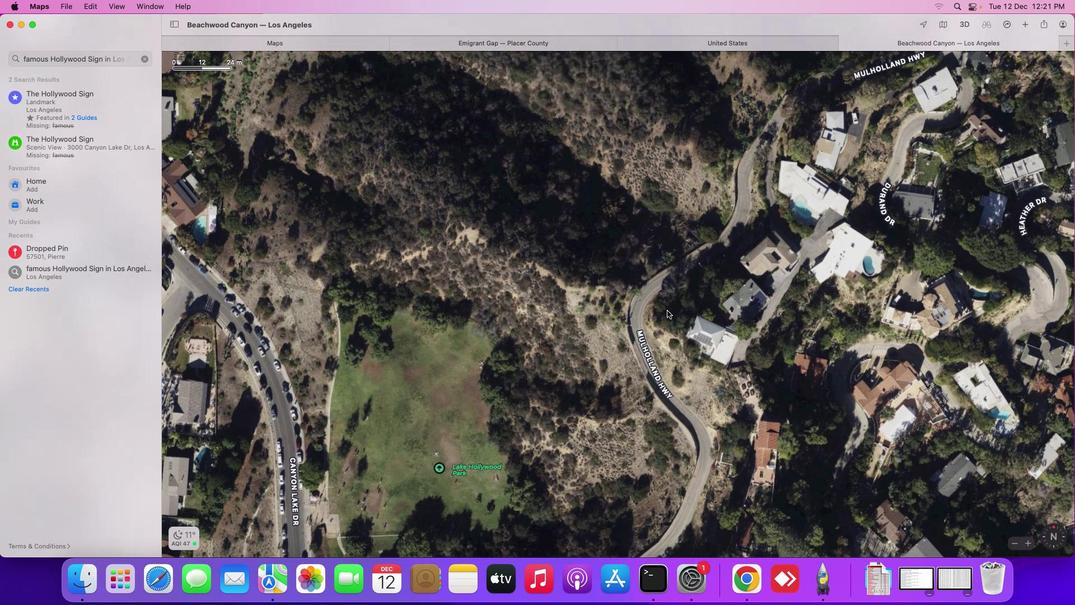 
Action: Mouse moved to (597, 346)
Screenshot: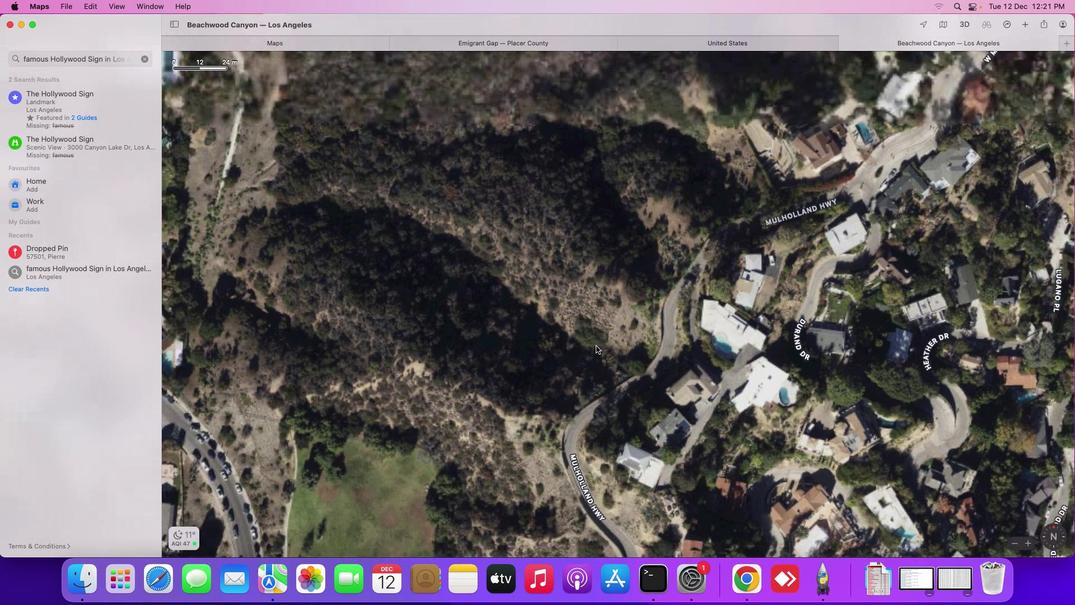 
Action: Mouse scrolled (597, 346) with delta (0, 0)
Screenshot: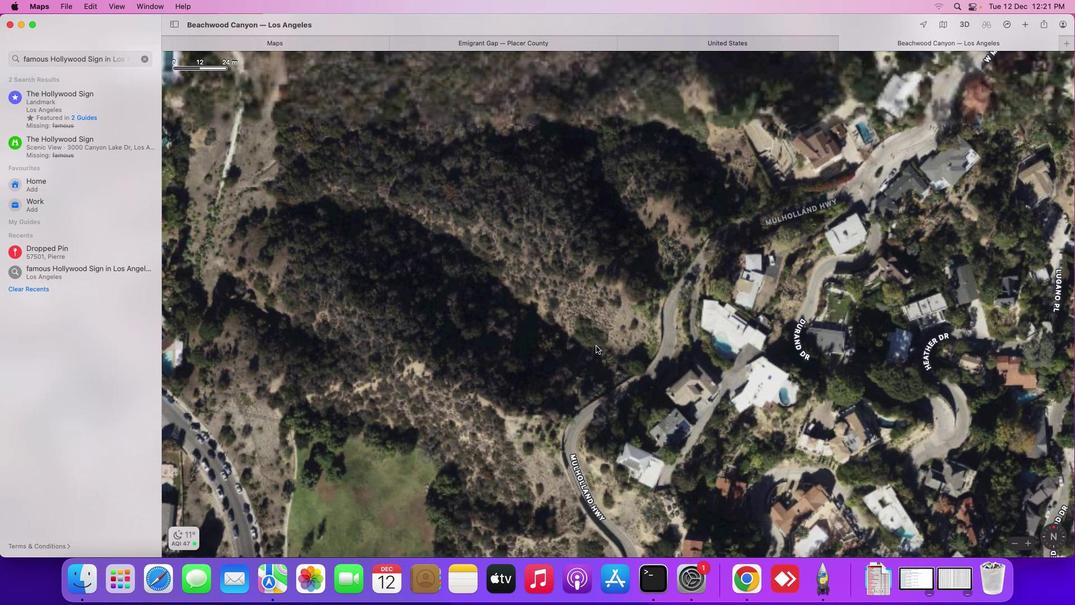 
Action: Mouse scrolled (597, 346) with delta (0, 0)
Screenshot: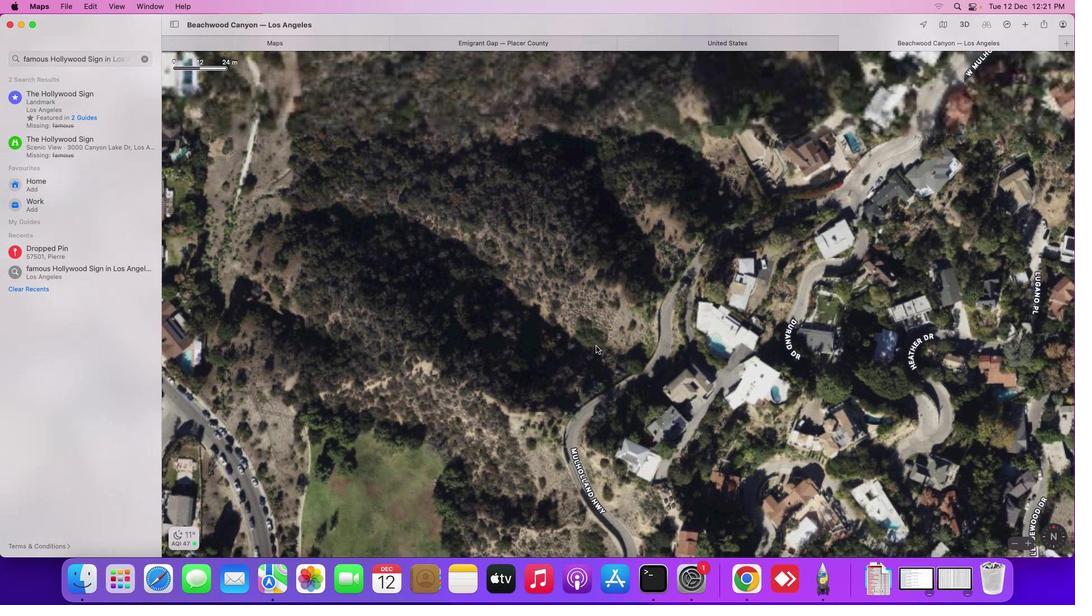 
Action: Mouse scrolled (597, 346) with delta (0, 0)
Screenshot: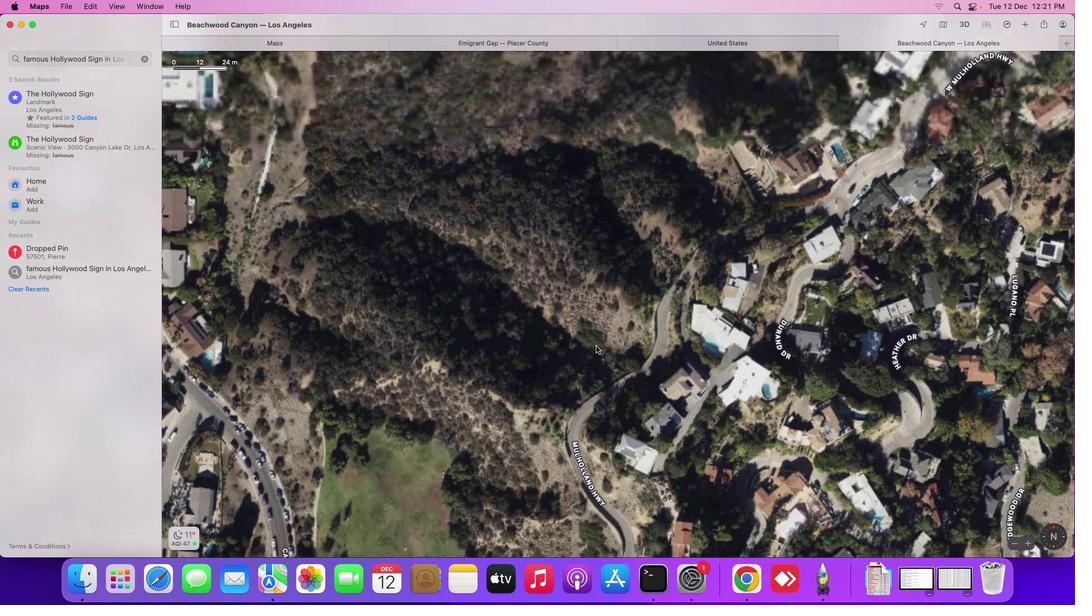 
Action: Mouse scrolled (597, 346) with delta (0, 0)
Screenshot: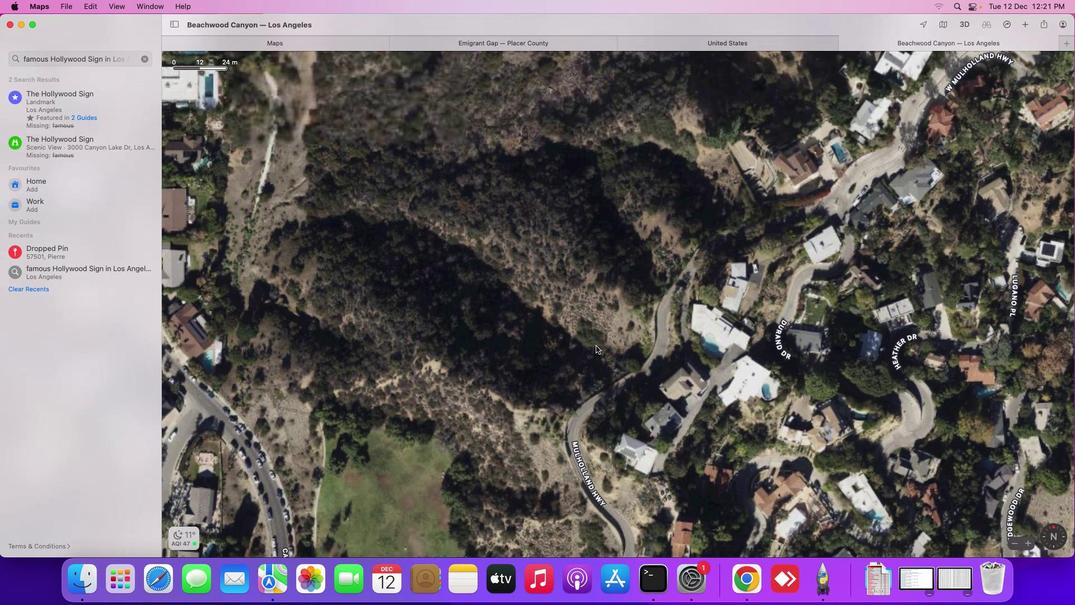 
Action: Mouse scrolled (597, 346) with delta (0, 0)
Screenshot: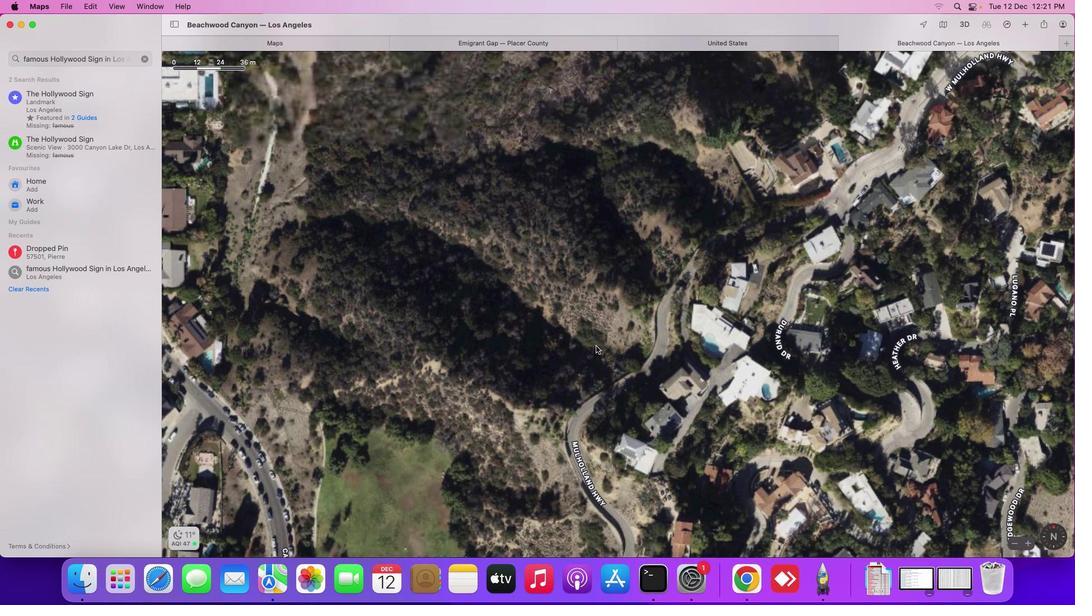 
Action: Mouse scrolled (597, 346) with delta (0, 0)
Screenshot: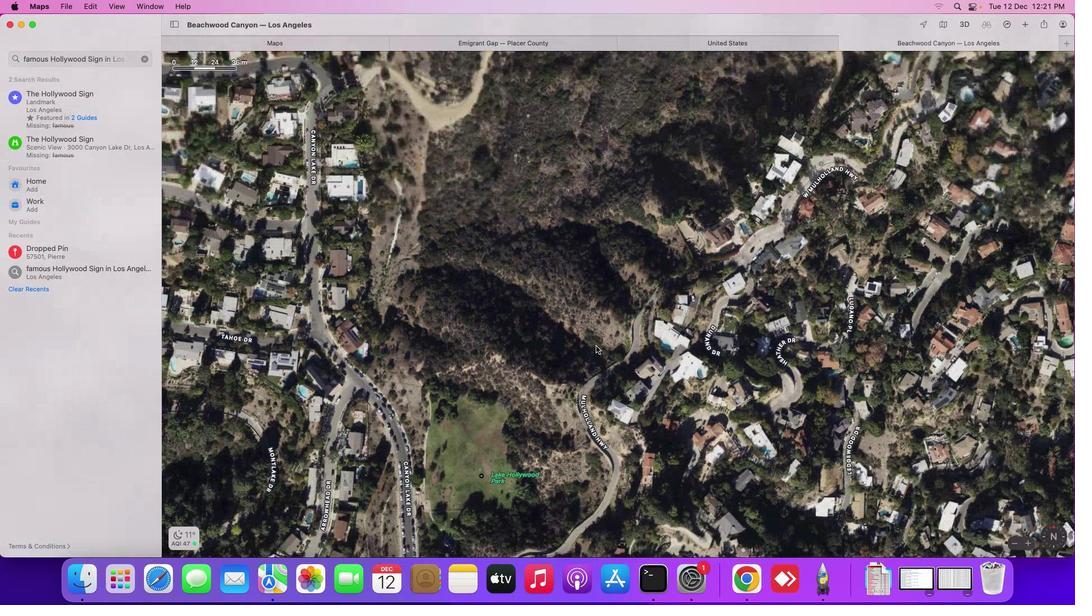 
Action: Mouse scrolled (597, 346) with delta (0, 0)
Screenshot: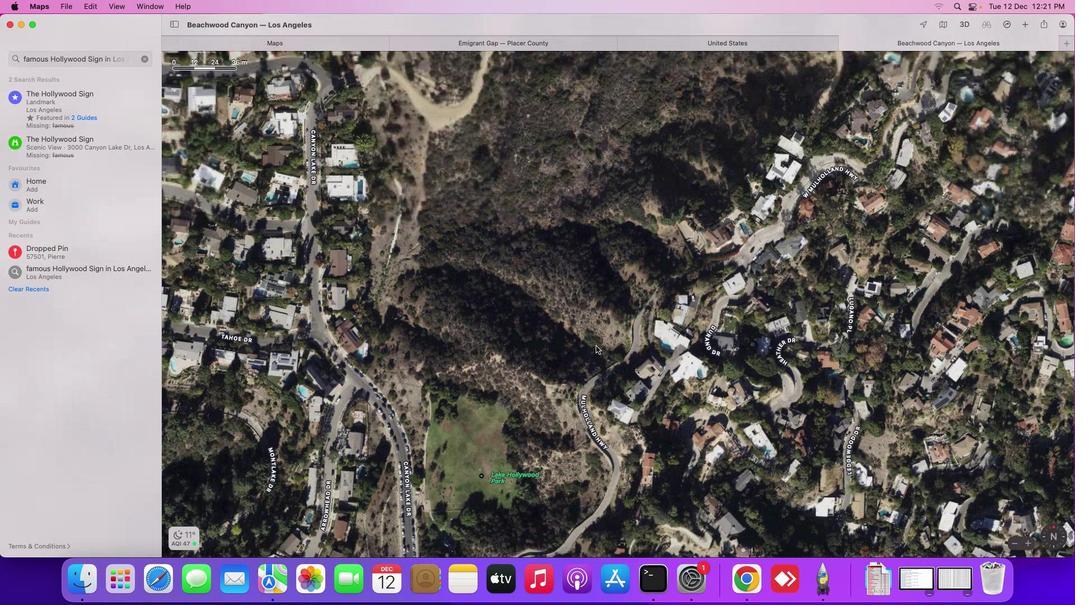 
Action: Mouse scrolled (597, 346) with delta (0, 0)
Screenshot: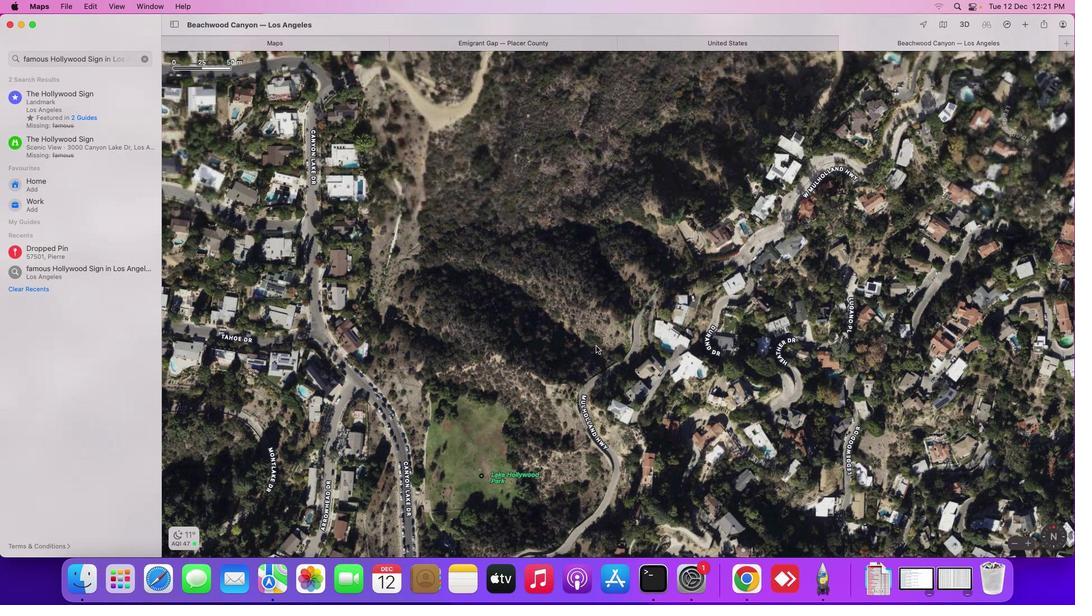
Action: Mouse scrolled (597, 346) with delta (0, 0)
Screenshot: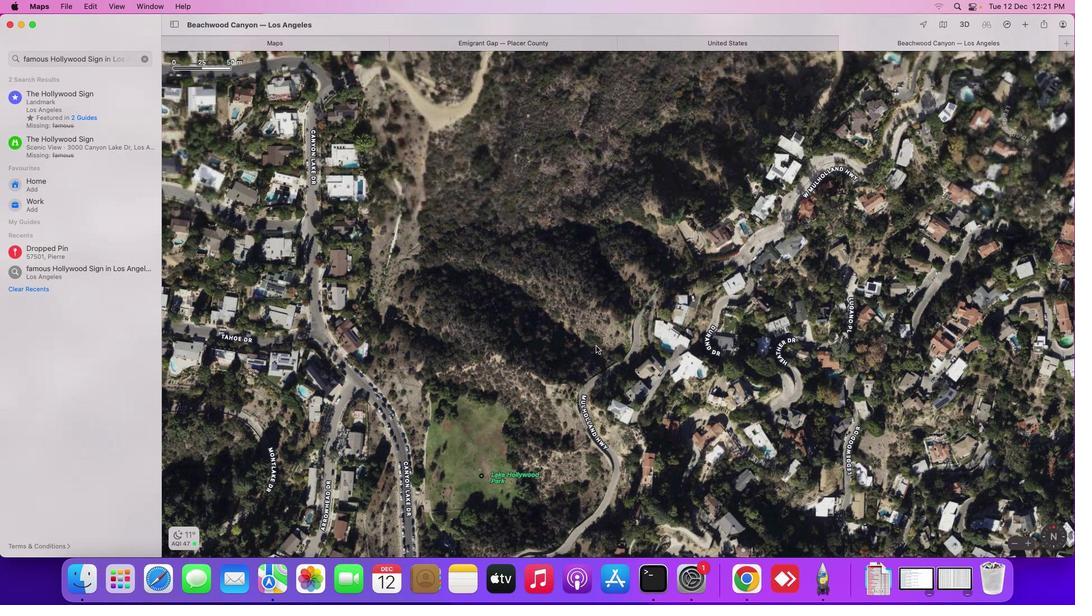 
Action: Mouse scrolled (597, 346) with delta (0, -1)
Screenshot: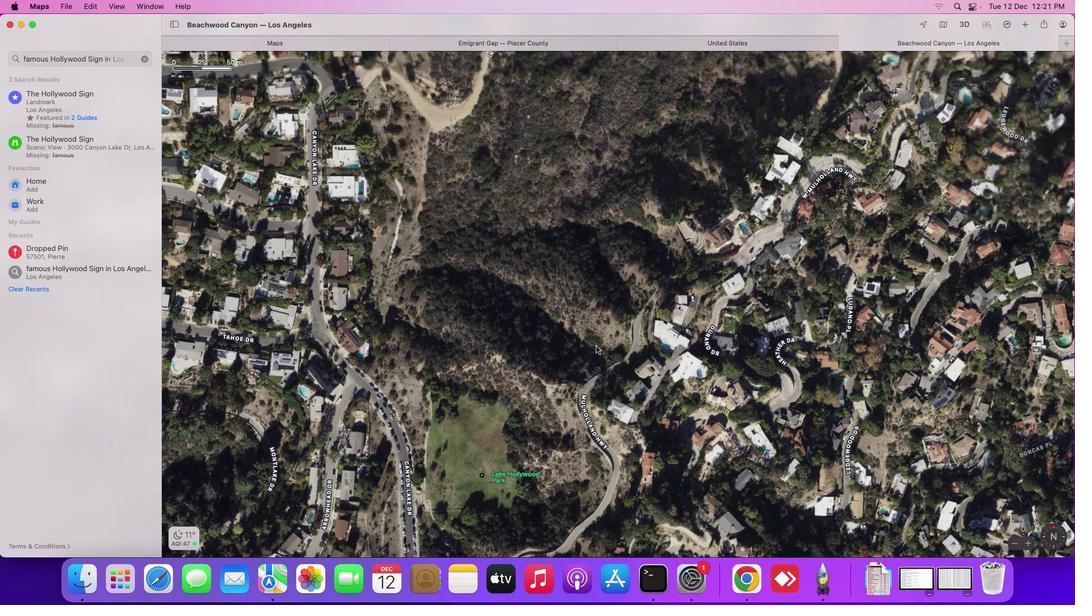 
Action: Mouse scrolled (597, 346) with delta (0, 0)
Screenshot: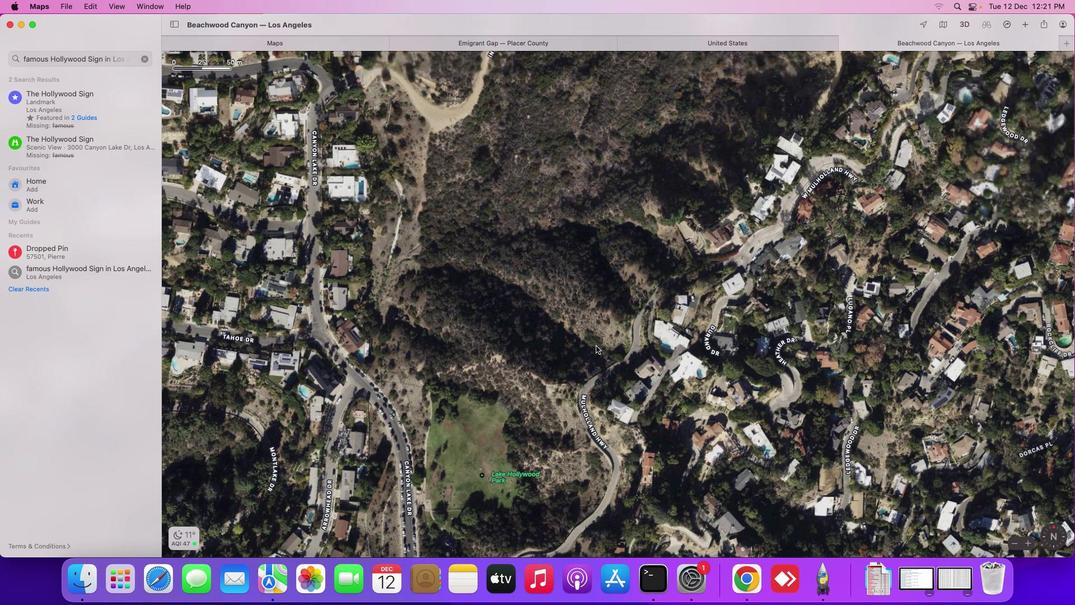 
Action: Mouse scrolled (597, 346) with delta (0, 0)
Screenshot: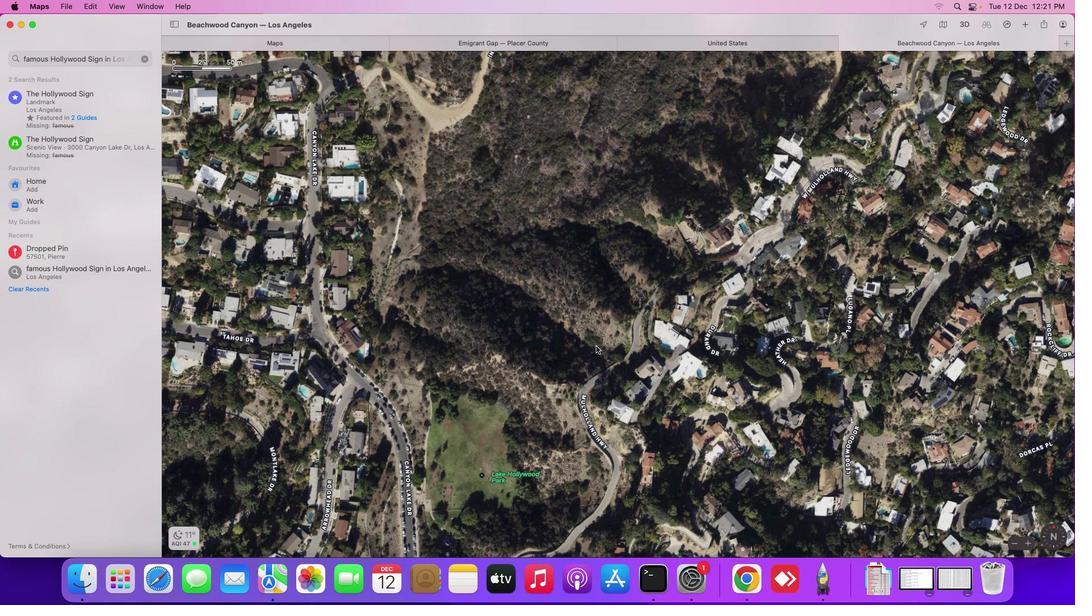 
Action: Mouse scrolled (597, 346) with delta (0, 0)
Screenshot: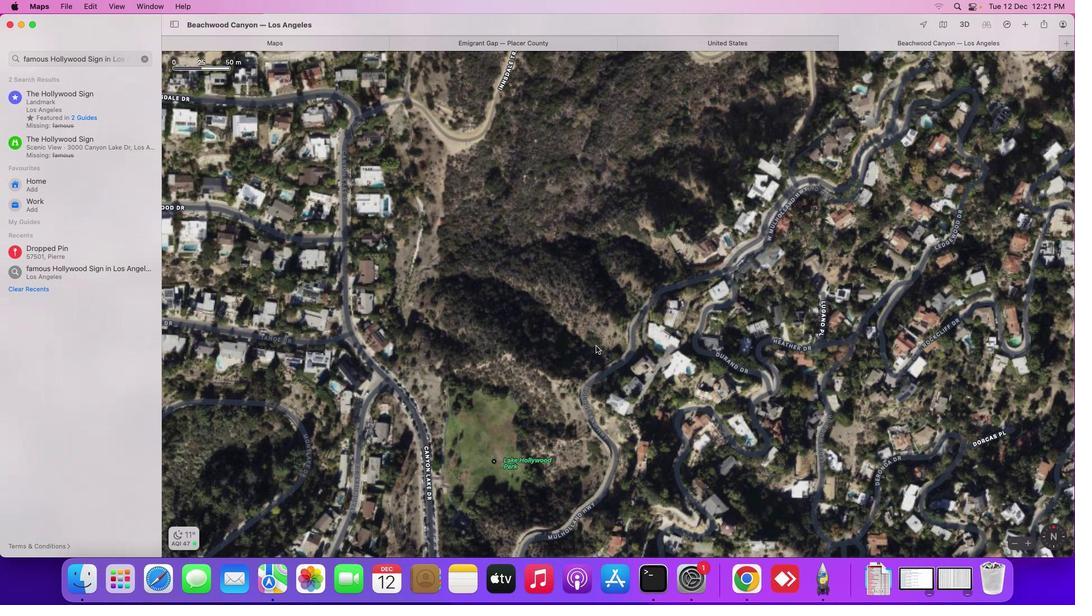 
Action: Mouse scrolled (597, 346) with delta (0, 0)
Screenshot: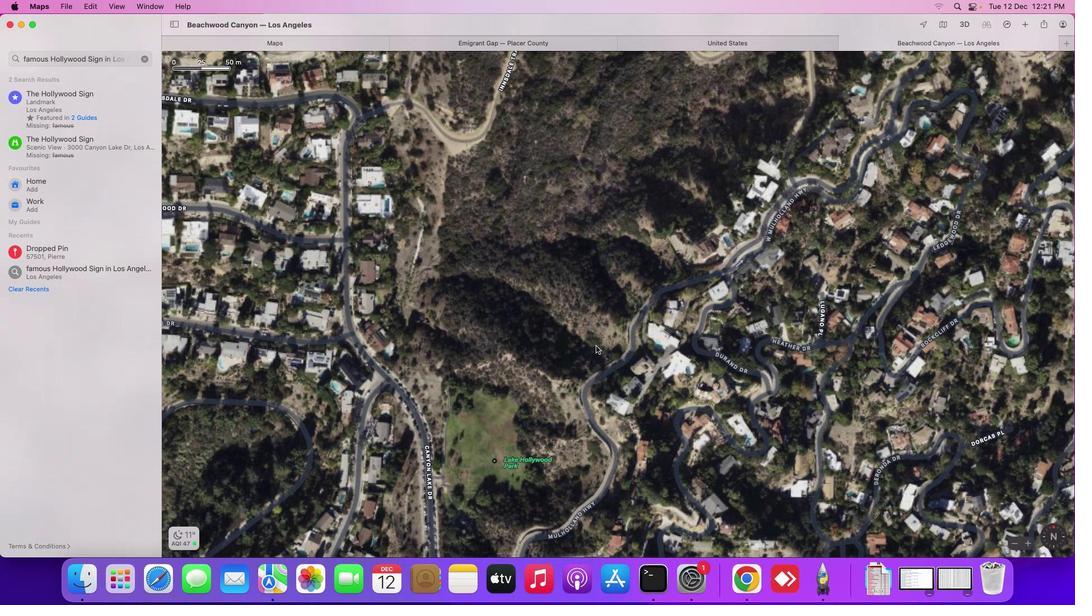
Action: Mouse scrolled (597, 346) with delta (0, 0)
Screenshot: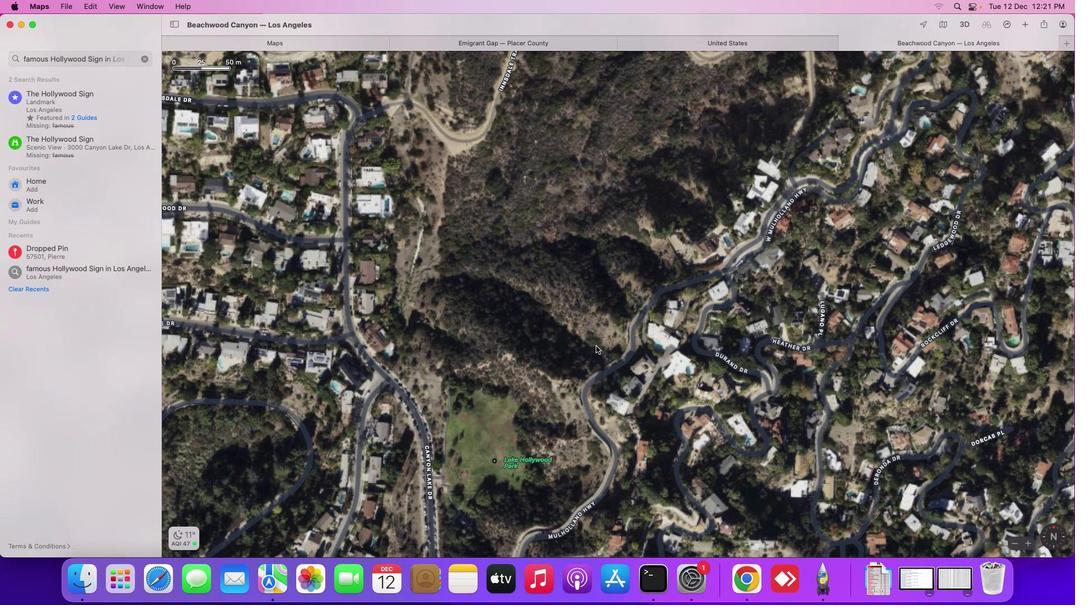 
Action: Mouse scrolled (597, 346) with delta (0, 0)
Screenshot: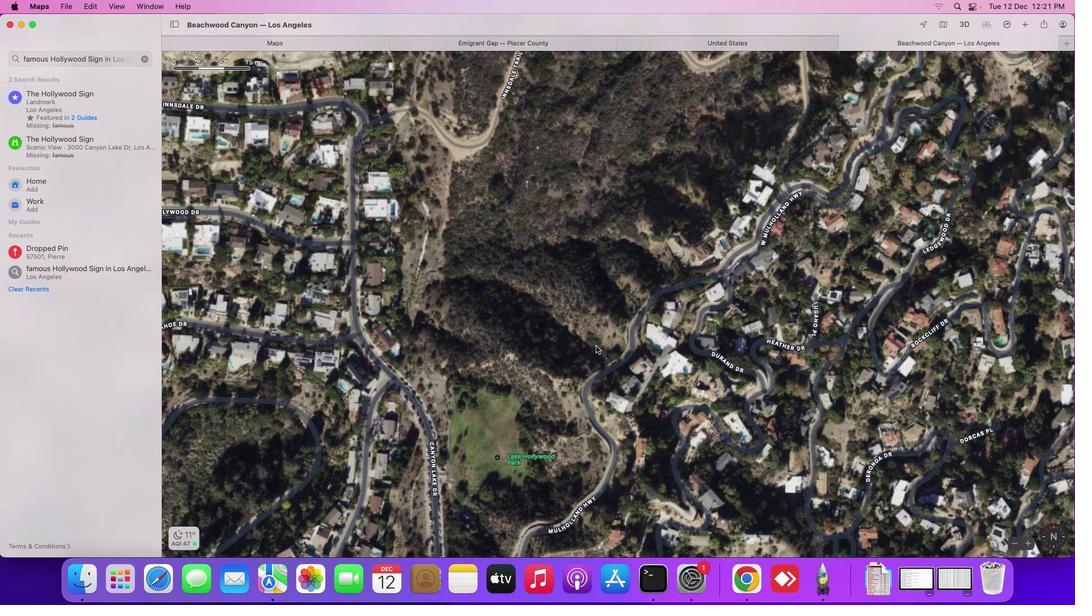 
Action: Mouse scrolled (597, 346) with delta (0, 0)
Screenshot: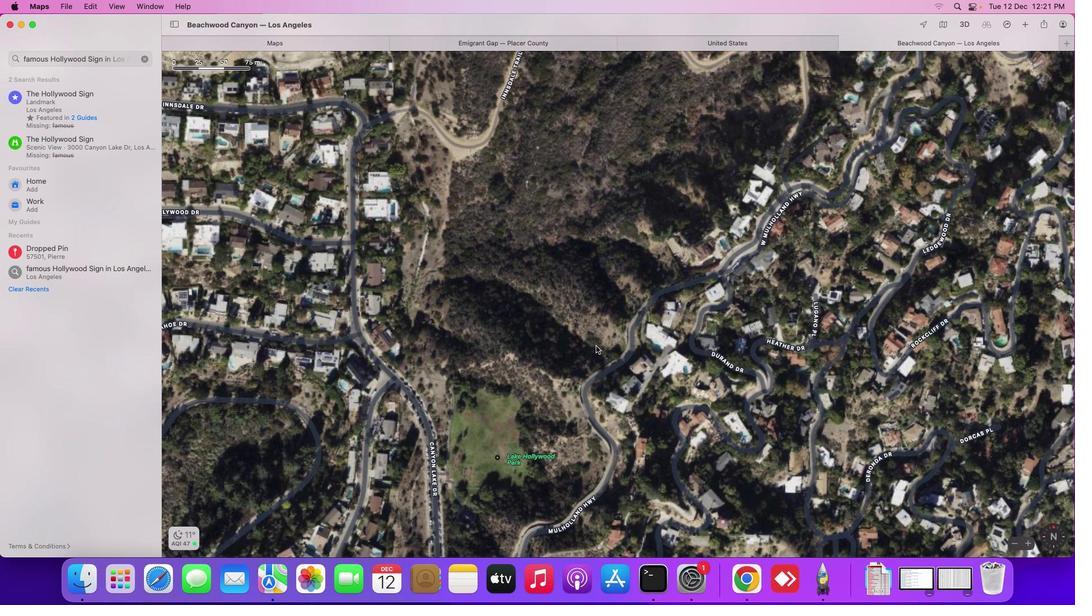 
Action: Mouse scrolled (597, 346) with delta (0, 0)
Screenshot: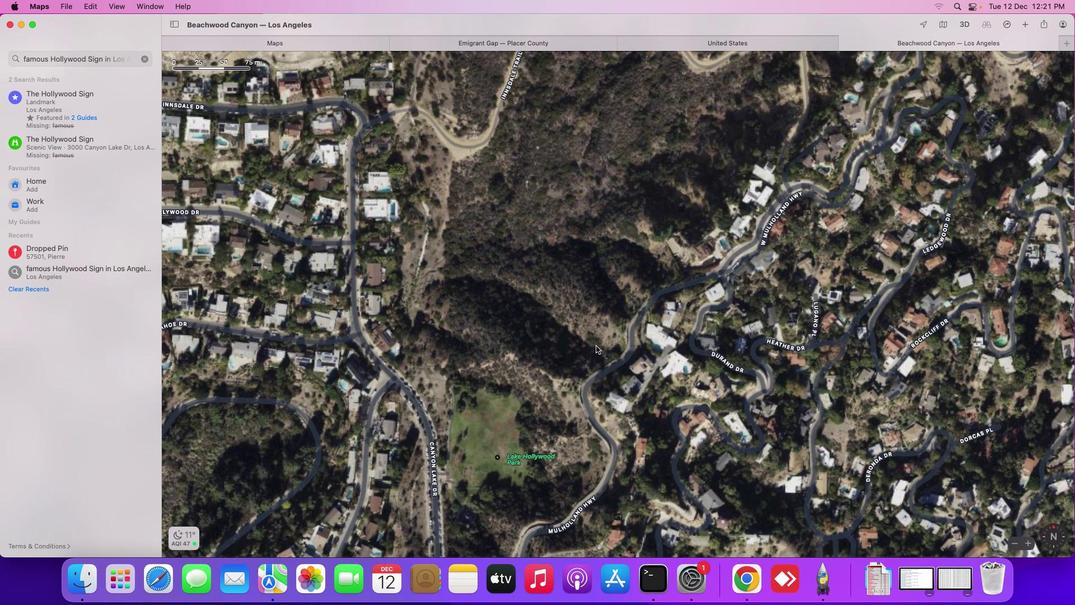 
Action: Mouse scrolled (597, 346) with delta (0, 0)
Screenshot: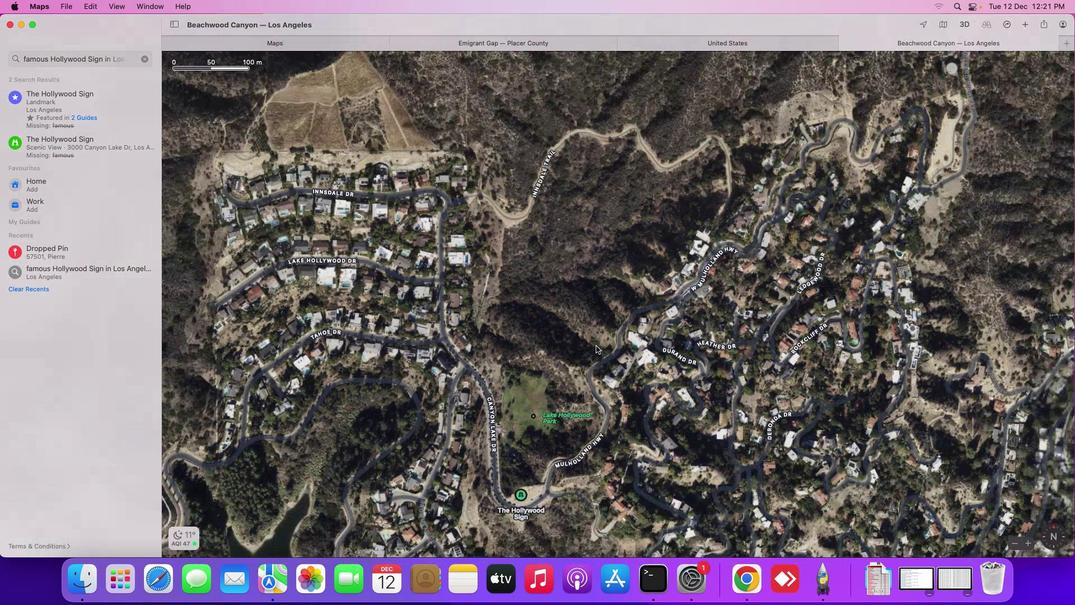 
Action: Mouse scrolled (597, 346) with delta (0, 0)
Screenshot: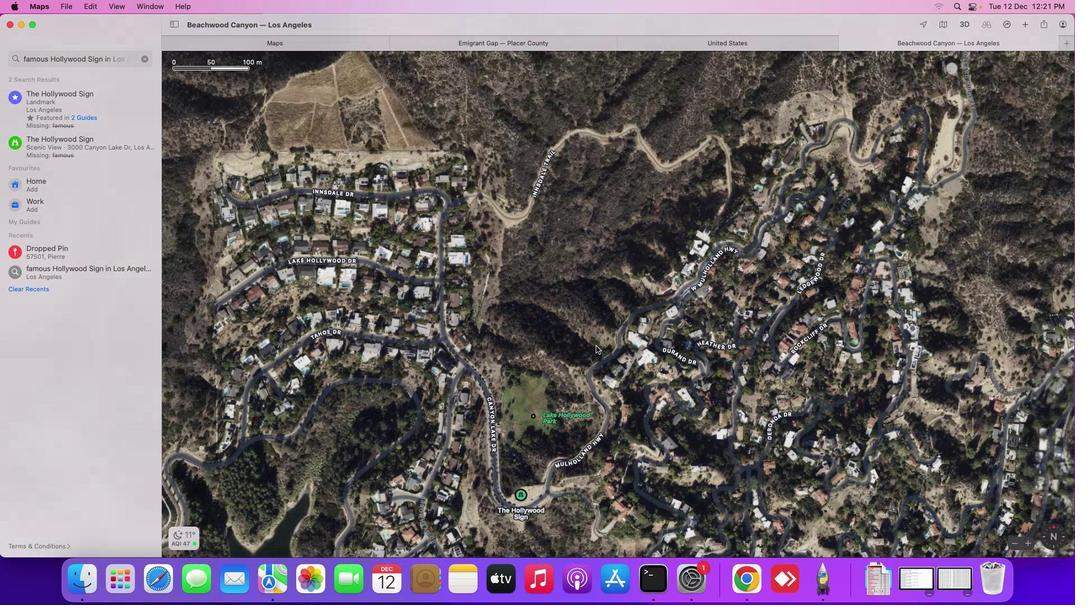 
Action: Mouse scrolled (597, 346) with delta (0, 0)
Screenshot: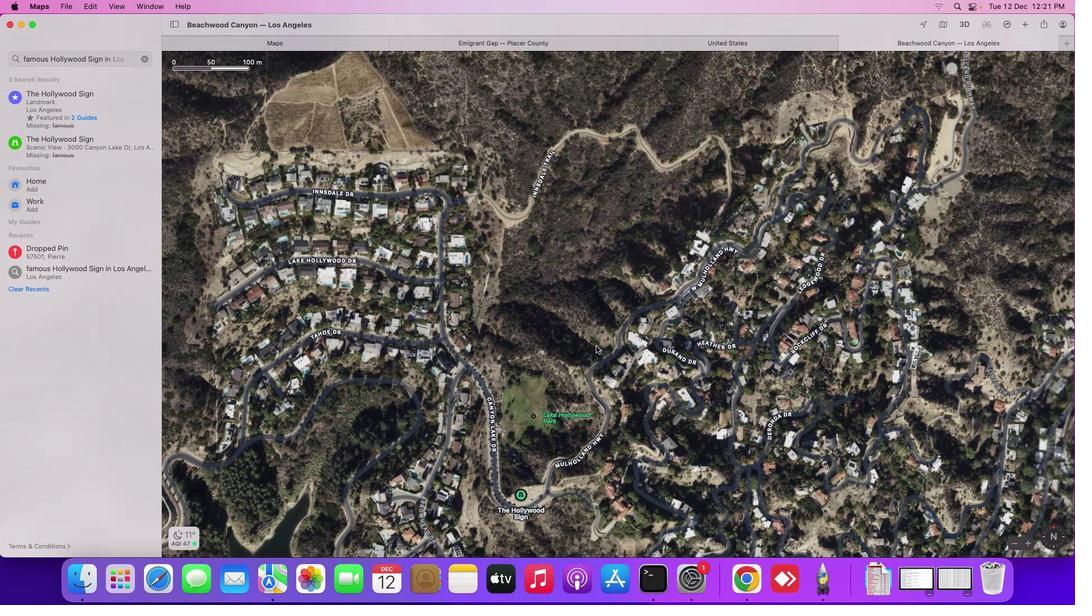 
Action: Mouse scrolled (597, 346) with delta (0, 0)
Screenshot: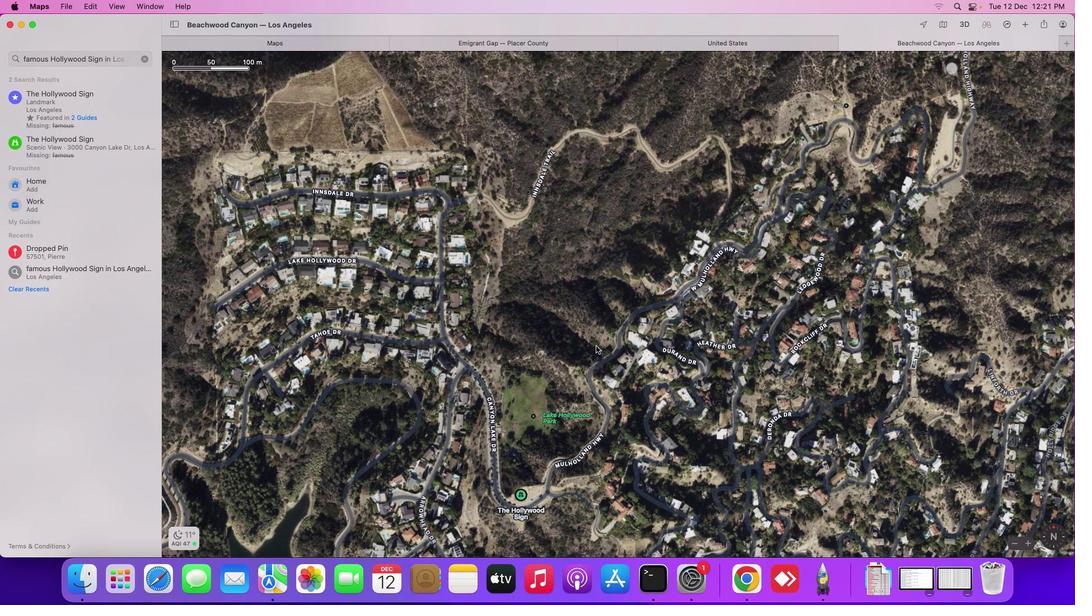 
Action: Mouse scrolled (597, 346) with delta (0, 0)
Screenshot: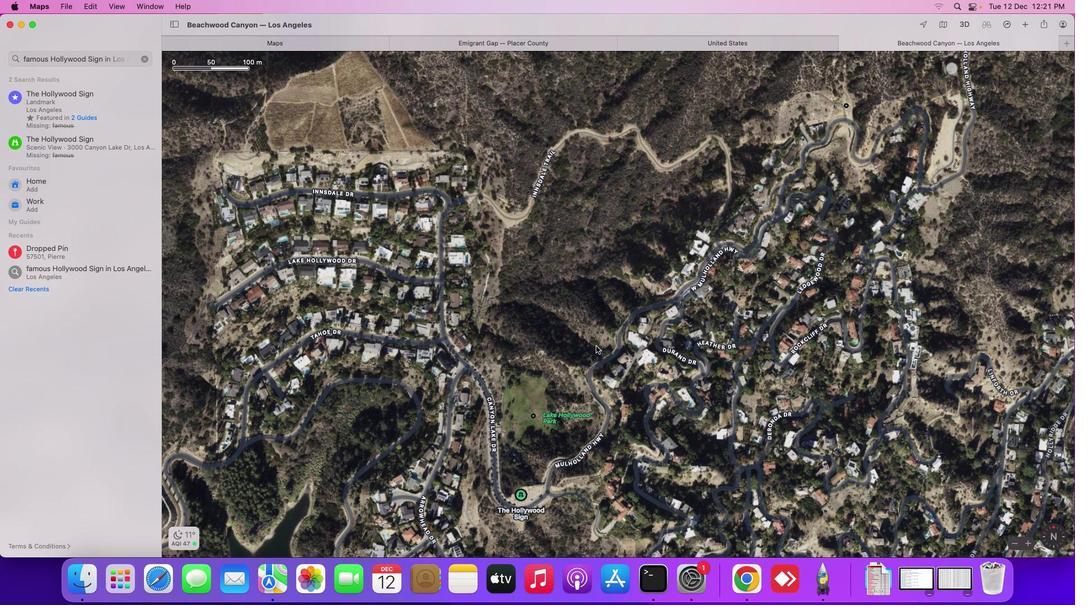 
Action: Mouse moved to (59, 90)
Screenshot: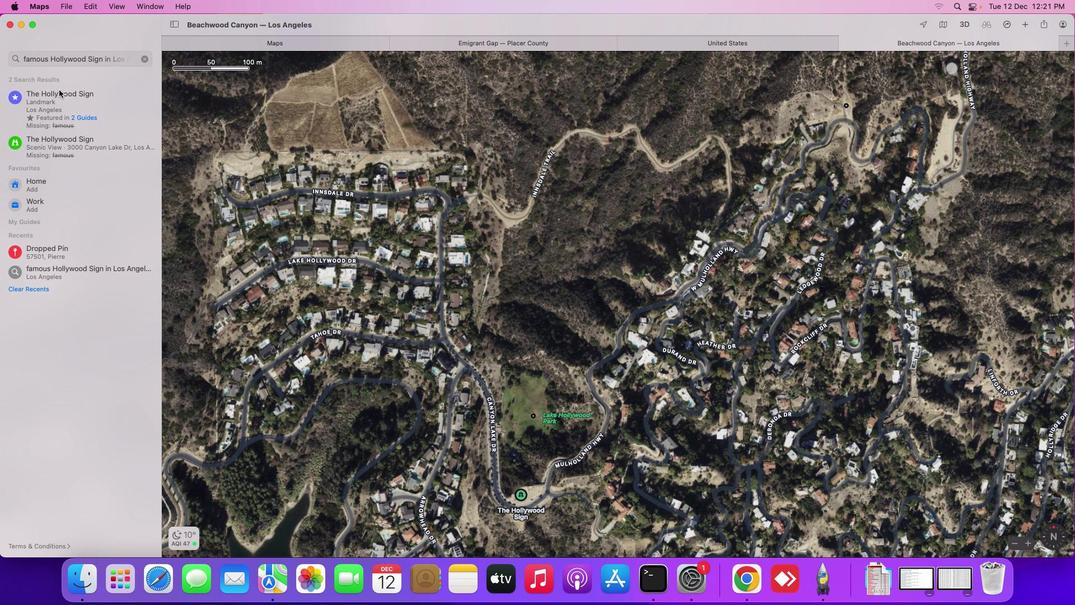 
Action: Mouse pressed left at (59, 90)
Screenshot: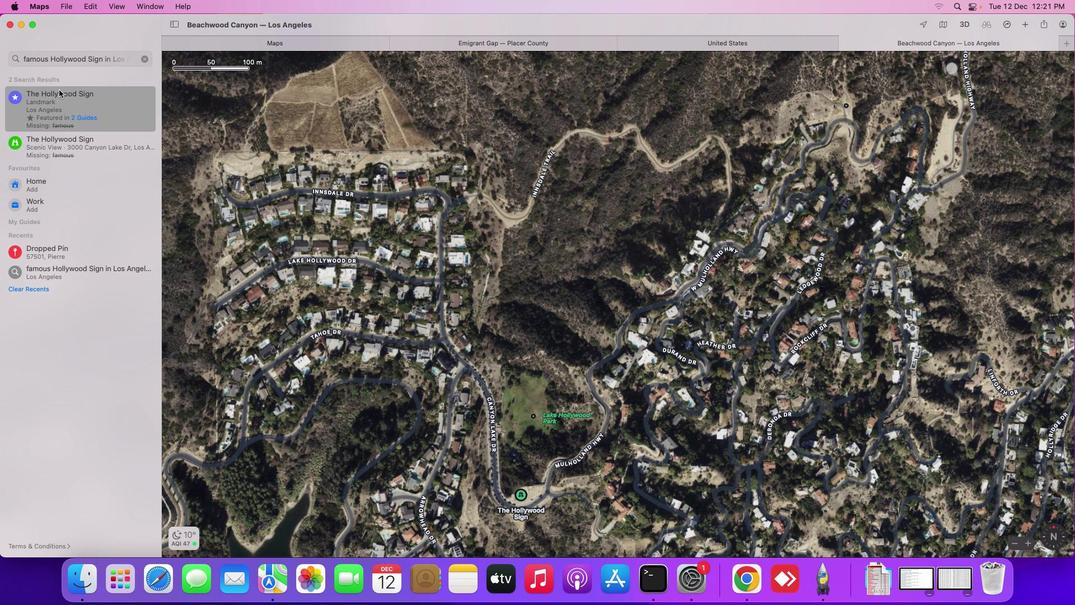 
Action: Mouse moved to (790, 328)
Screenshot: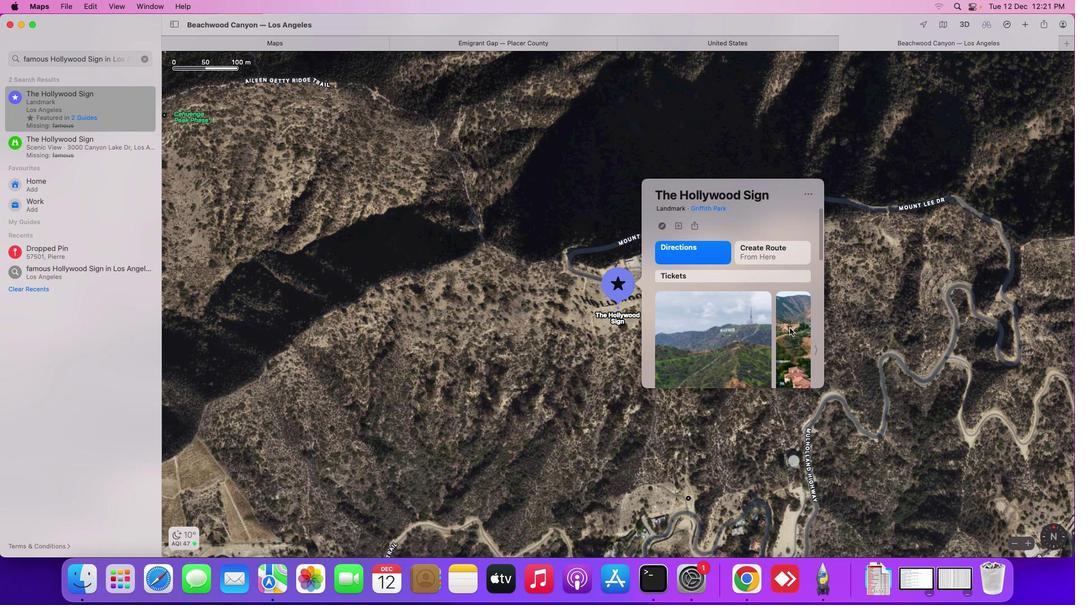 
Action: Mouse scrolled (790, 328) with delta (0, 0)
Screenshot: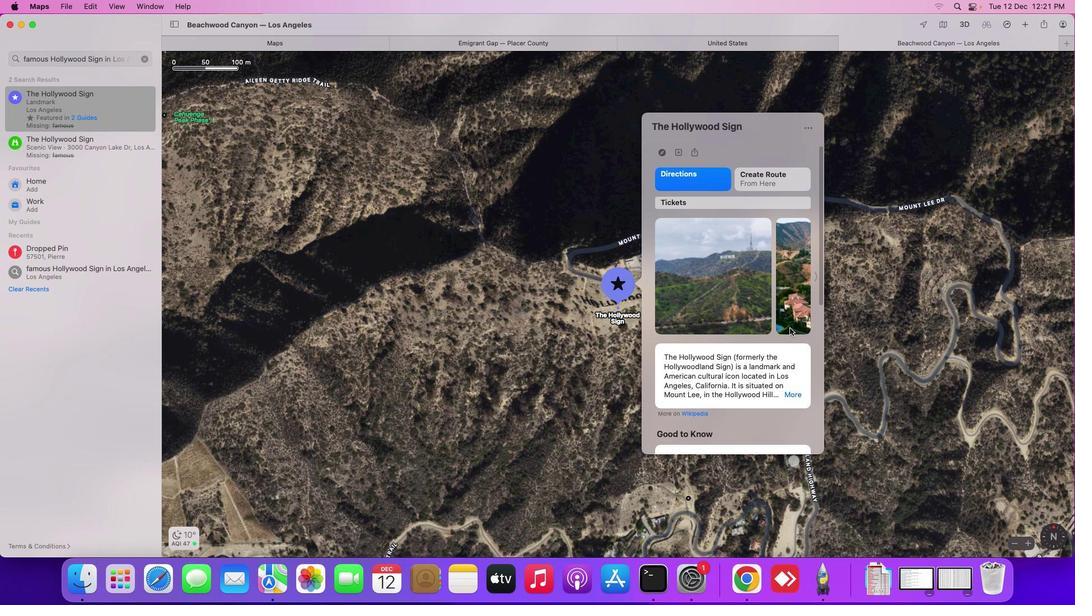 
Action: Mouse scrolled (790, 328) with delta (0, 0)
Screenshot: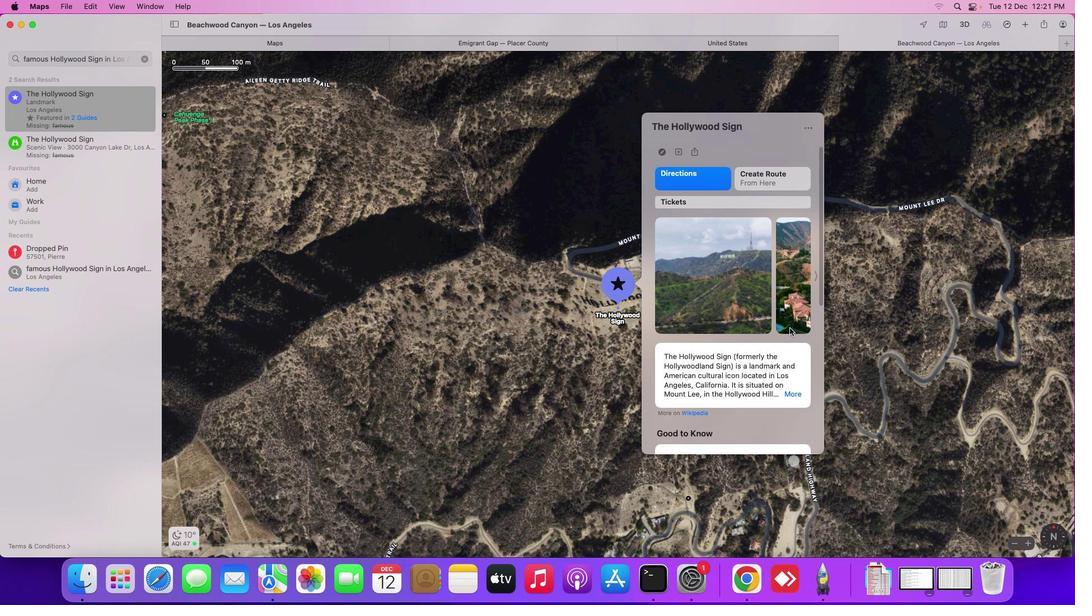 
Action: Mouse scrolled (790, 328) with delta (0, 0)
Screenshot: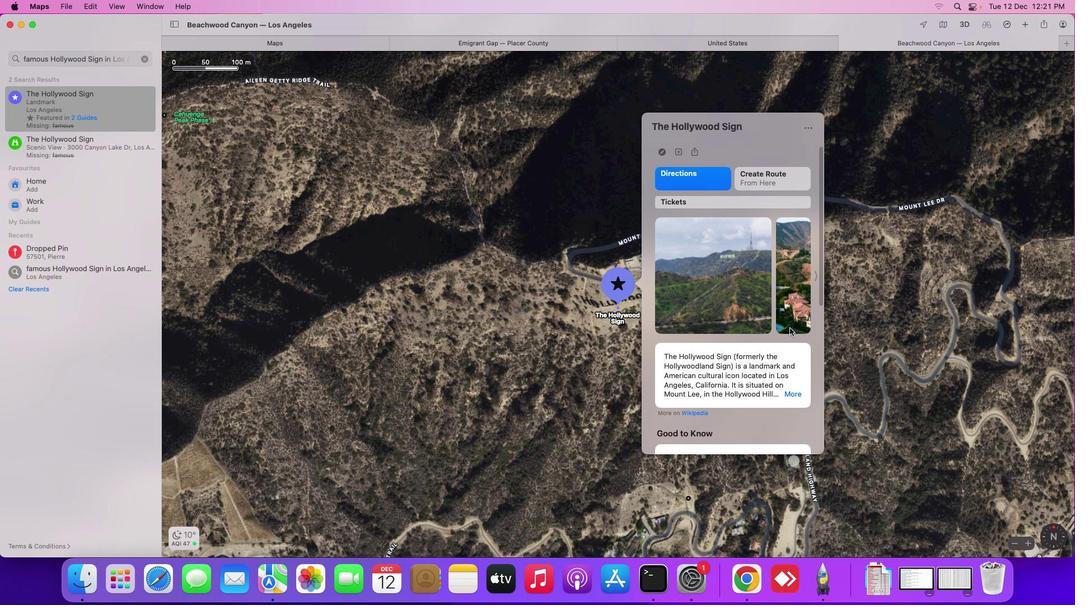 
Action: Mouse scrolled (790, 328) with delta (0, 0)
Screenshot: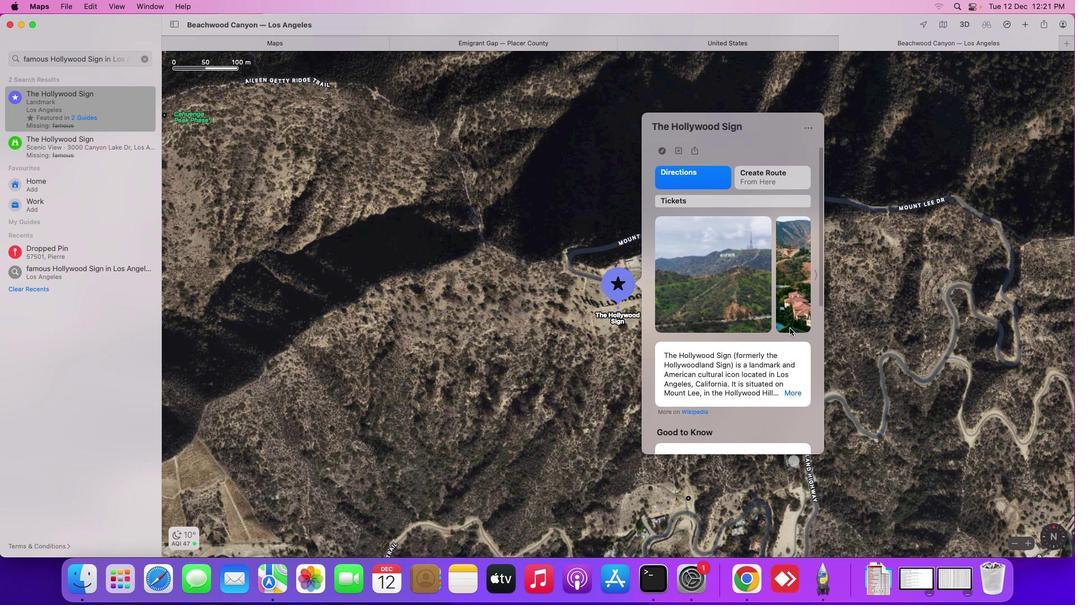 
Action: Mouse scrolled (790, 328) with delta (0, 0)
Screenshot: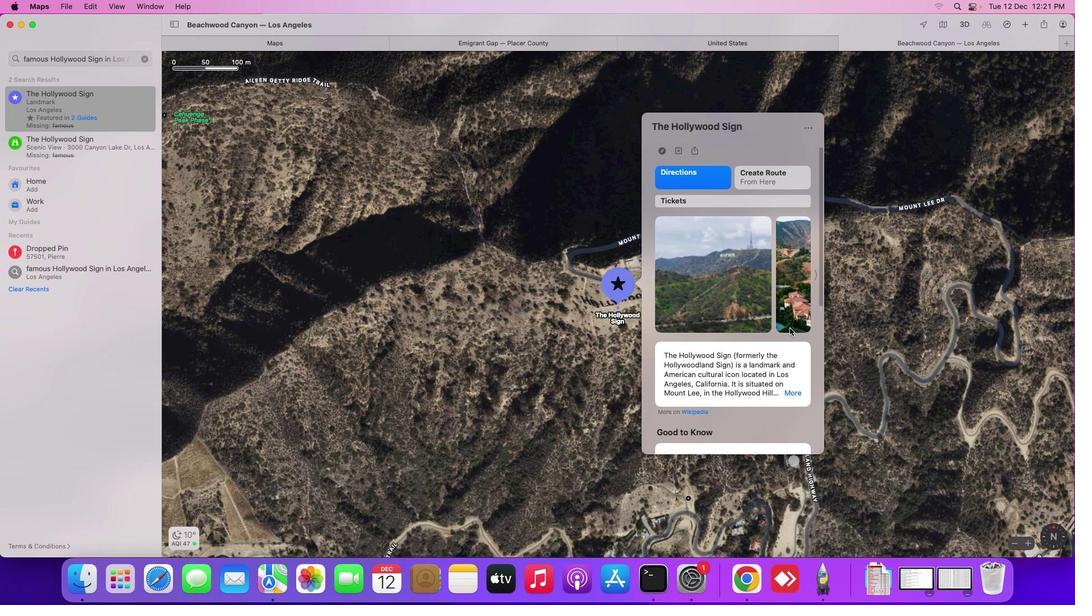 
Action: Mouse scrolled (790, 328) with delta (0, 0)
Screenshot: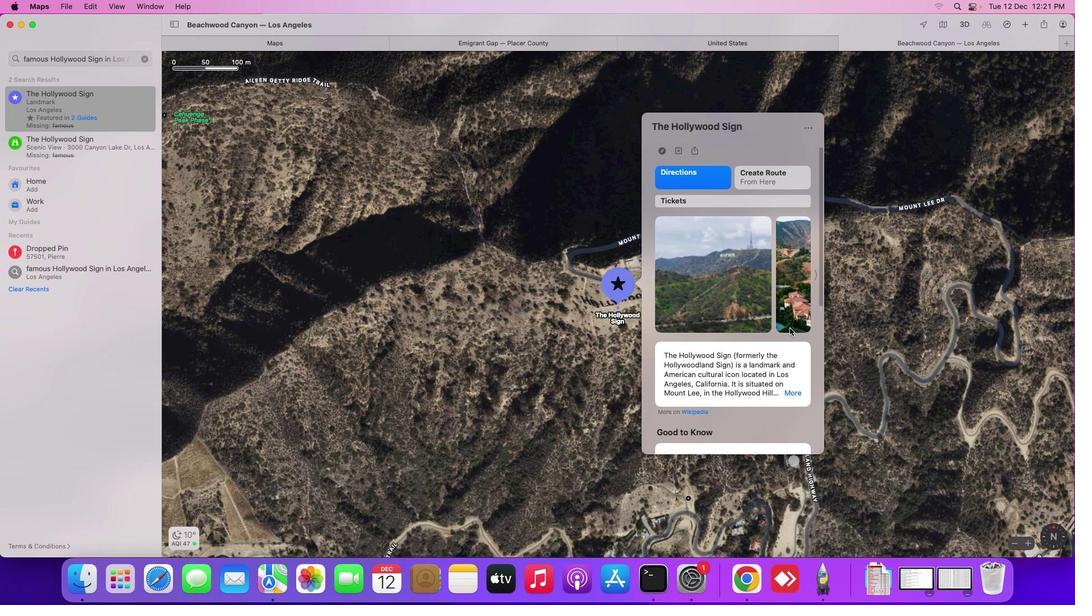 
Action: Mouse moved to (816, 275)
Screenshot: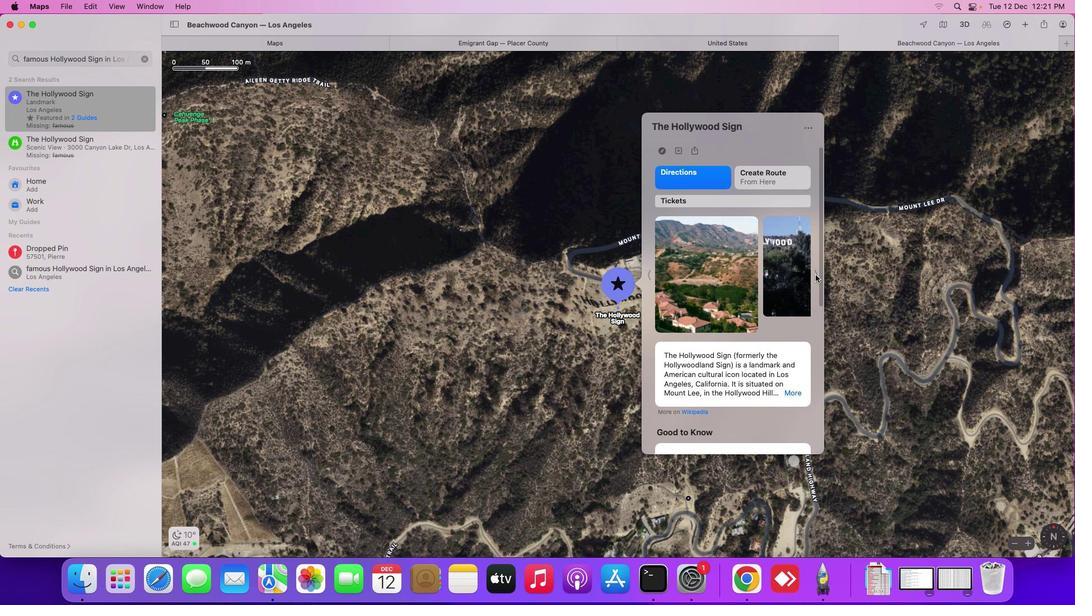 
Action: Mouse pressed left at (816, 275)
Screenshot: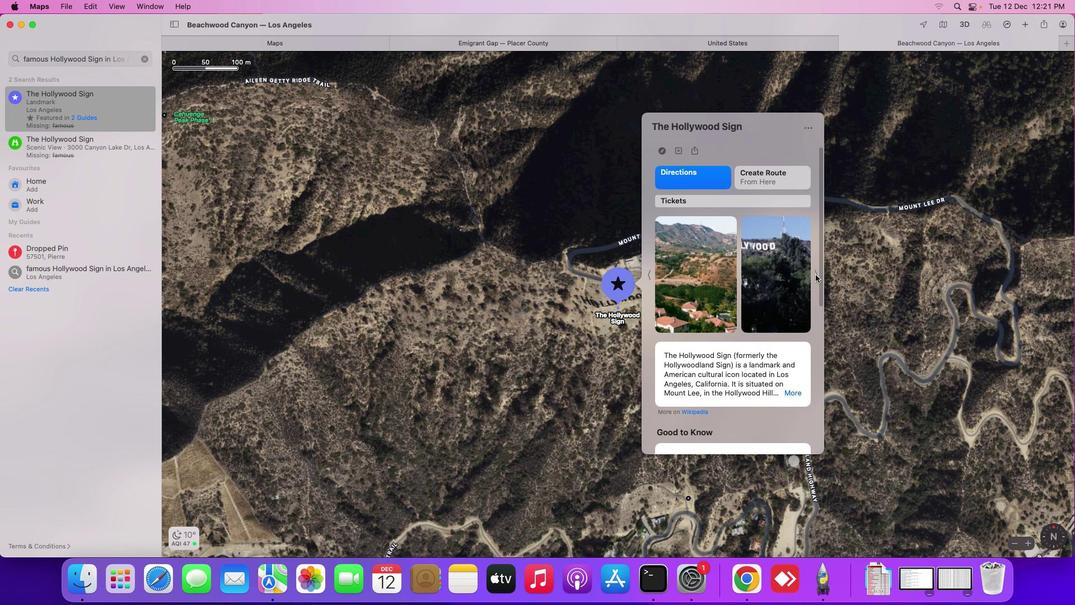 
Action: Mouse moved to (816, 275)
Screenshot: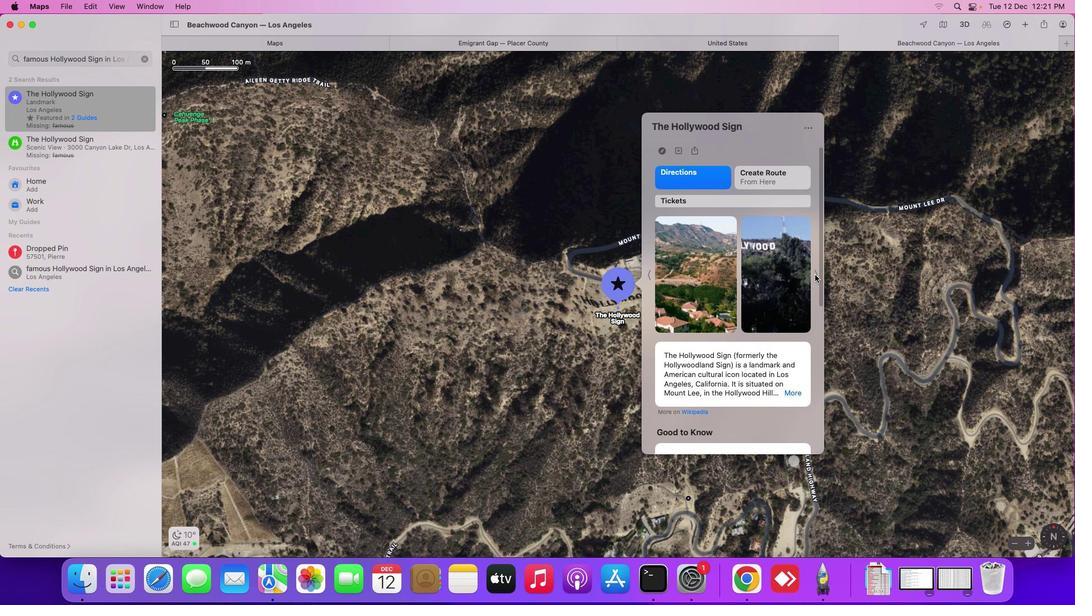 
Action: Mouse pressed left at (816, 275)
Screenshot: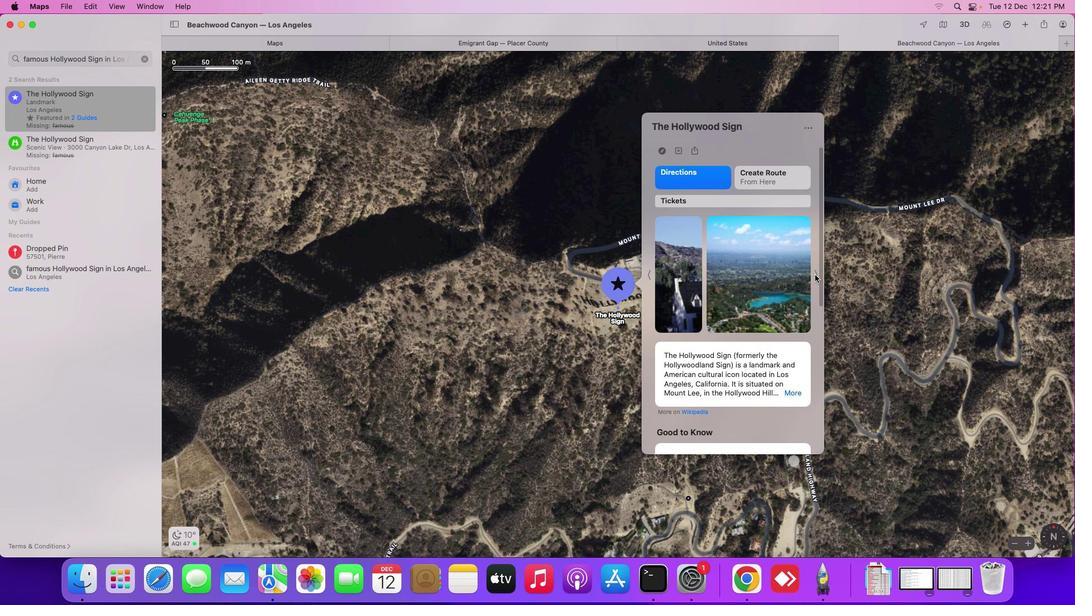 
Action: Mouse moved to (749, 337)
Screenshot: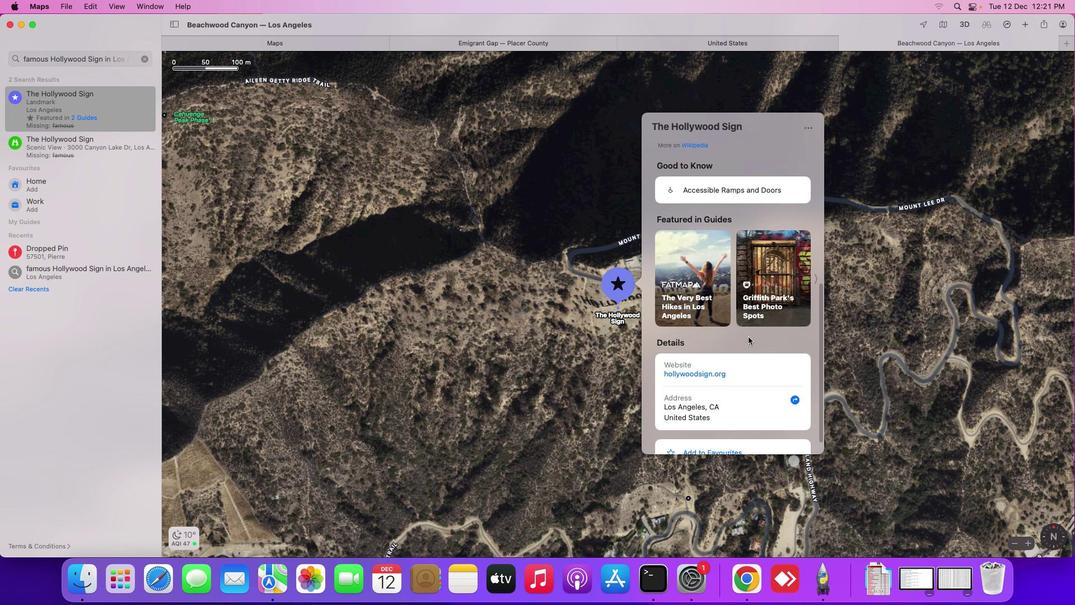 
Action: Mouse scrolled (749, 337) with delta (0, 0)
Screenshot: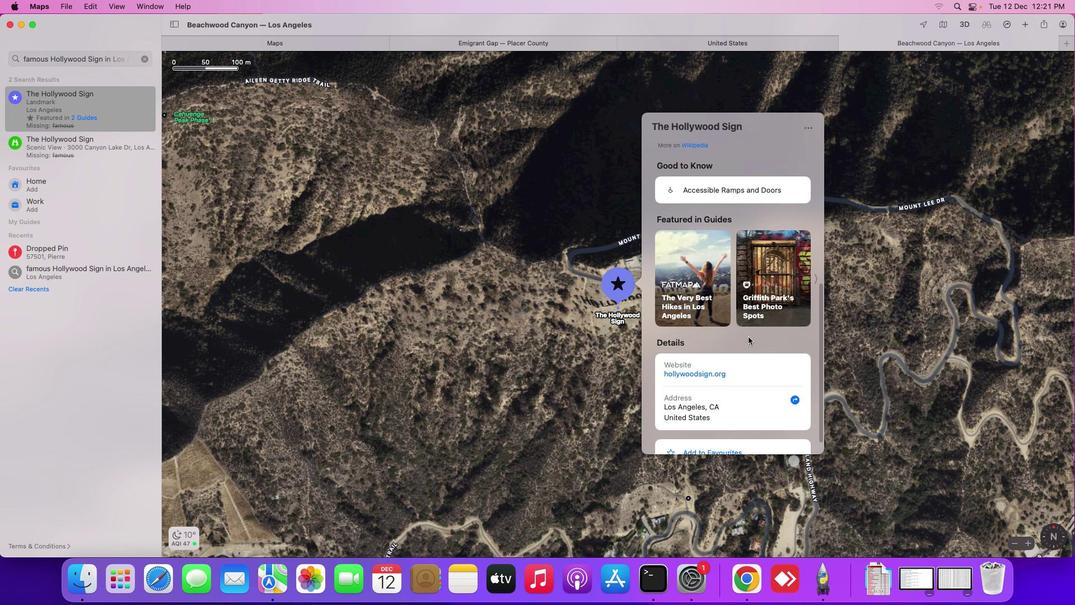 
Action: Mouse scrolled (749, 337) with delta (0, 0)
Screenshot: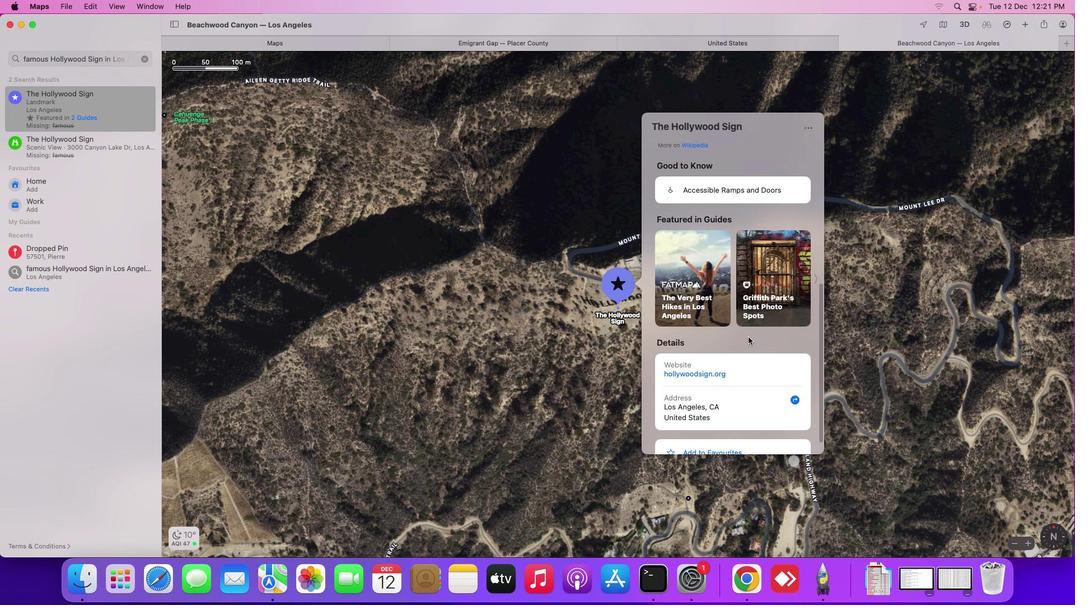
Action: Mouse moved to (749, 337)
Screenshot: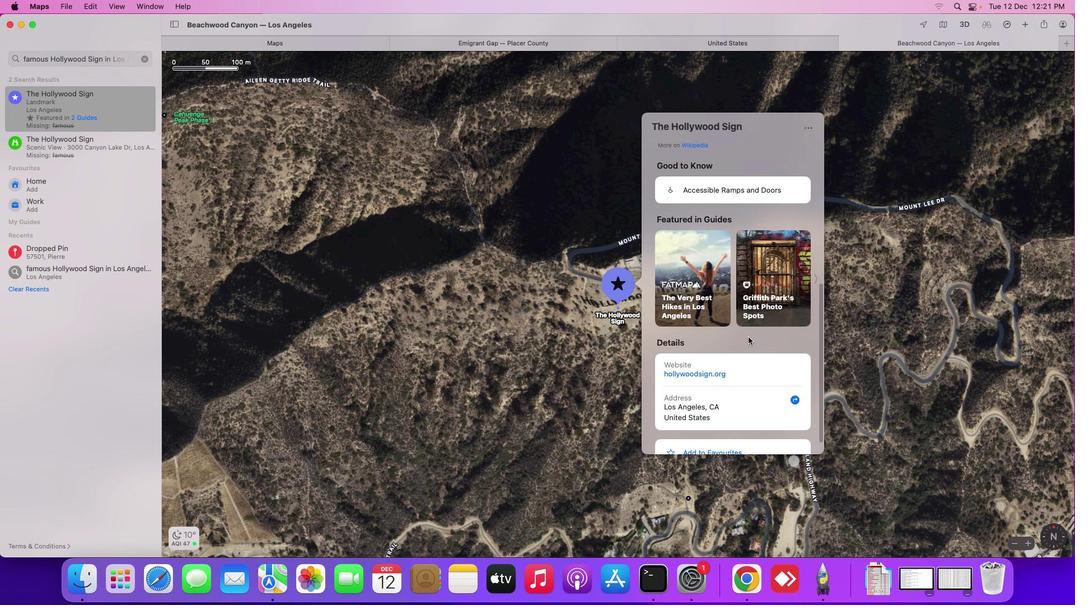 
Action: Mouse scrolled (749, 337) with delta (0, 0)
Screenshot: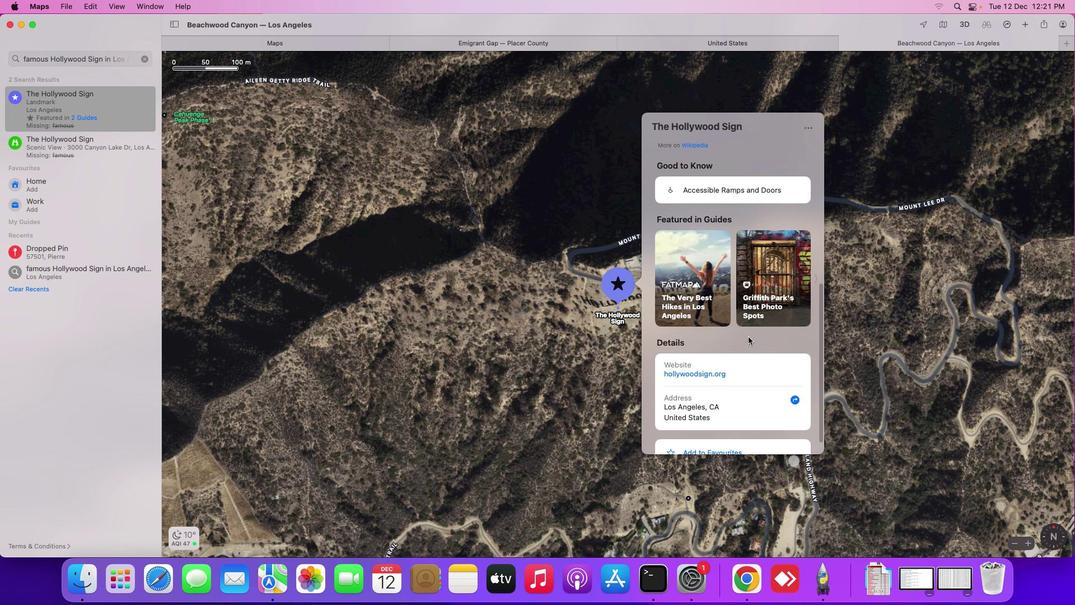 
Action: Mouse scrolled (749, 337) with delta (0, -1)
Screenshot: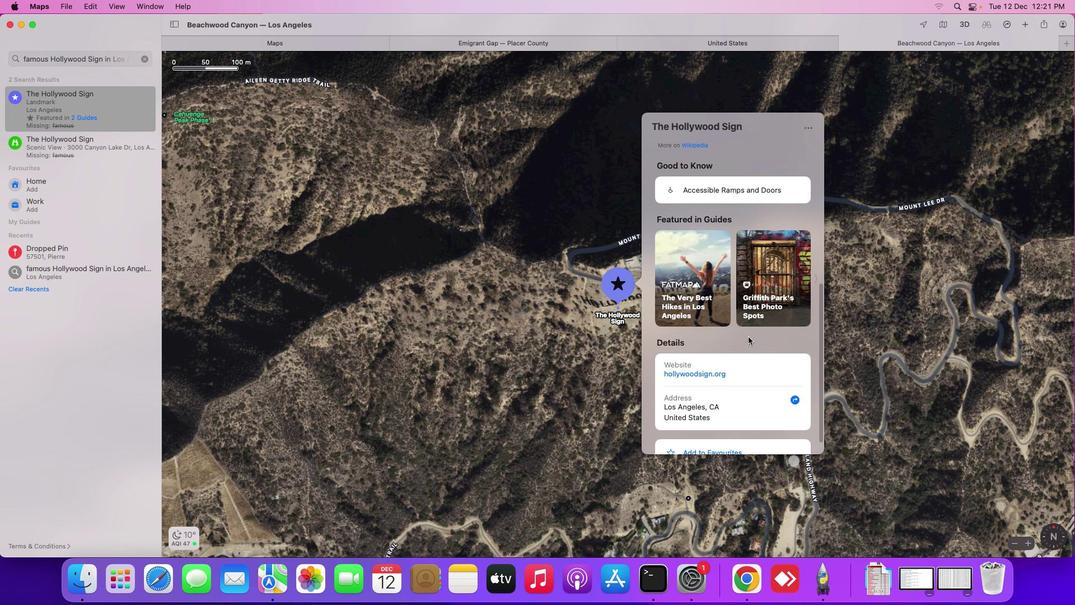 
Action: Mouse scrolled (749, 337) with delta (0, -2)
Screenshot: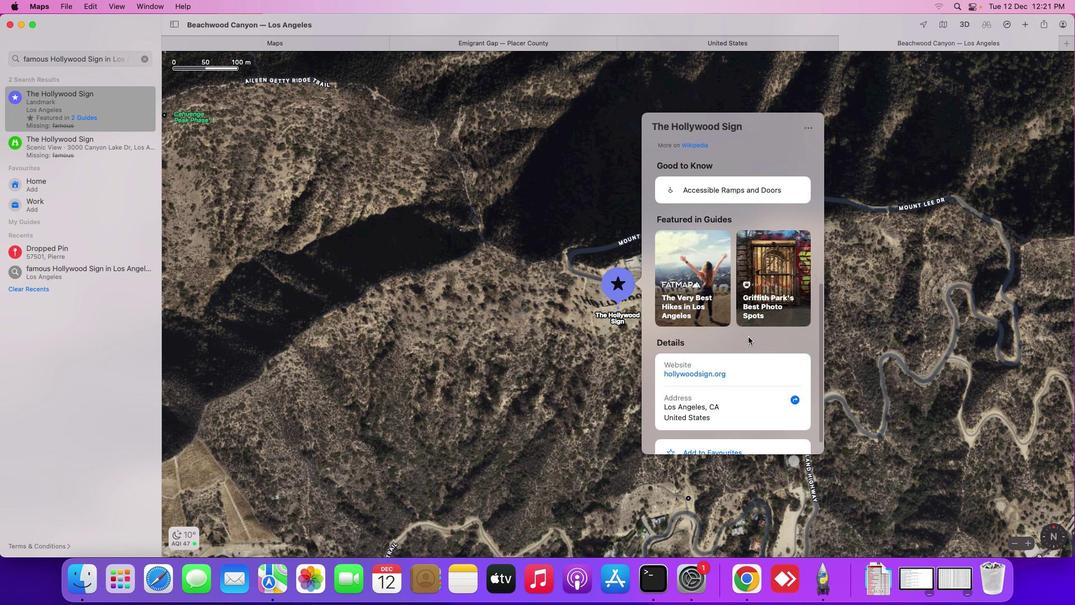 
Action: Mouse scrolled (749, 337) with delta (0, -2)
Screenshot: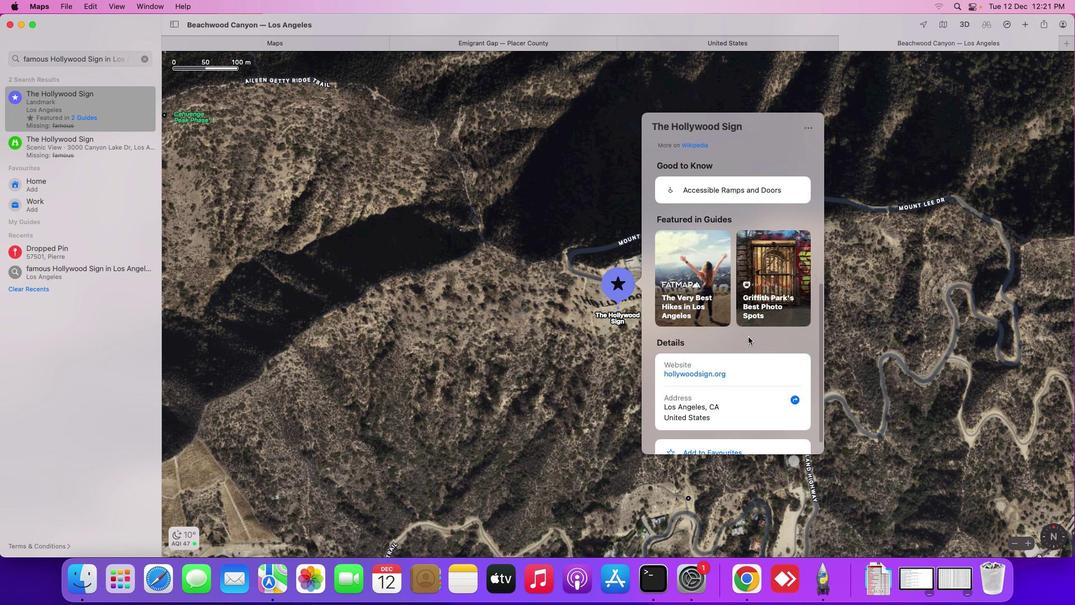 
Action: Mouse scrolled (749, 337) with delta (0, -2)
Screenshot: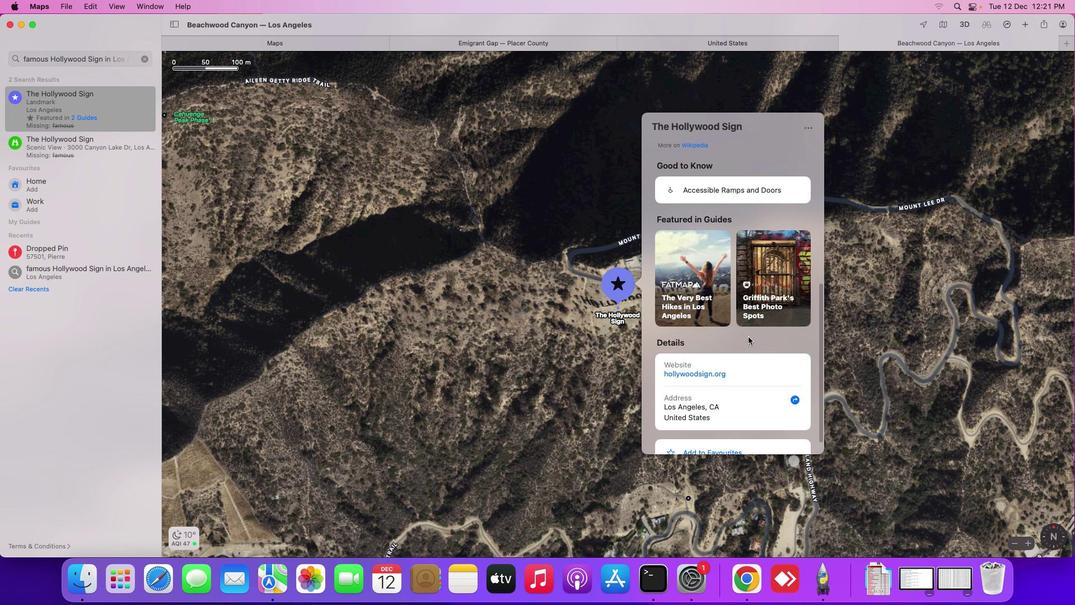 
Action: Mouse scrolled (749, 337) with delta (0, -2)
Screenshot: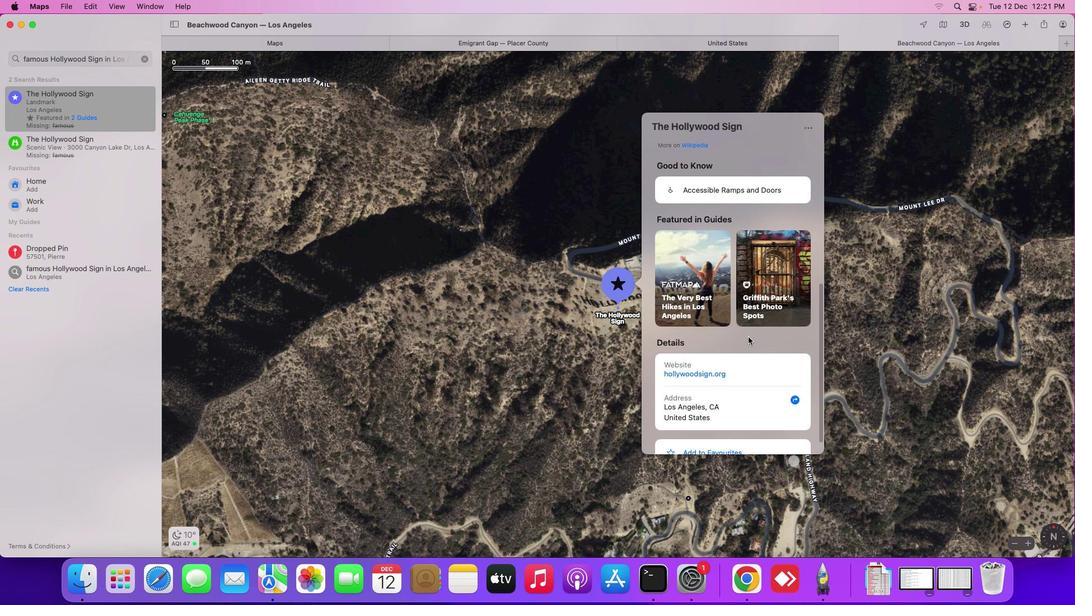 
Action: Mouse scrolled (749, 337) with delta (0, -3)
Screenshot: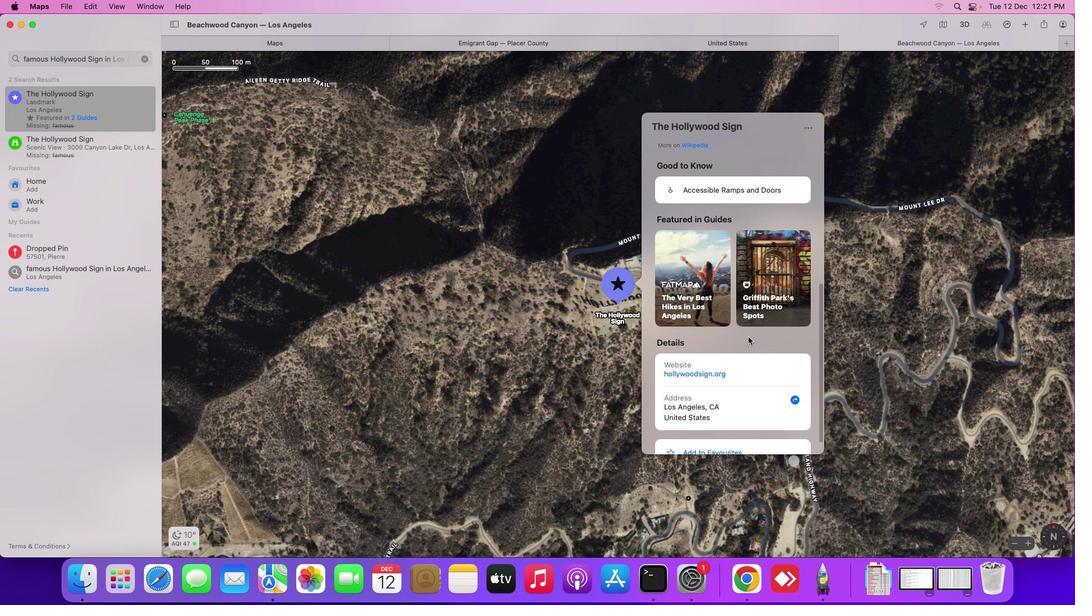 
Action: Mouse scrolled (749, 337) with delta (0, 0)
Screenshot: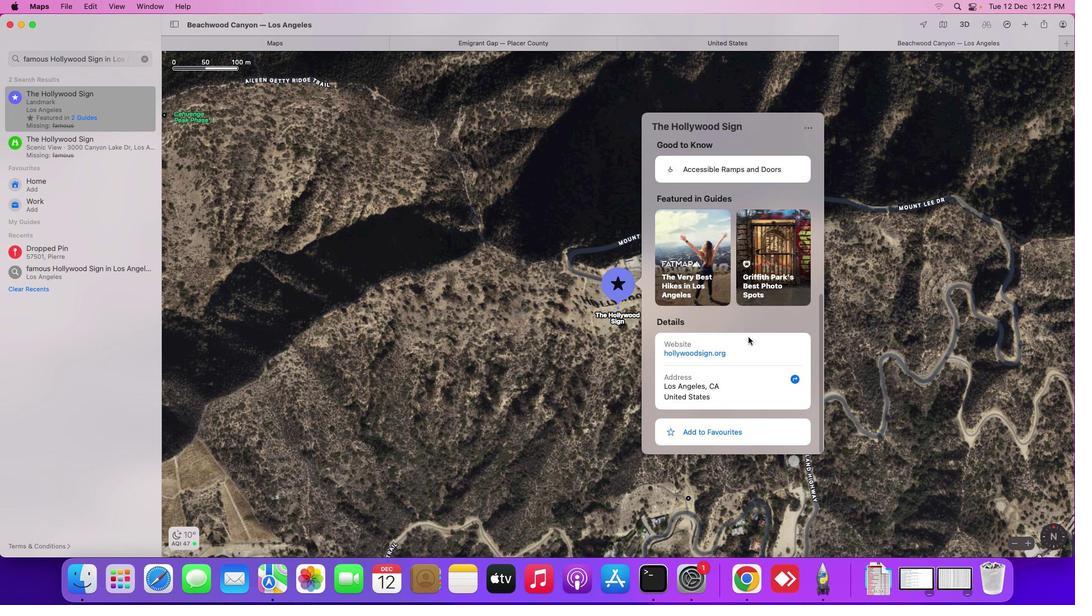 
Action: Mouse scrolled (749, 337) with delta (0, 0)
Screenshot: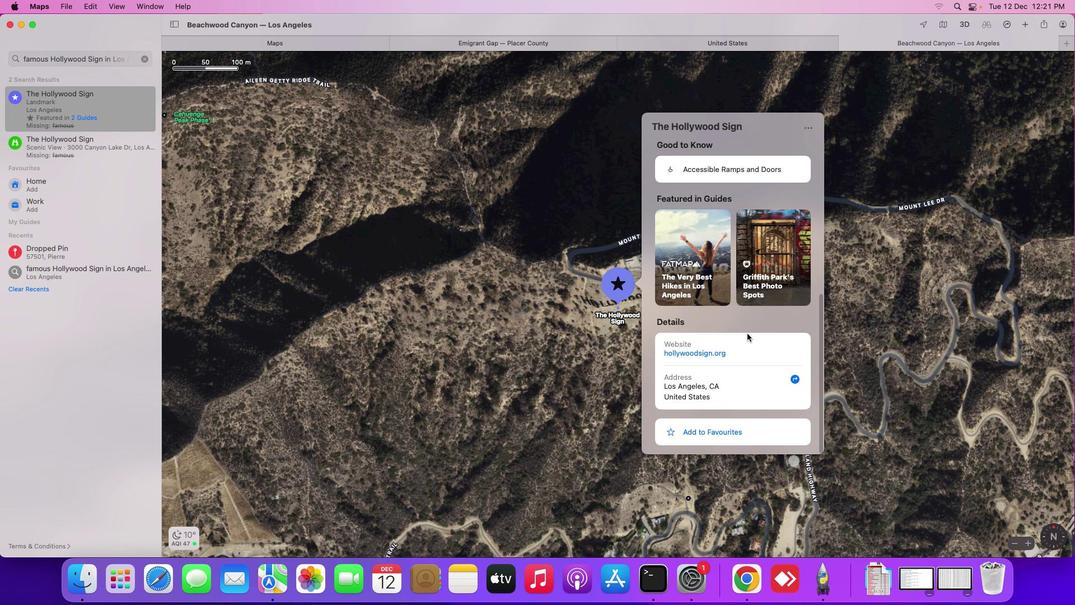 
Action: Mouse scrolled (749, 337) with delta (0, 0)
Screenshot: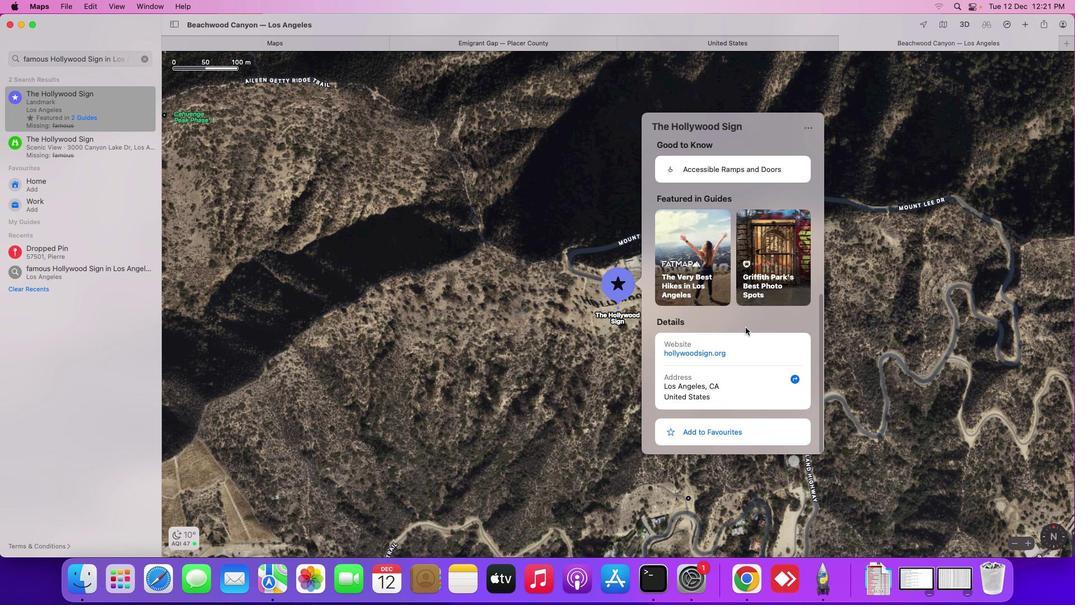 
Action: Mouse scrolled (749, 337) with delta (0, -1)
Screenshot: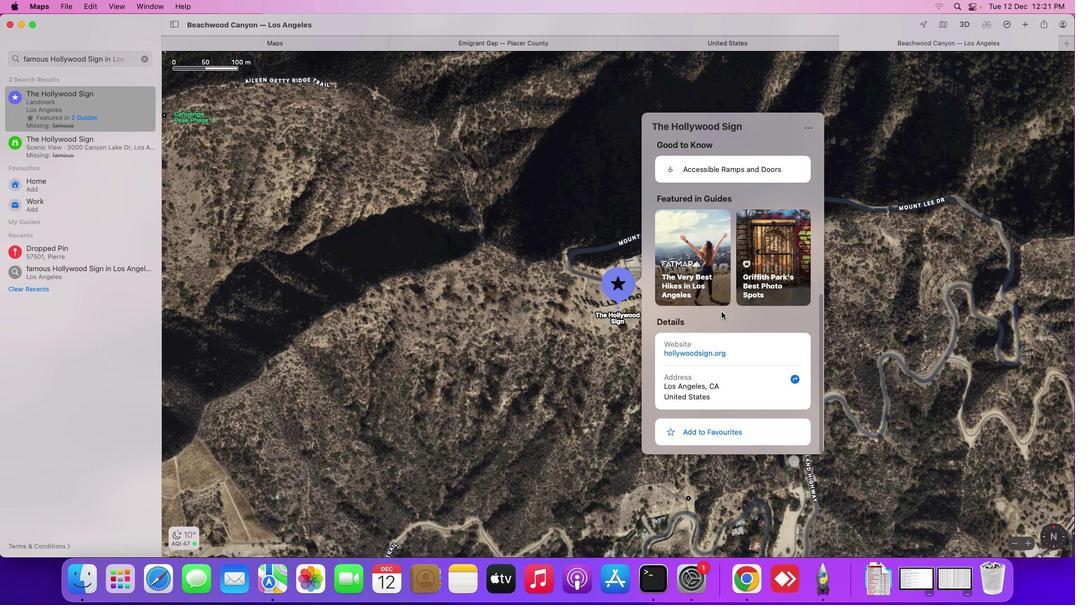 
Action: Mouse scrolled (749, 337) with delta (0, -1)
Screenshot: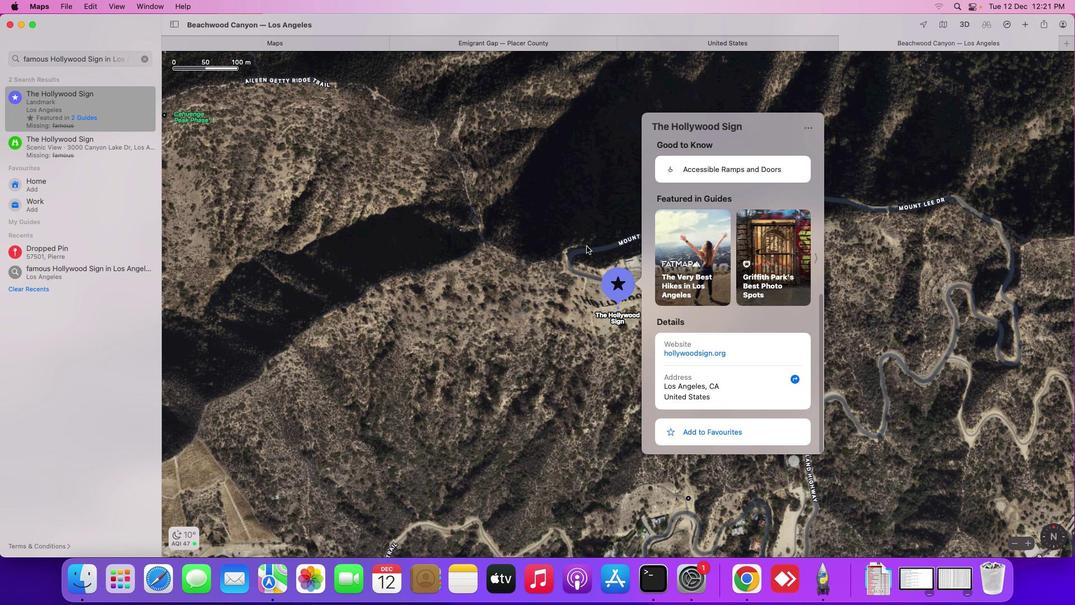 
Action: Mouse scrolled (749, 337) with delta (0, -1)
Screenshot: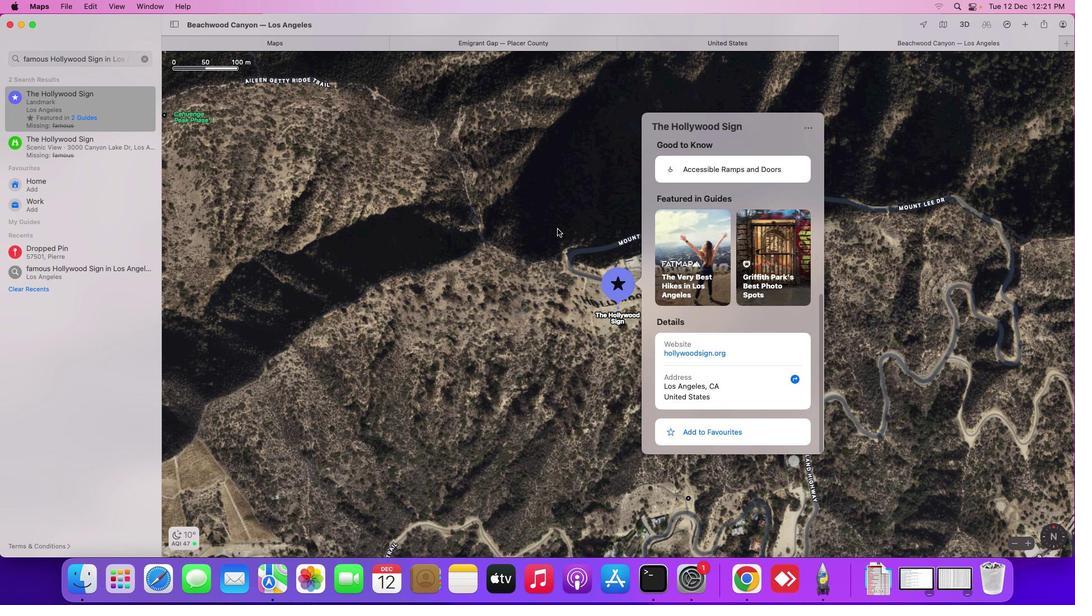 
Action: Mouse moved to (558, 229)
Screenshot: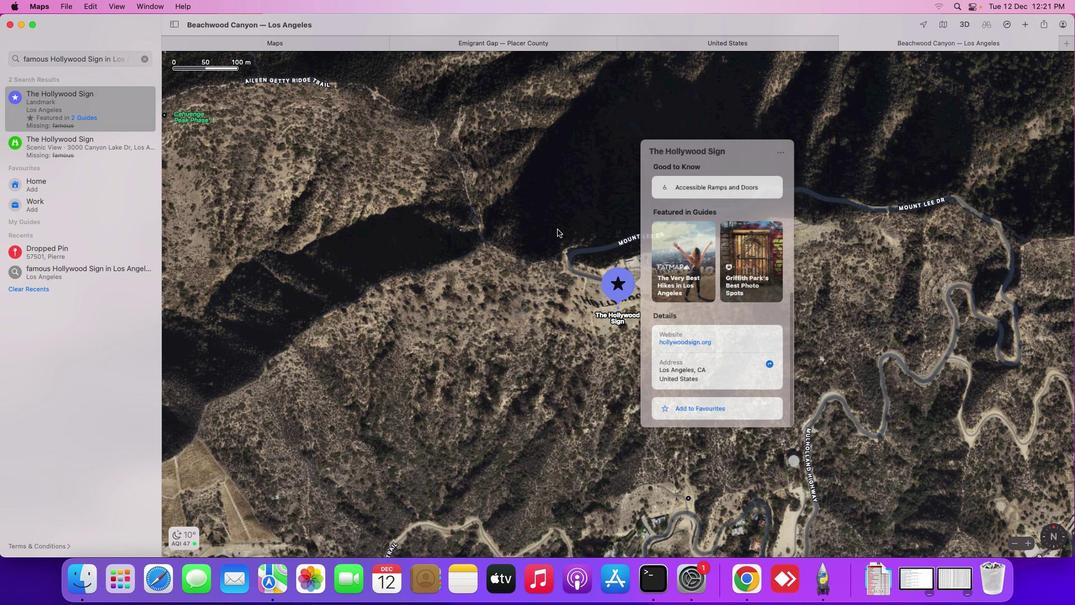 
Action: Mouse pressed left at (558, 229)
Screenshot: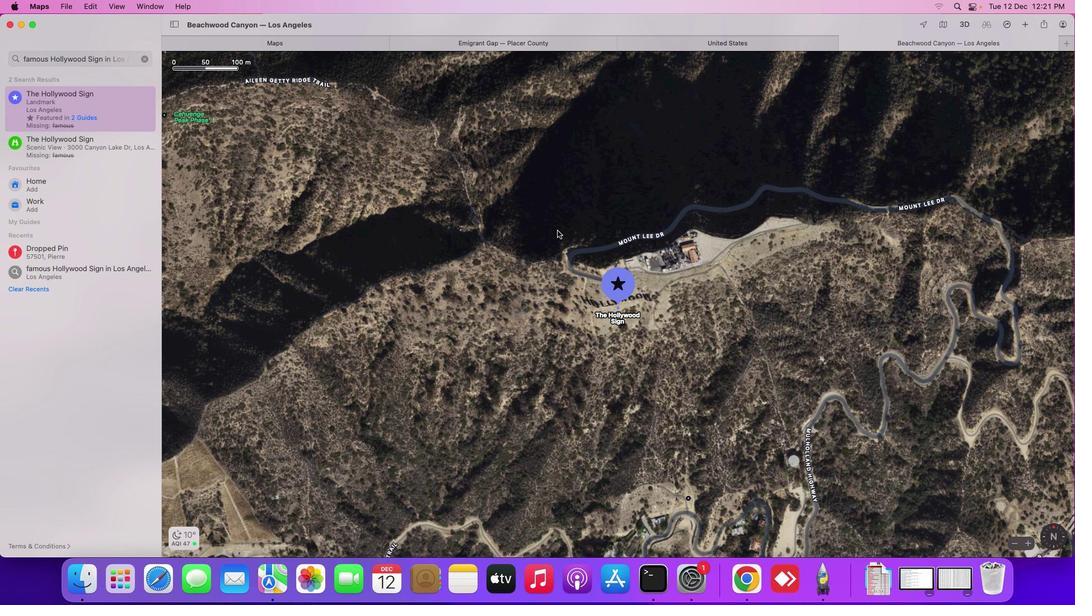 
Action: Mouse moved to (667, 294)
Screenshot: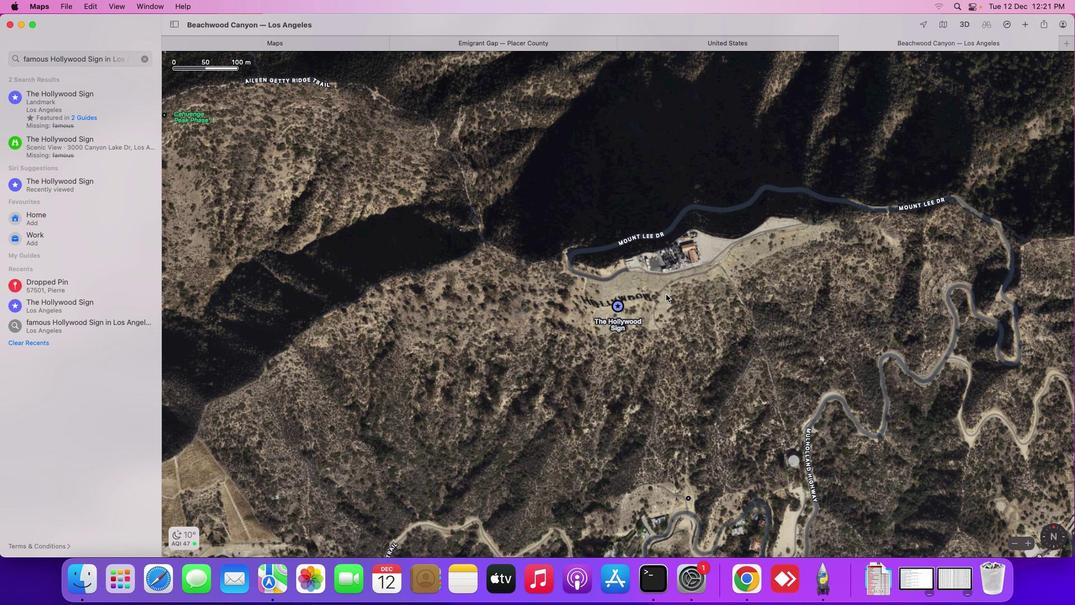 
Action: Mouse scrolled (667, 294) with delta (0, 1)
Screenshot: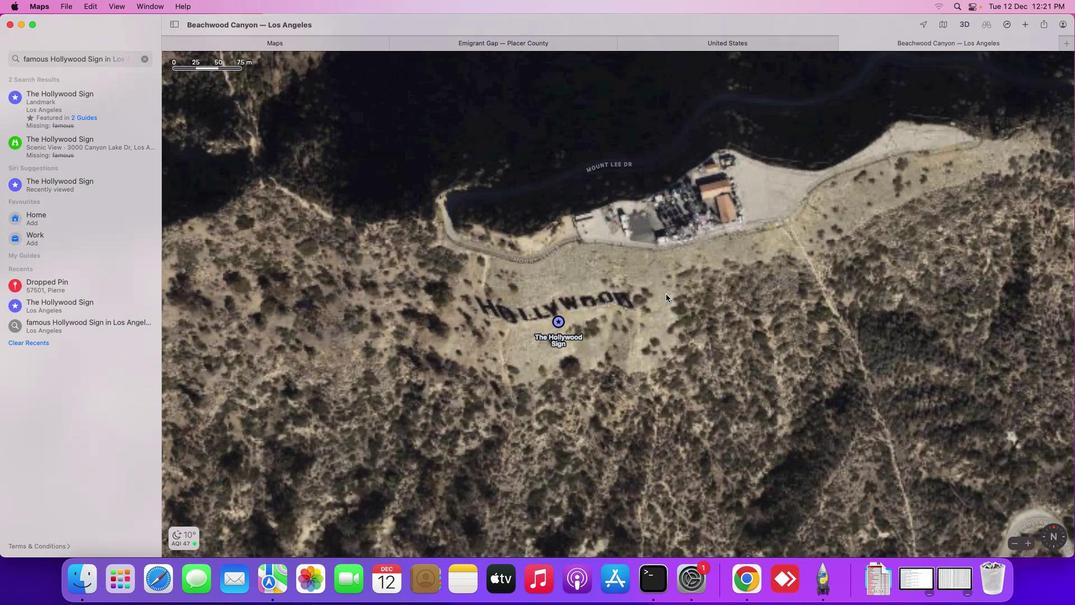 
Action: Mouse scrolled (667, 294) with delta (0, 1)
Screenshot: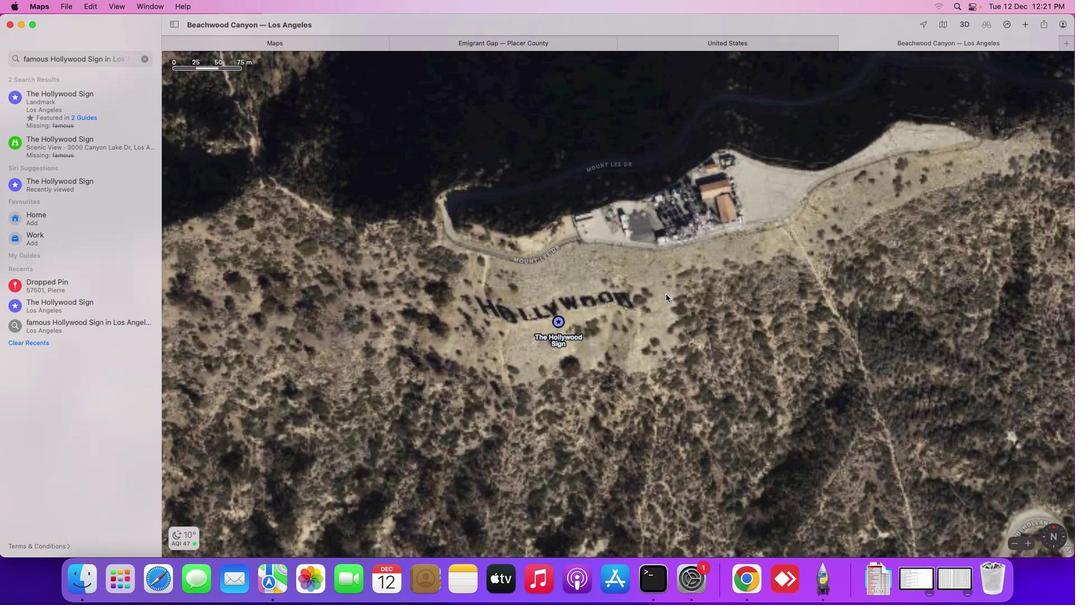 
Action: Mouse scrolled (667, 294) with delta (0, 2)
Screenshot: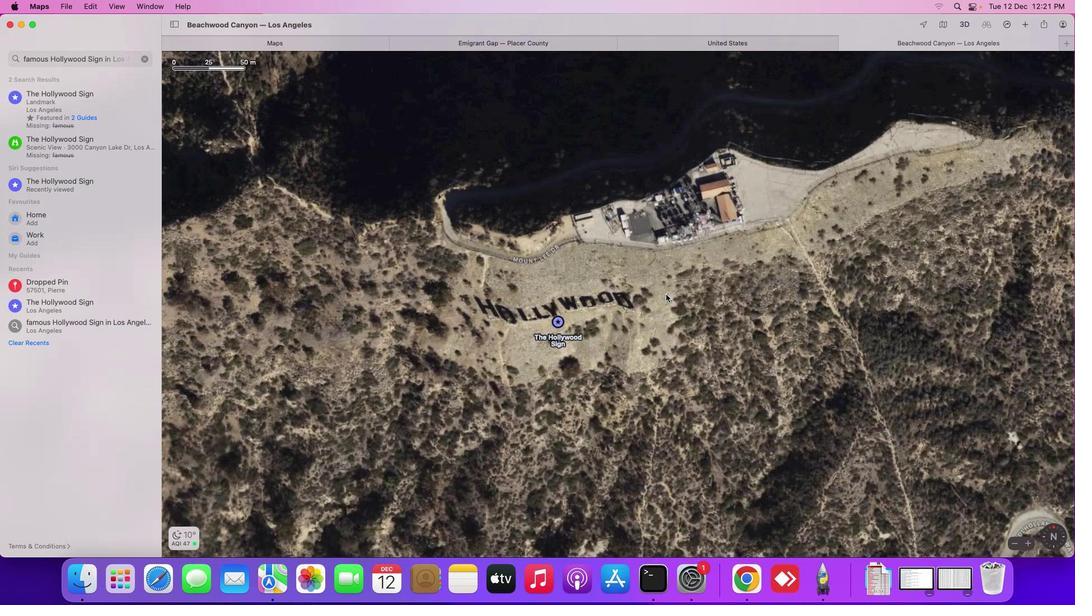 
Action: Mouse scrolled (667, 294) with delta (0, 2)
Screenshot: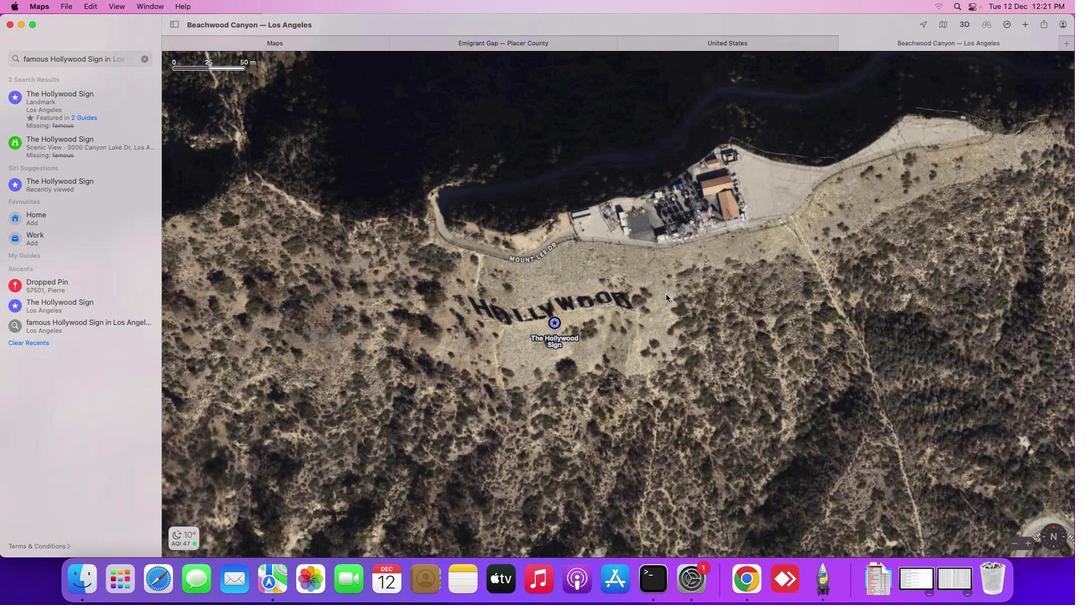 
Action: Mouse scrolled (667, 294) with delta (0, 3)
Screenshot: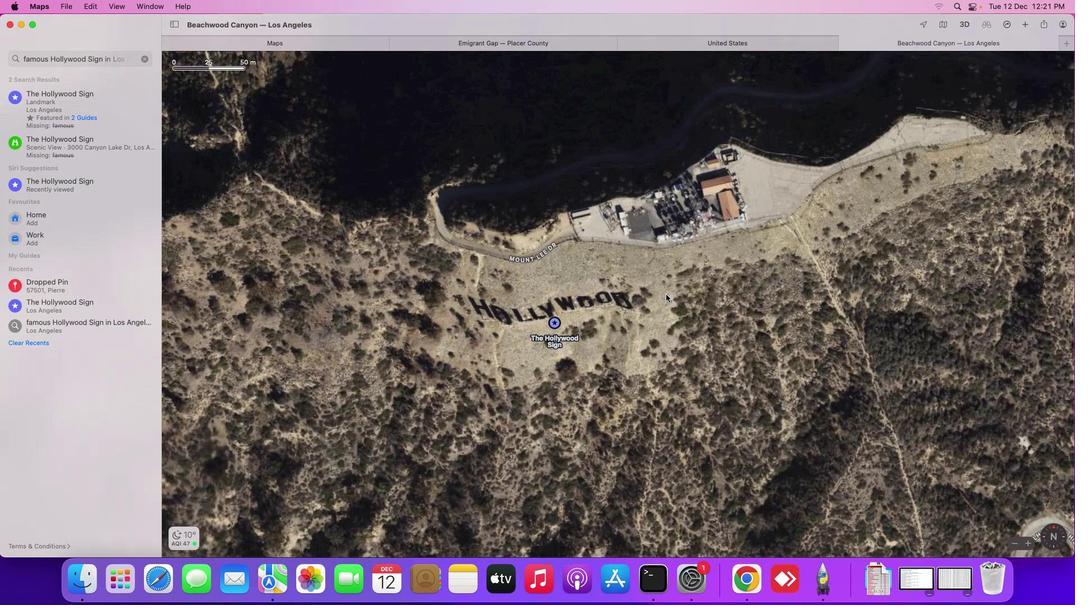 
Action: Mouse scrolled (667, 294) with delta (0, 3)
Screenshot: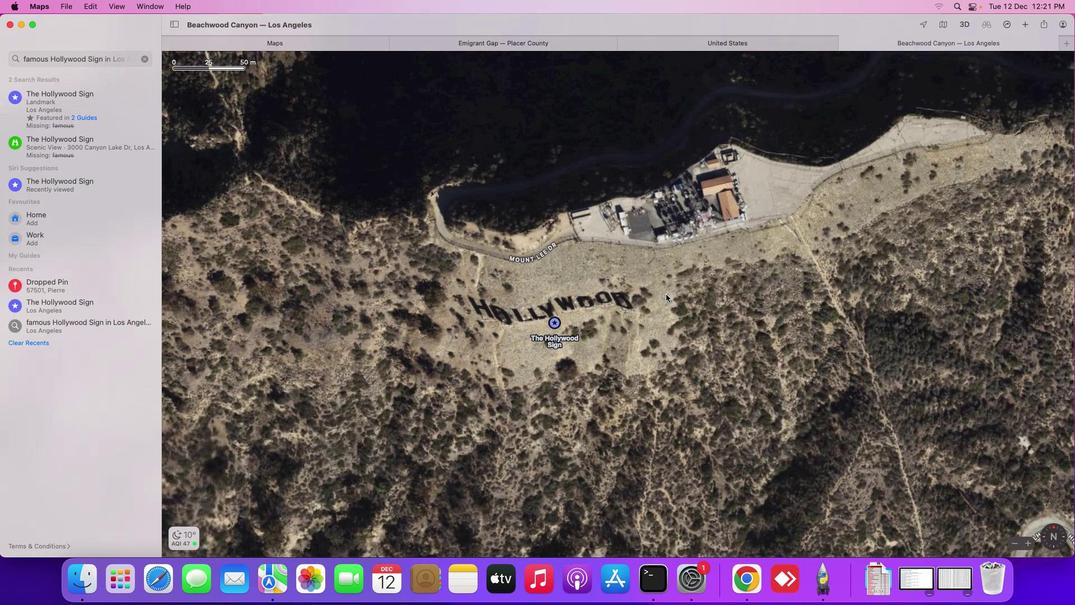 
Action: Mouse scrolled (667, 294) with delta (0, 1)
Screenshot: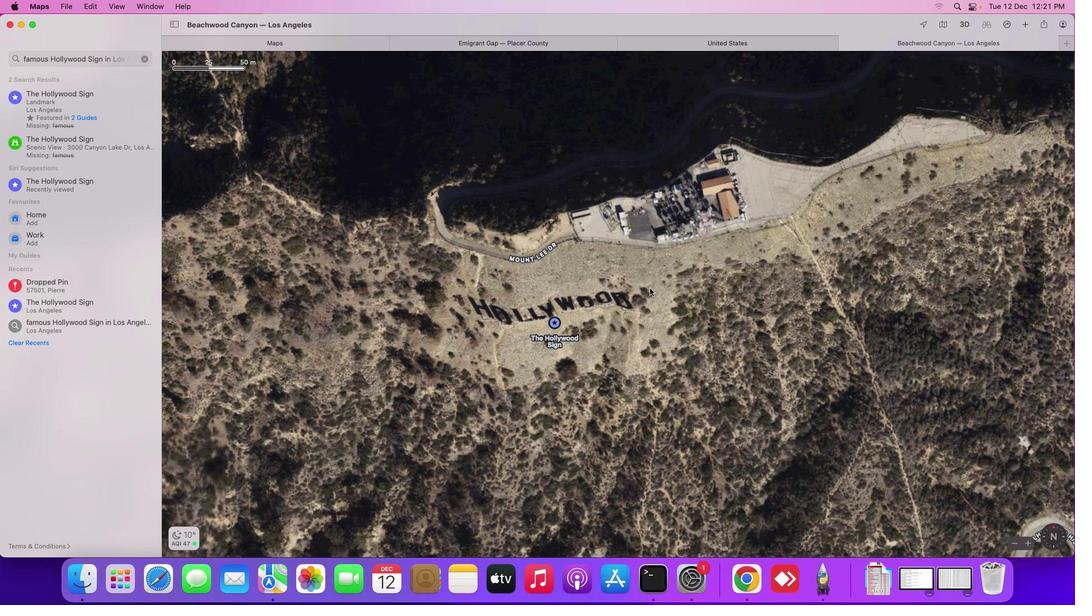 
Action: Mouse scrolled (667, 294) with delta (0, 1)
Screenshot: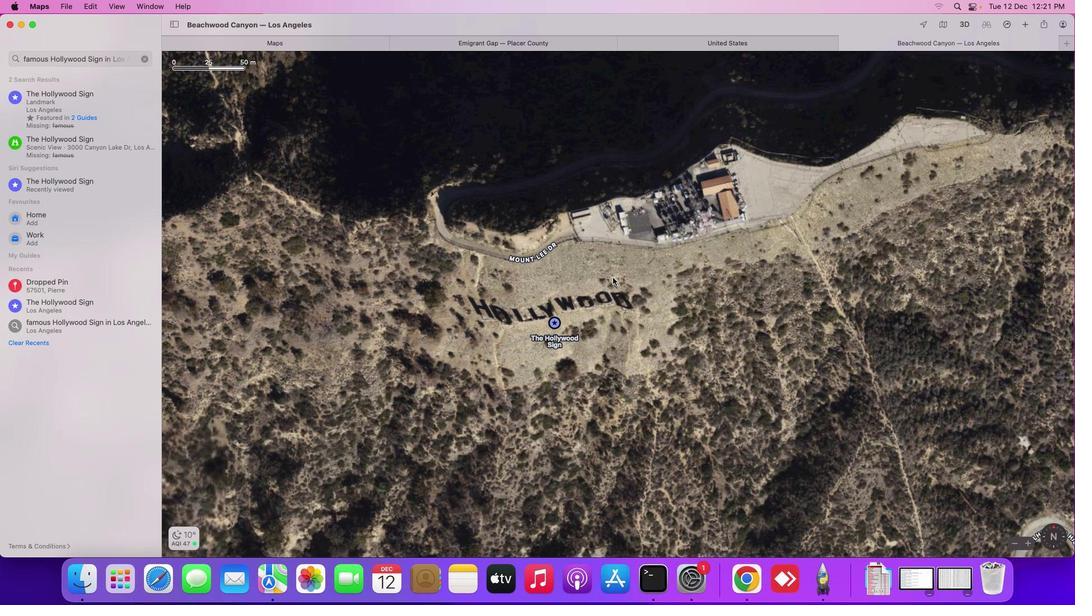 
Action: Mouse moved to (593, 263)
Screenshot: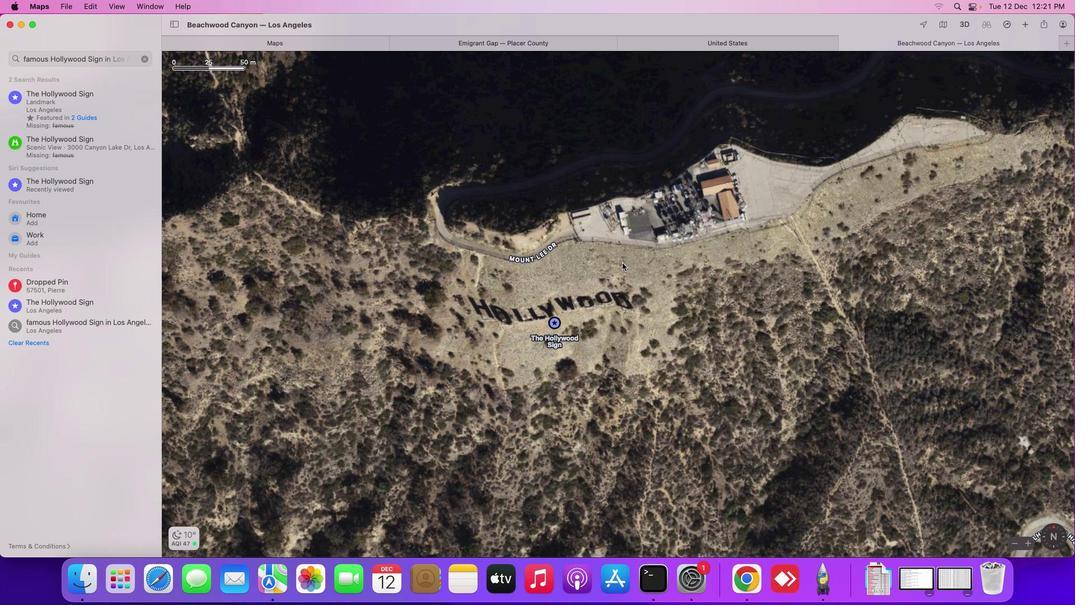 
Action: Mouse pressed left at (593, 263)
Screenshot: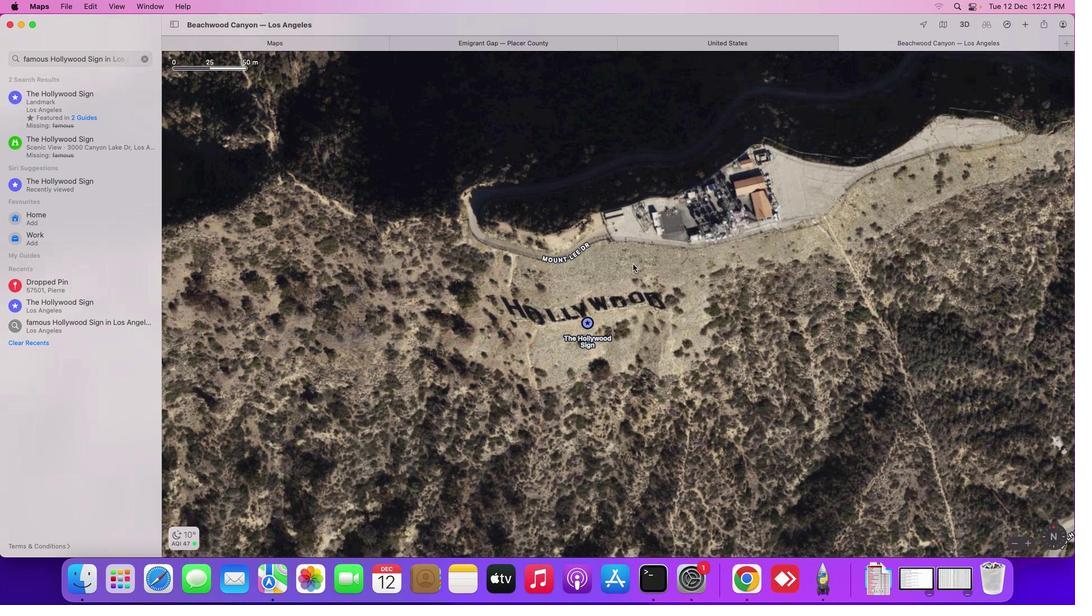 
Action: Mouse moved to (634, 265)
Screenshot: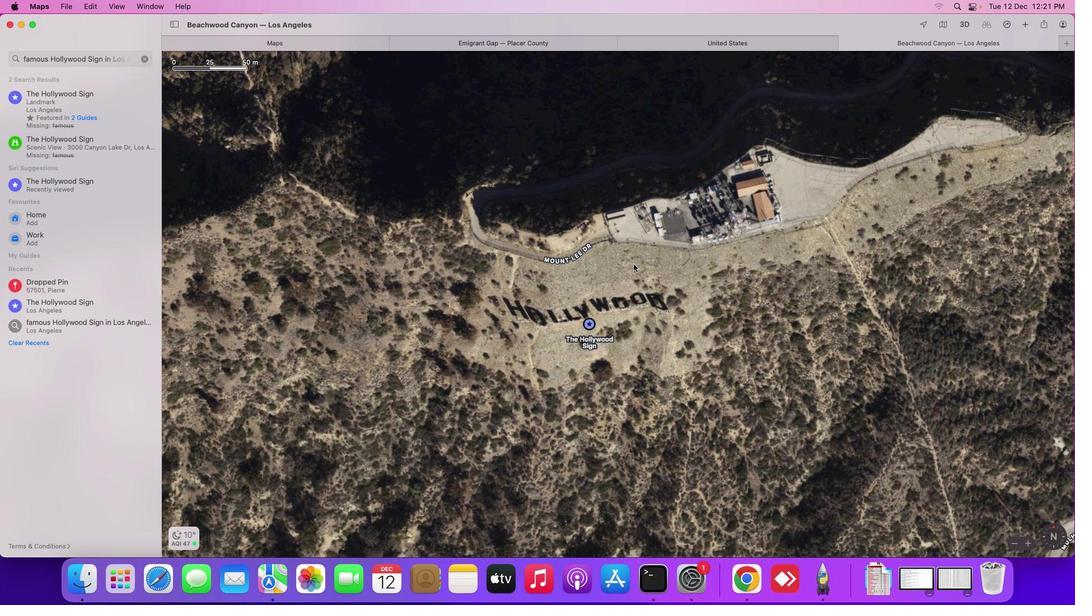
Action: Mouse scrolled (634, 265) with delta (0, 1)
Screenshot: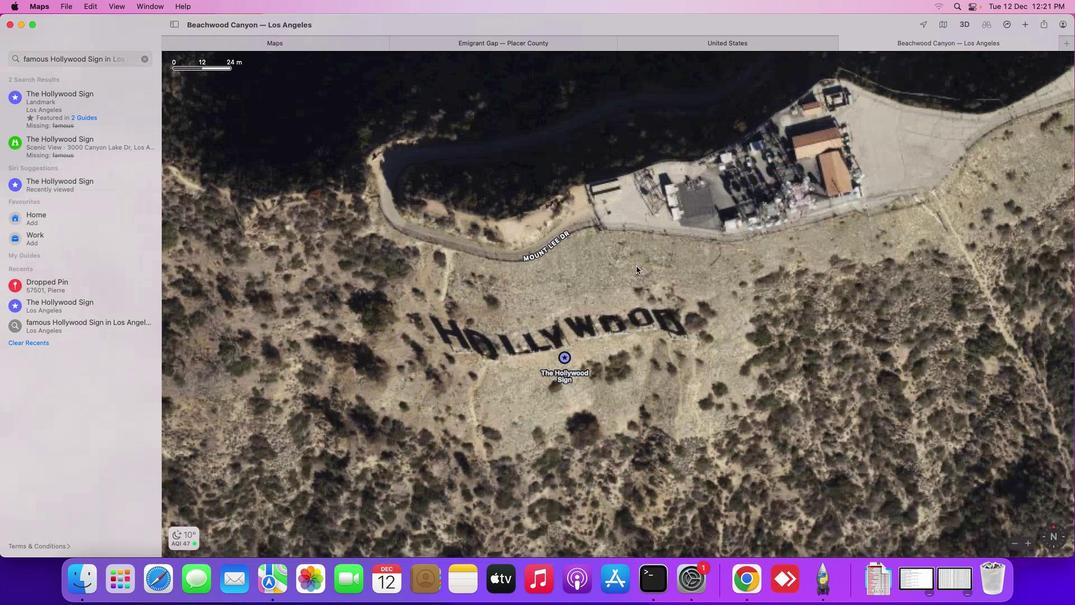 
Action: Mouse moved to (635, 265)
Screenshot: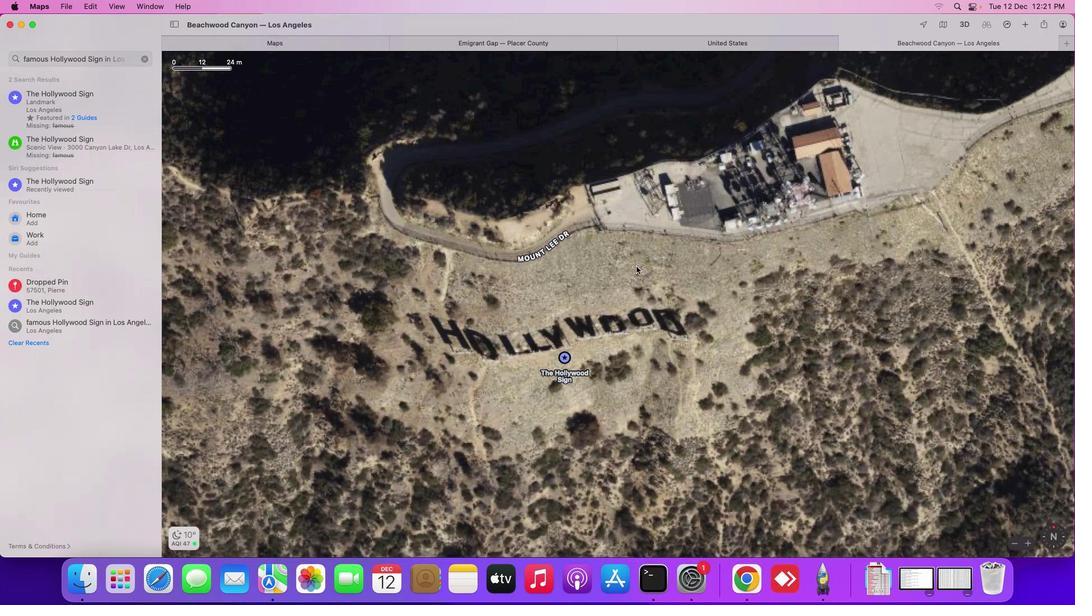 
Action: Mouse scrolled (635, 265) with delta (0, 1)
Screenshot: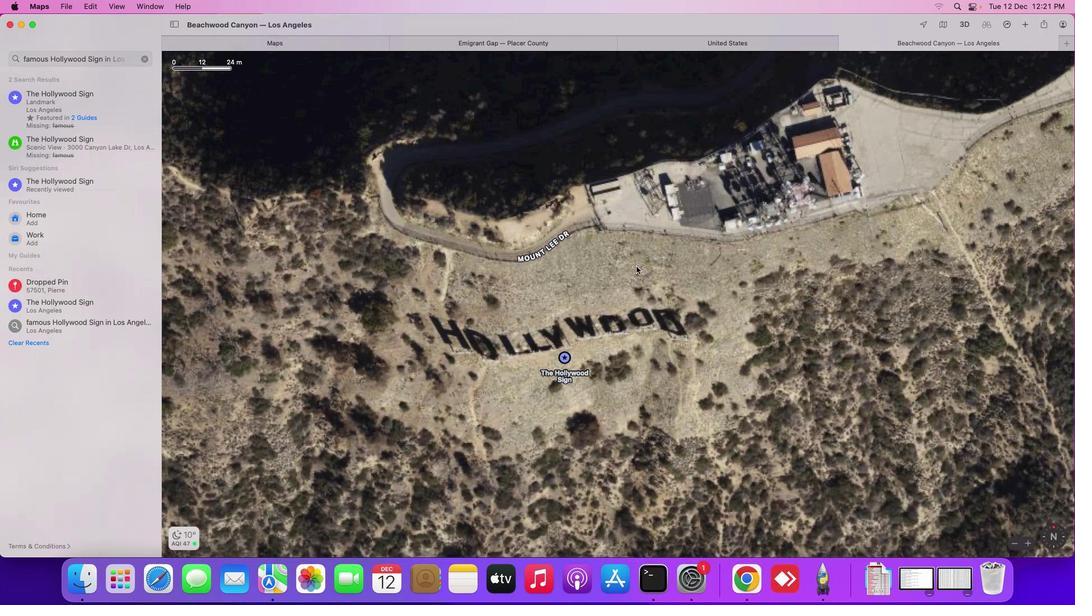 
Action: Mouse moved to (636, 265)
Screenshot: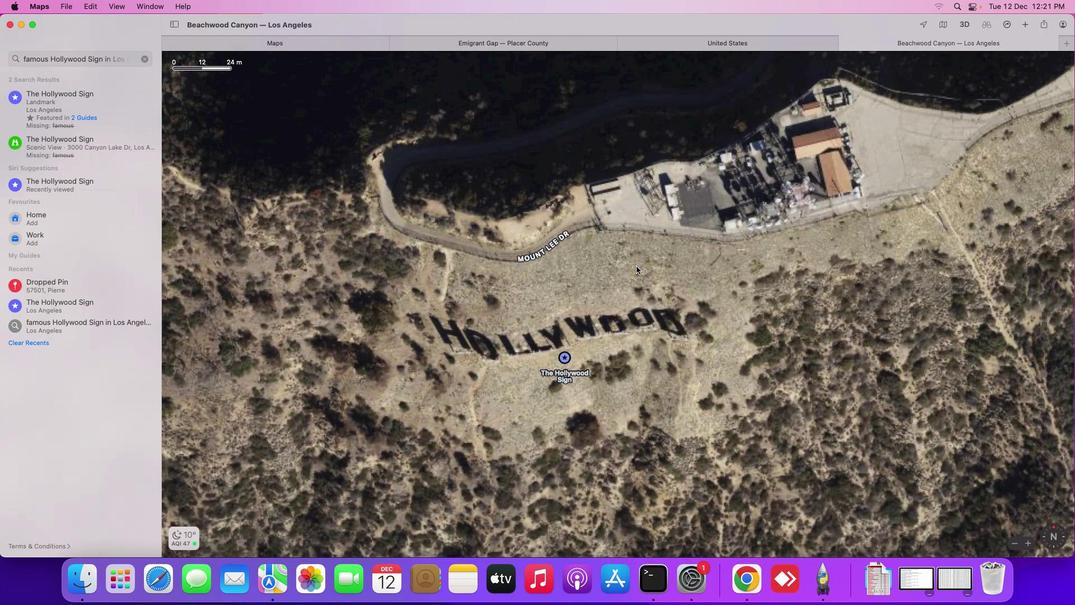 
Action: Mouse scrolled (636, 265) with delta (0, 1)
Screenshot: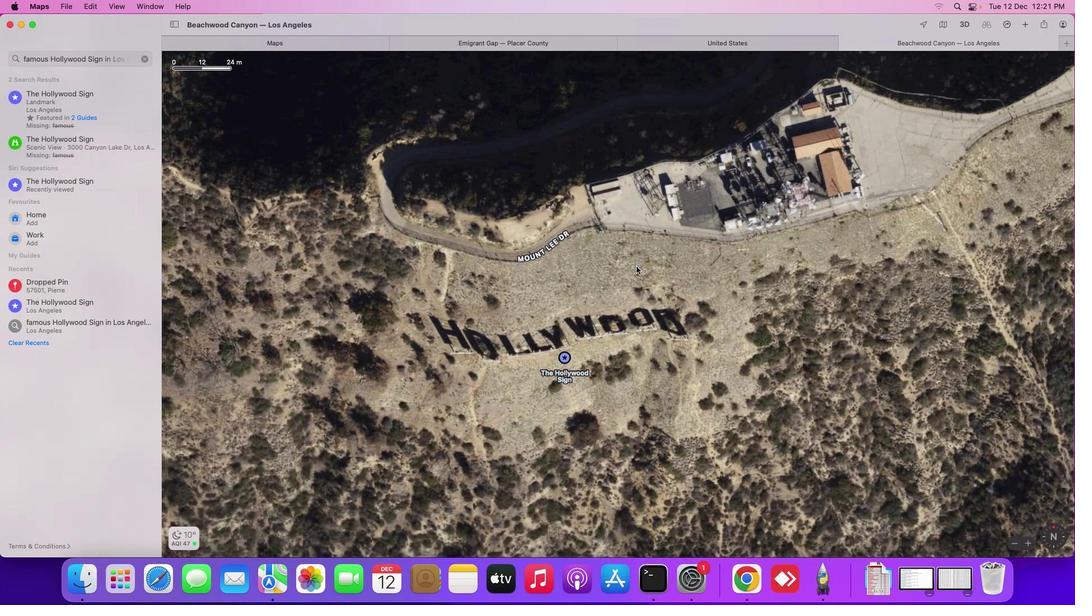 
Action: Mouse moved to (636, 266)
Screenshot: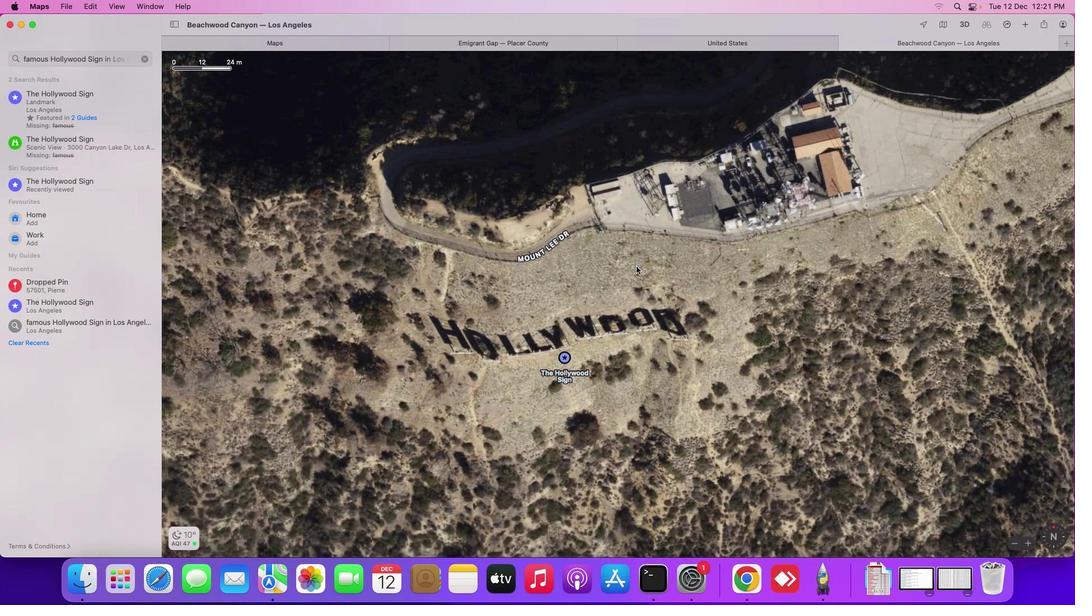 
Action: Mouse scrolled (636, 266) with delta (0, 2)
Screenshot: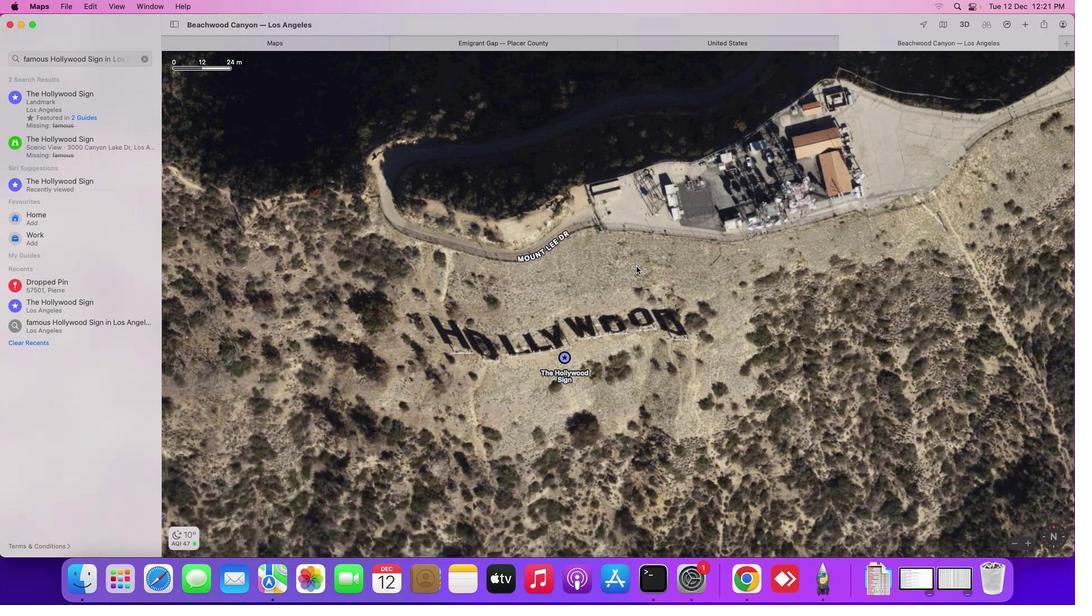 
Action: Mouse moved to (637, 266)
Screenshot: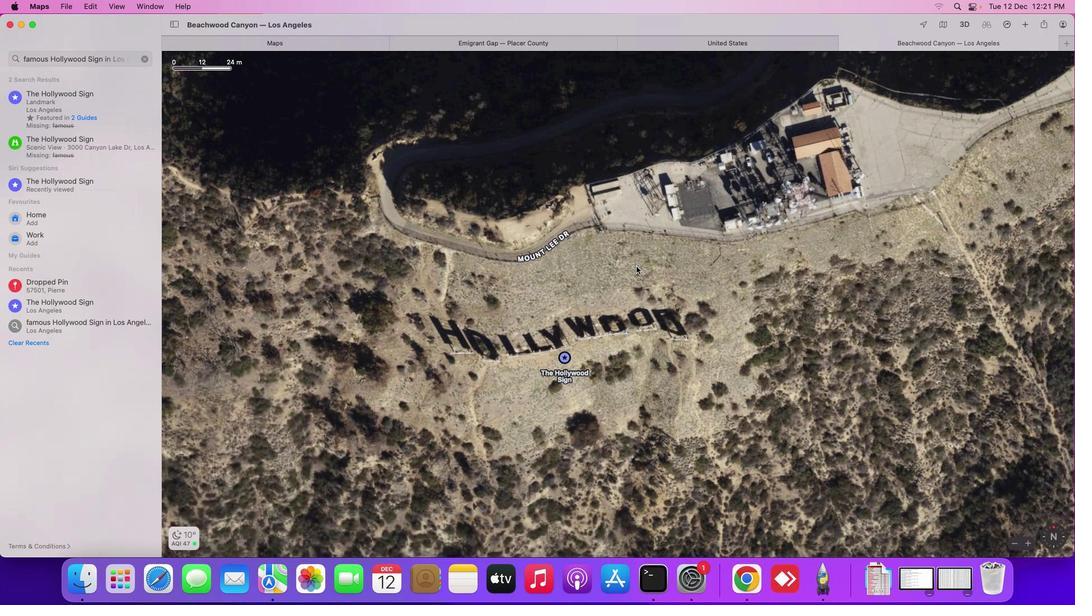 
Action: Mouse scrolled (637, 266) with delta (0, 2)
Screenshot: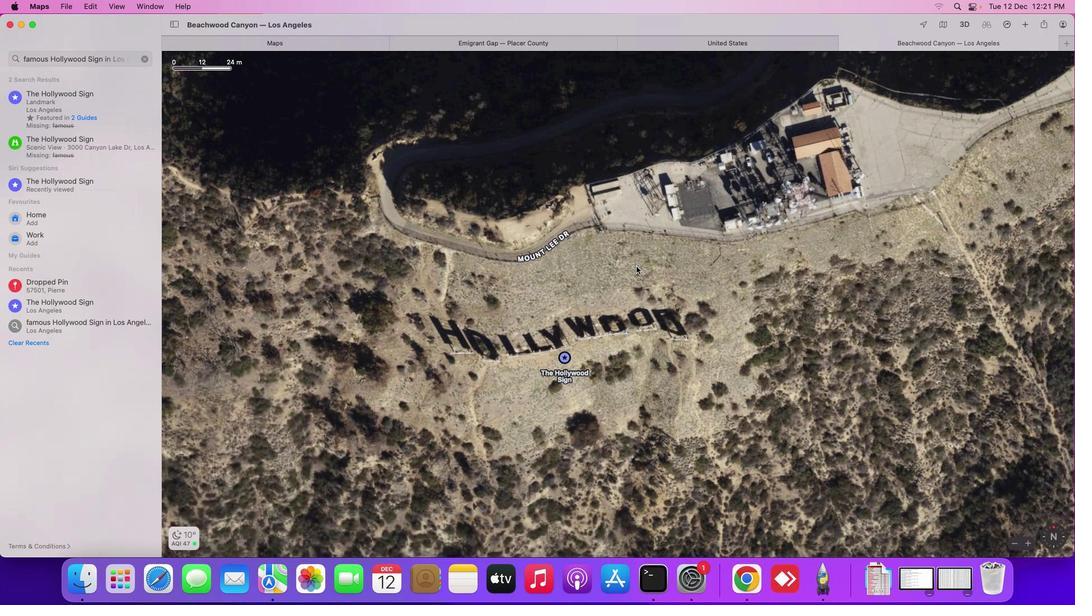 
Action: Mouse moved to (637, 266)
Screenshot: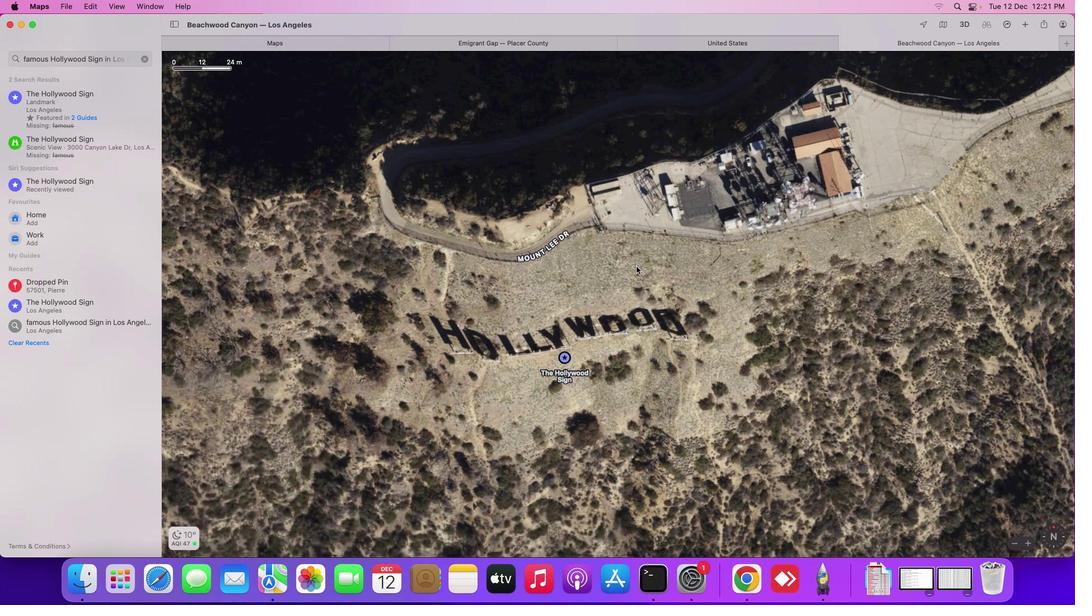 
Action: Mouse scrolled (637, 266) with delta (0, 3)
Screenshot: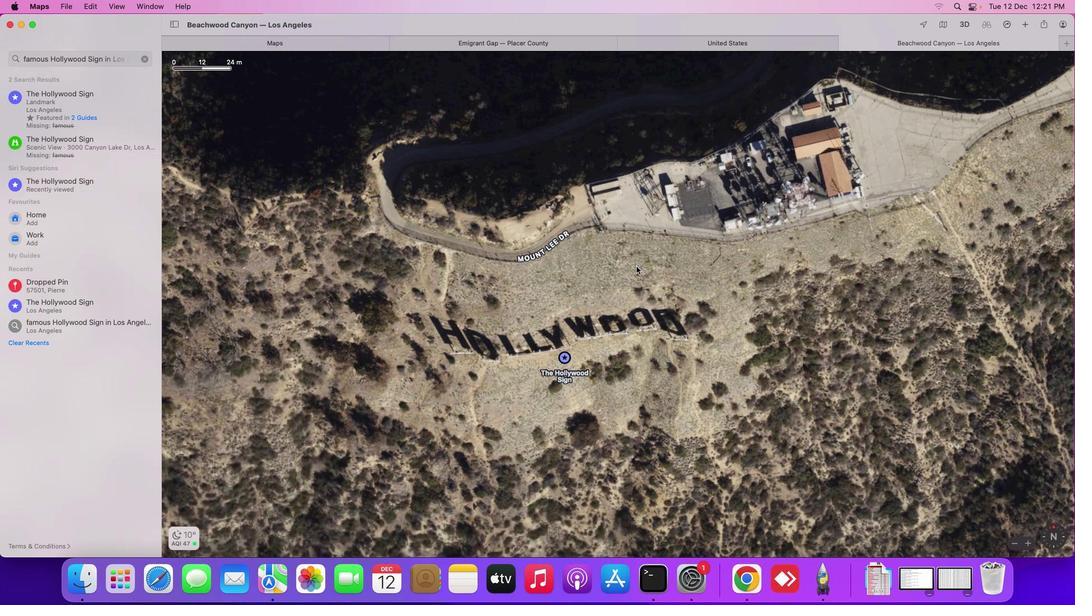 
Action: Mouse moved to (637, 267)
Screenshot: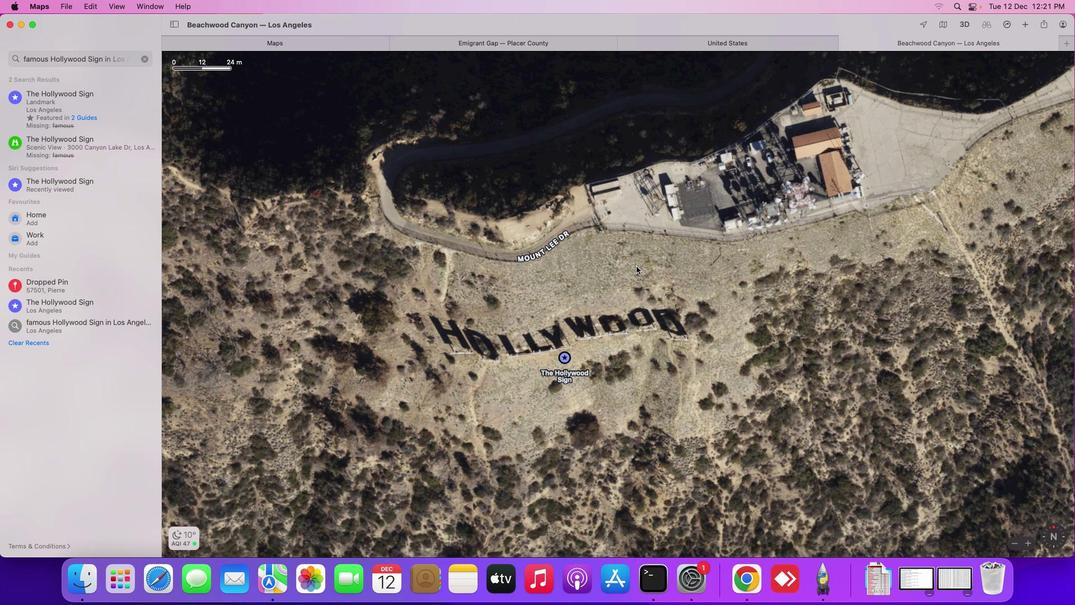 
Action: Mouse scrolled (637, 267) with delta (0, 1)
Screenshot: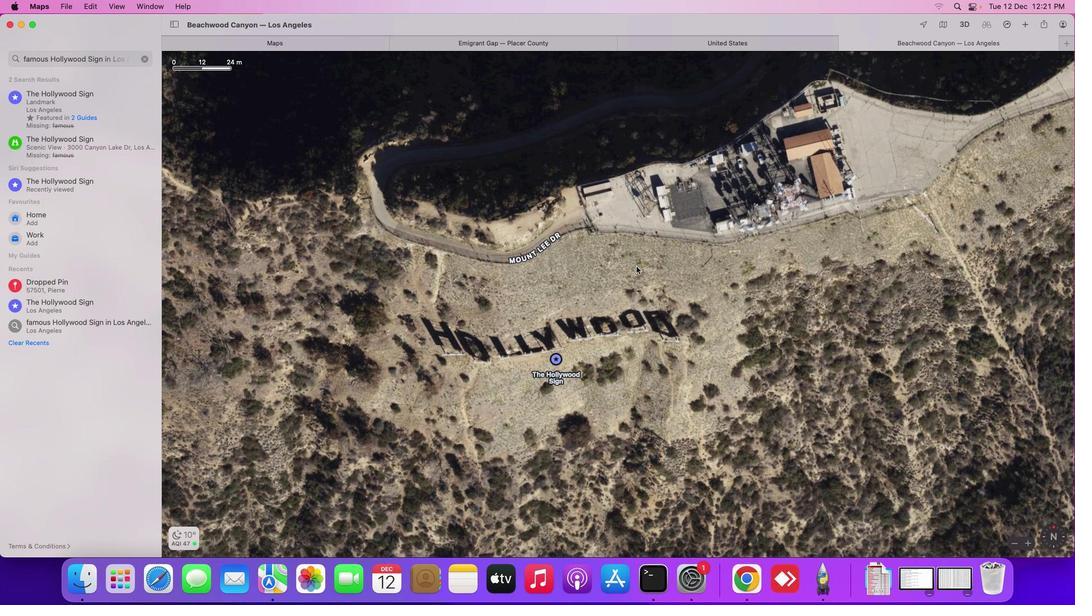 
Action: Mouse scrolled (637, 267) with delta (0, 1)
Screenshot: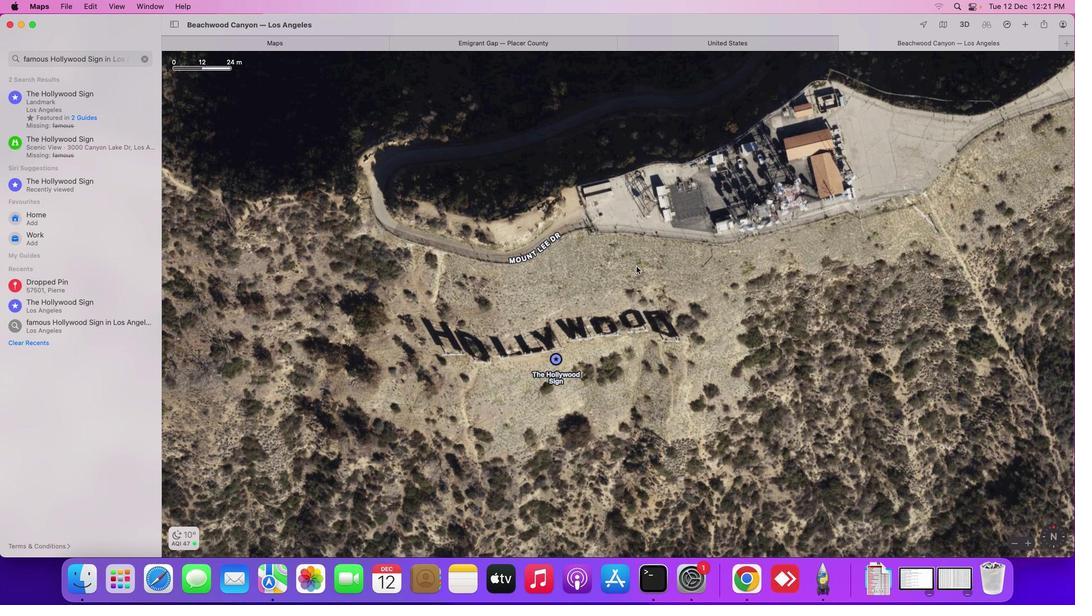 
Action: Mouse scrolled (637, 267) with delta (0, 1)
Screenshot: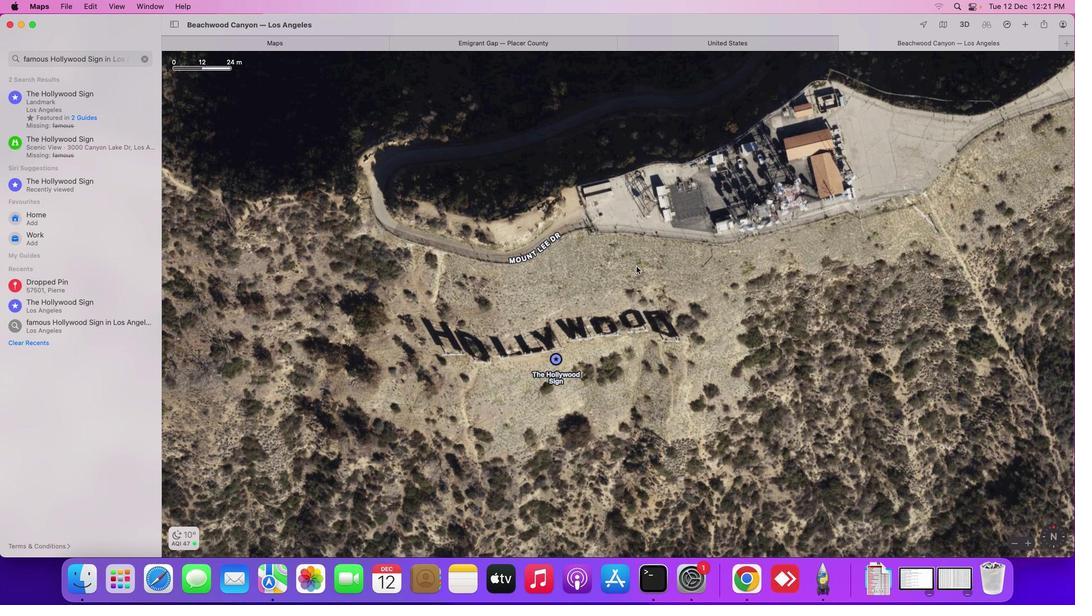 
Action: Mouse scrolled (637, 267) with delta (0, 1)
Screenshot: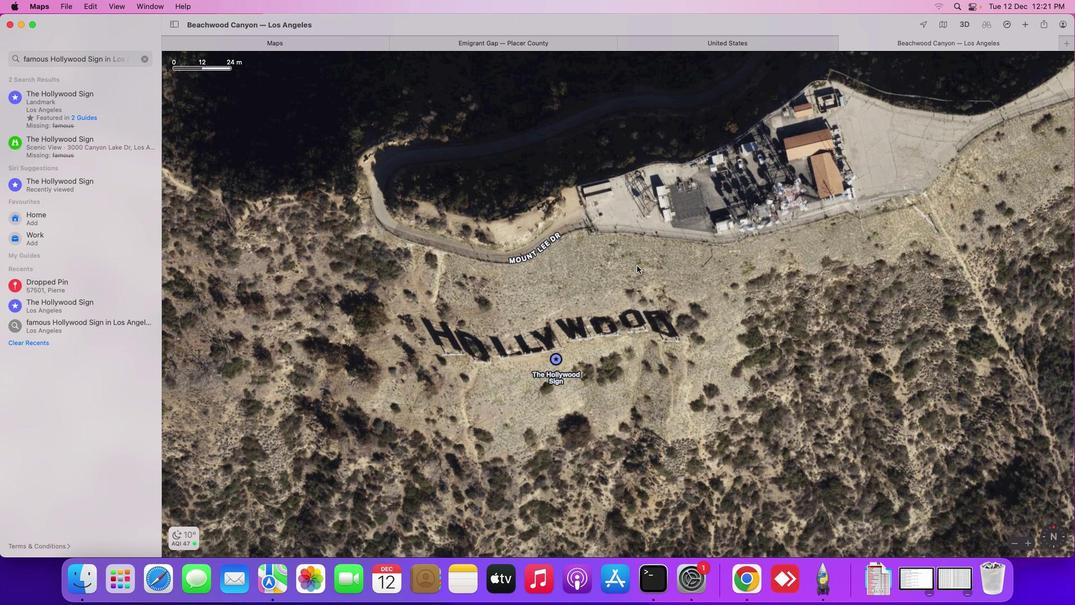 
Action: Mouse scrolled (637, 267) with delta (0, 1)
Screenshot: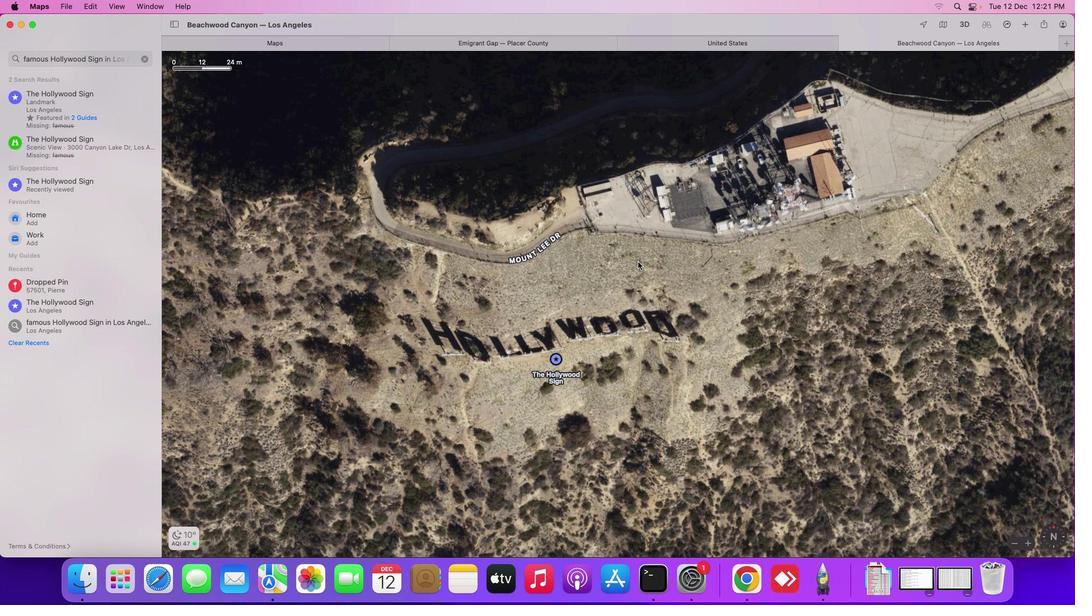 
Action: Mouse scrolled (637, 267) with delta (0, 1)
Screenshot: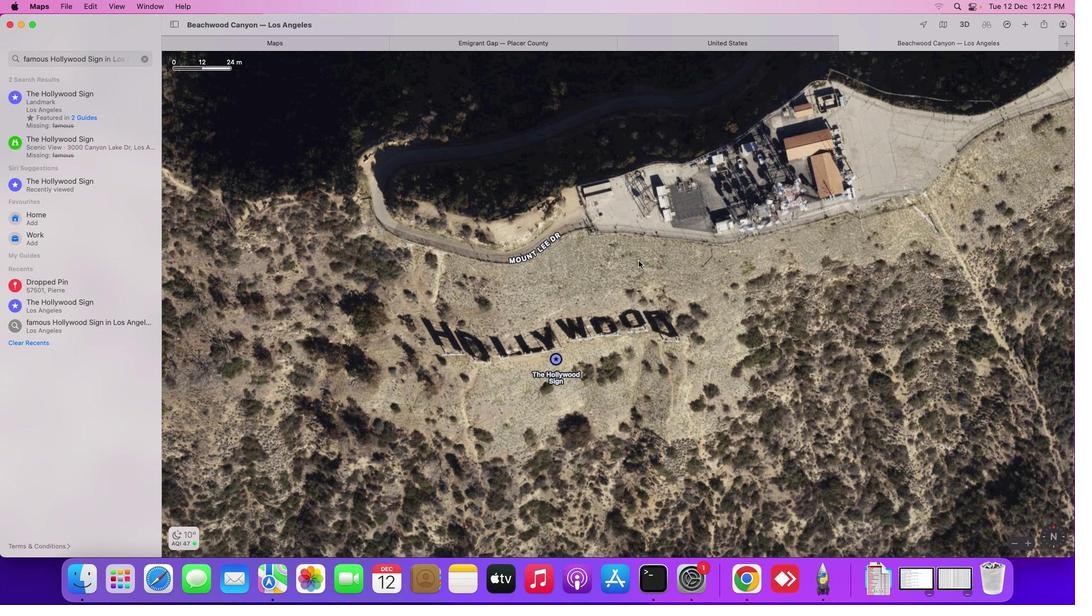
Action: Mouse scrolled (637, 267) with delta (0, 1)
Screenshot: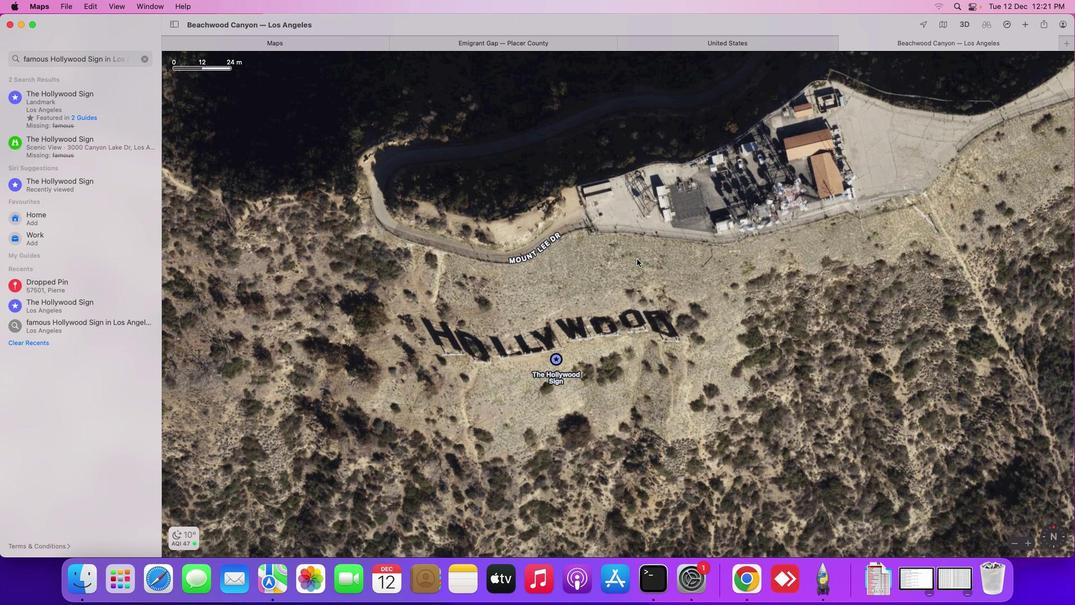 
Action: Mouse moved to (634, 255)
Screenshot: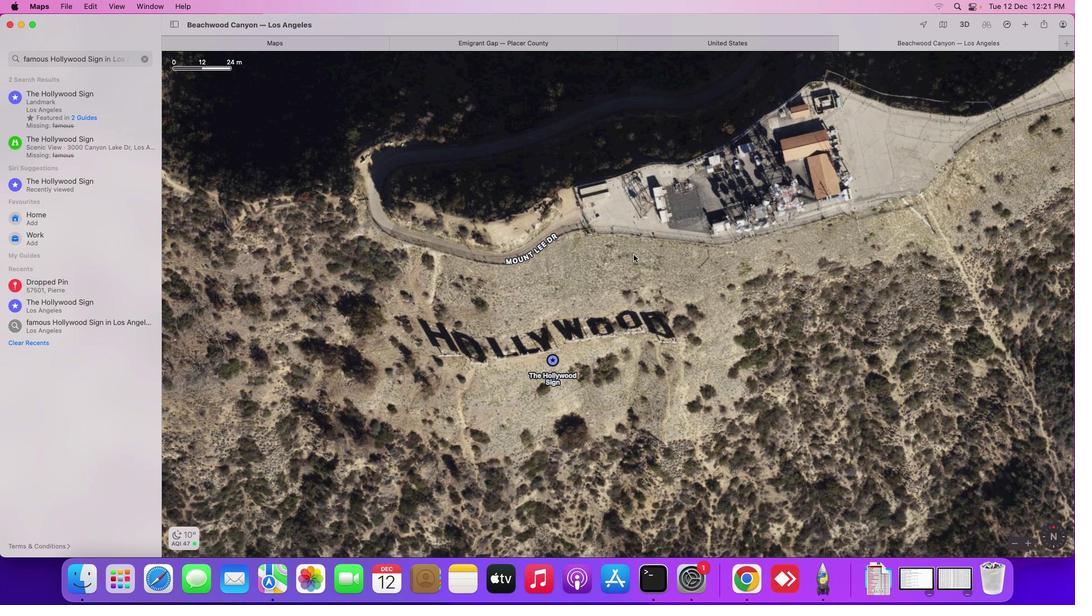 
Action: Mouse scrolled (634, 255) with delta (0, 1)
Screenshot: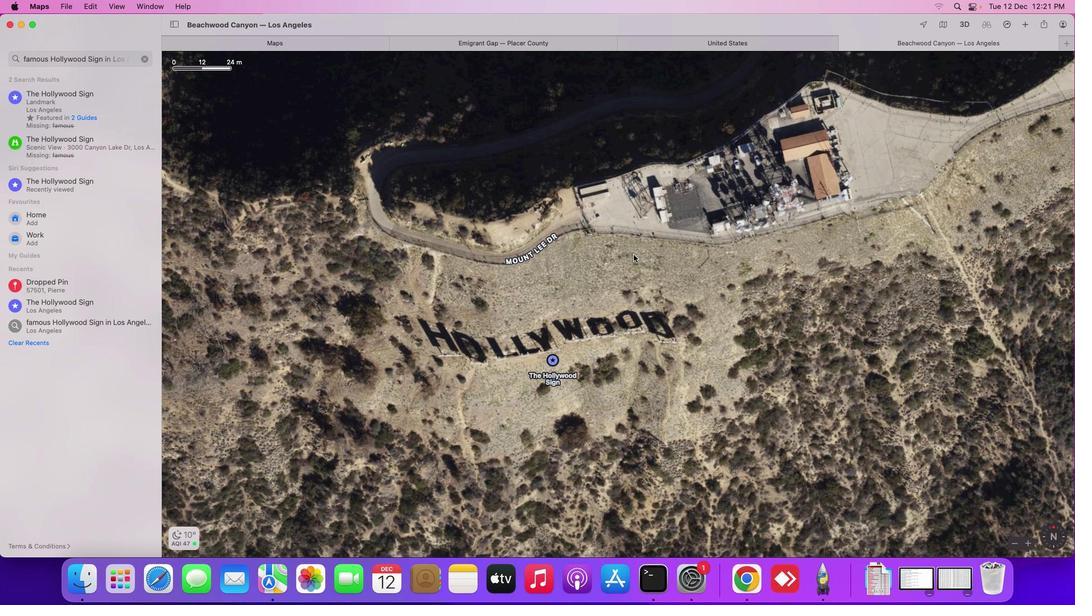 
Action: Mouse moved to (634, 255)
Screenshot: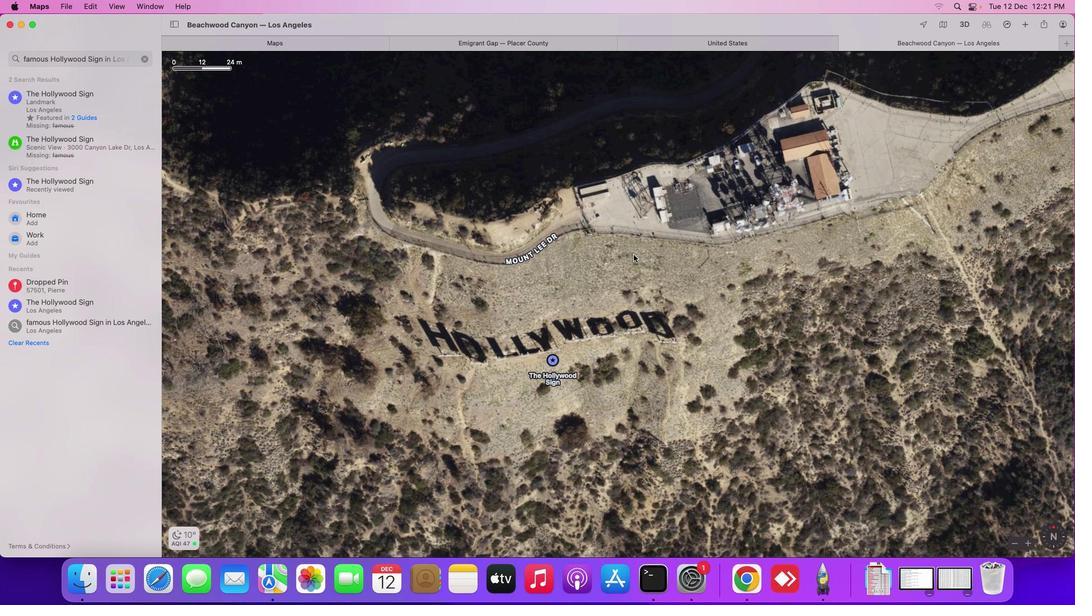 
Action: Mouse scrolled (634, 255) with delta (0, 1)
Screenshot: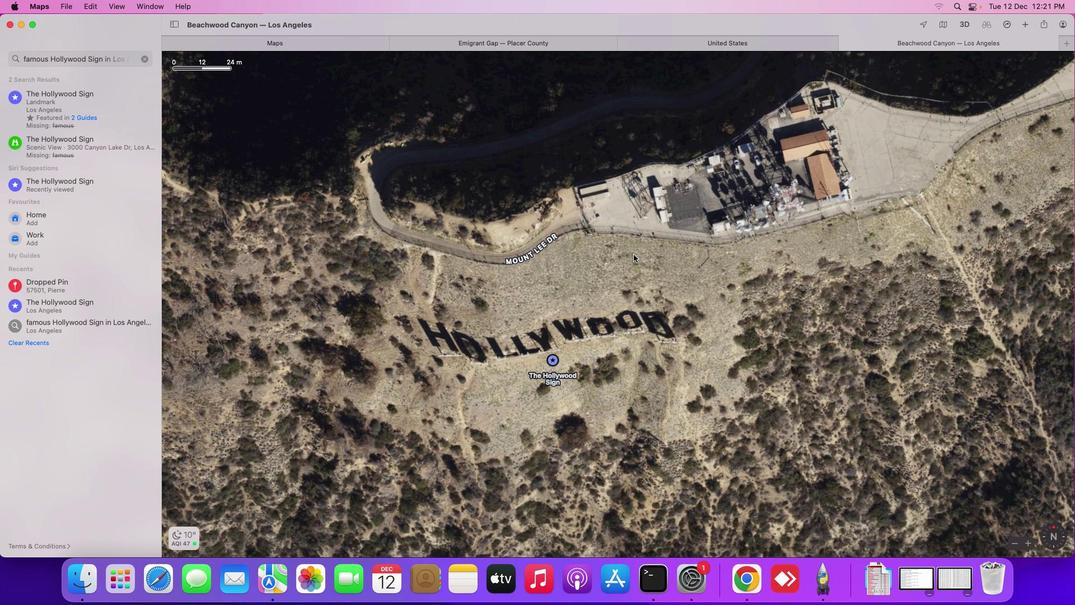 
Action: Mouse scrolled (634, 255) with delta (0, 1)
Screenshot: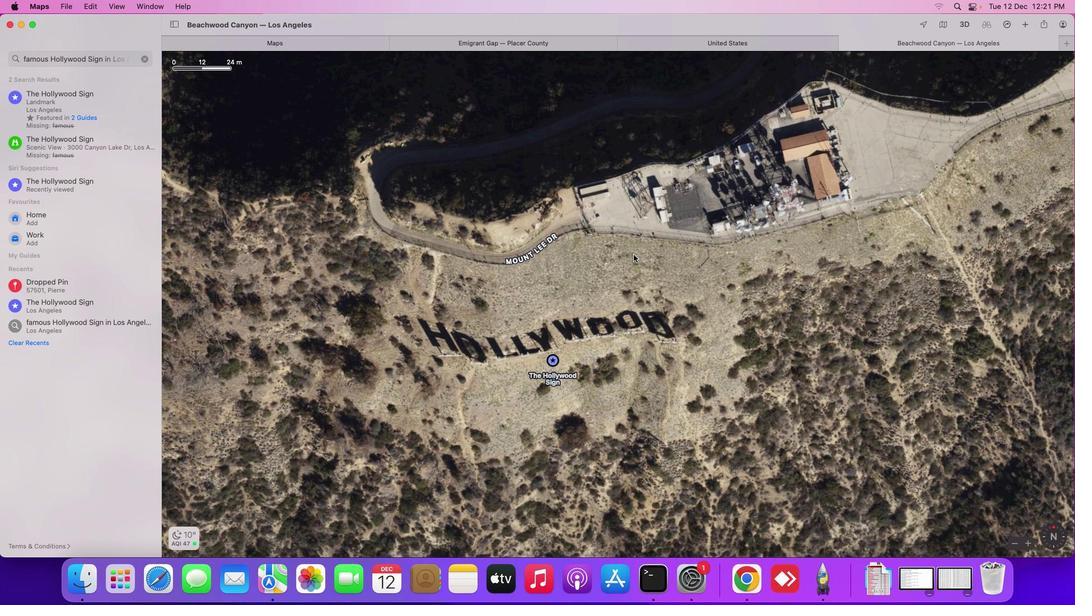 
Action: Mouse moved to (634, 255)
Screenshot: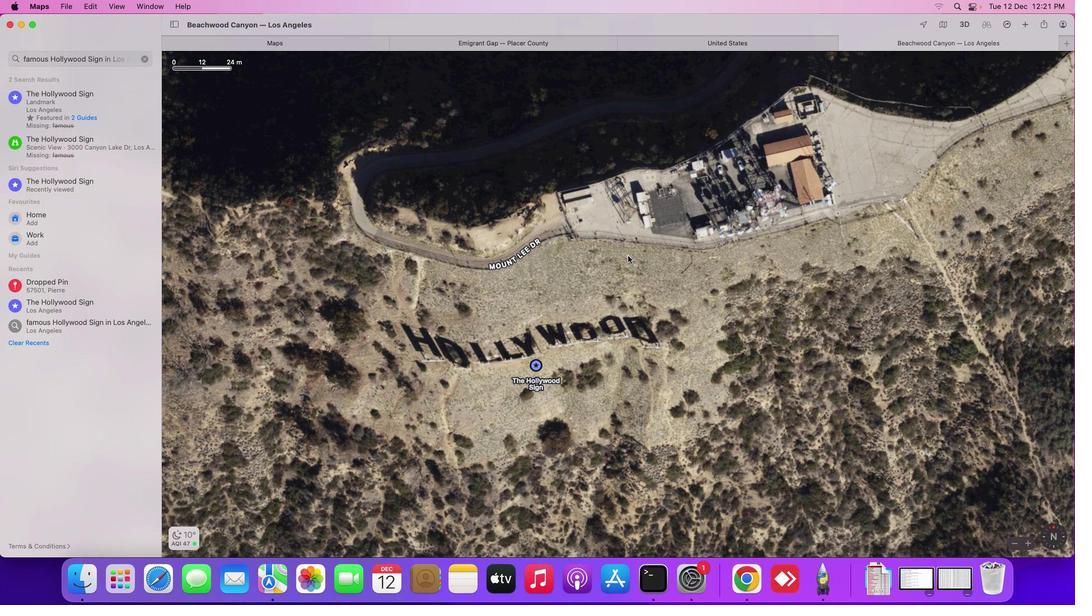 
Action: Mouse scrolled (634, 255) with delta (0, 1)
Screenshot: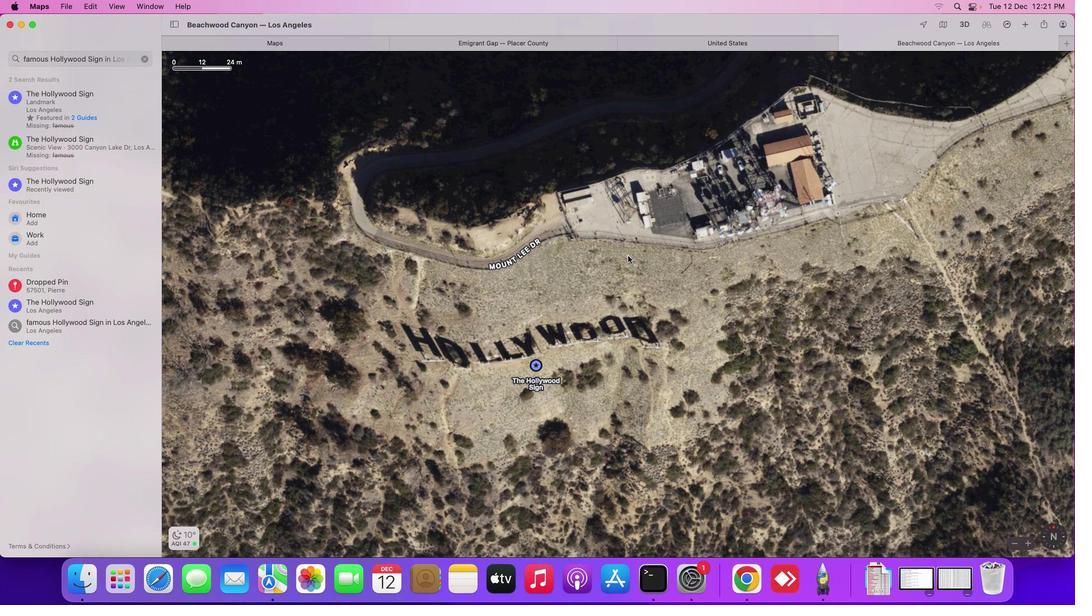 
Action: Mouse moved to (634, 256)
Screenshot: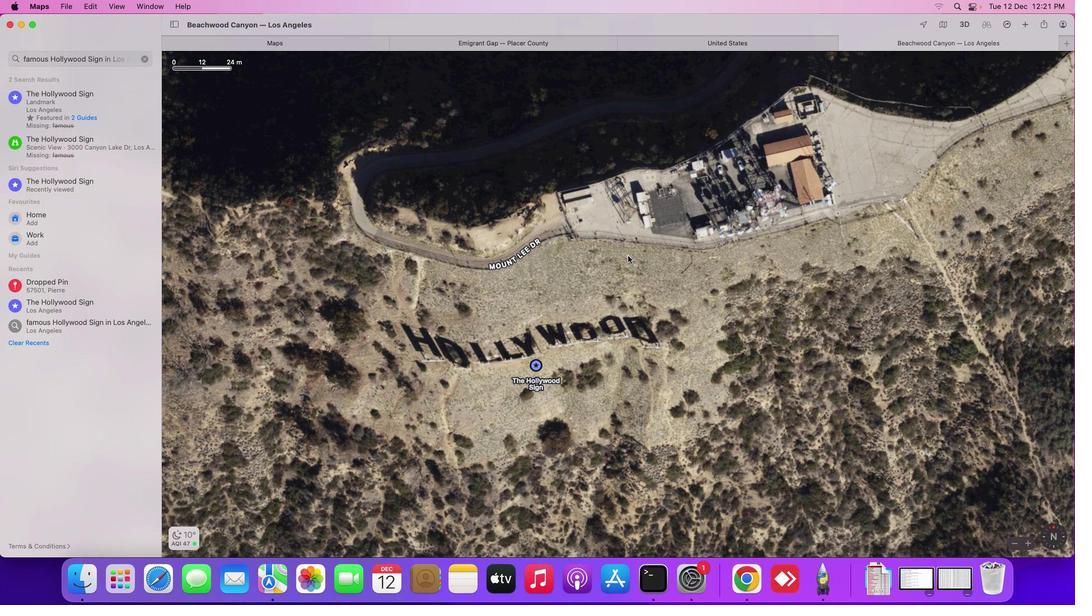 
Action: Mouse scrolled (634, 256) with delta (0, 1)
Screenshot: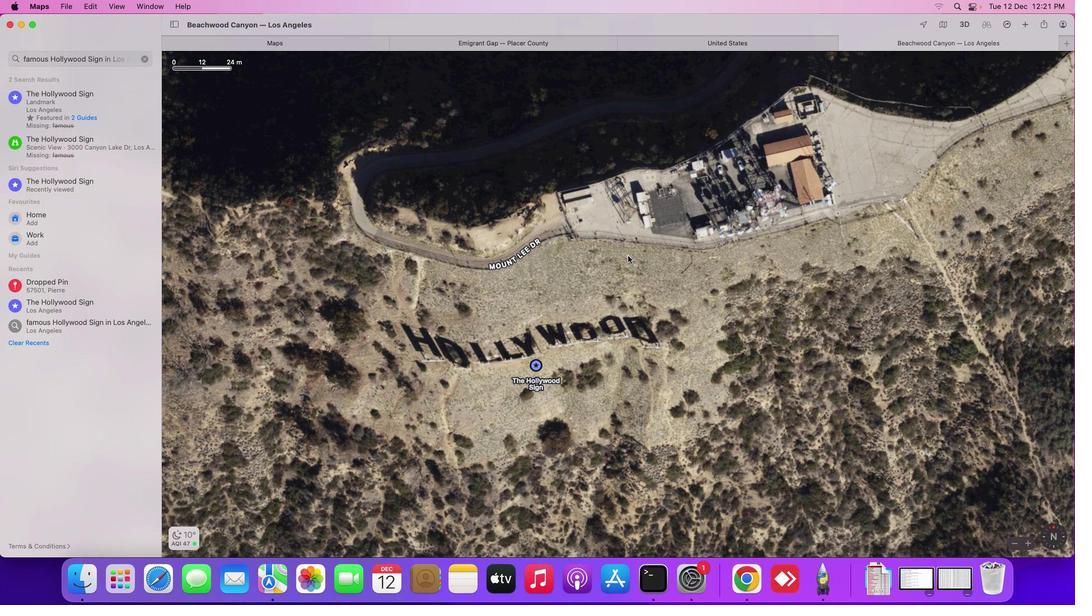 
Action: Mouse scrolled (634, 256) with delta (0, 2)
Screenshot: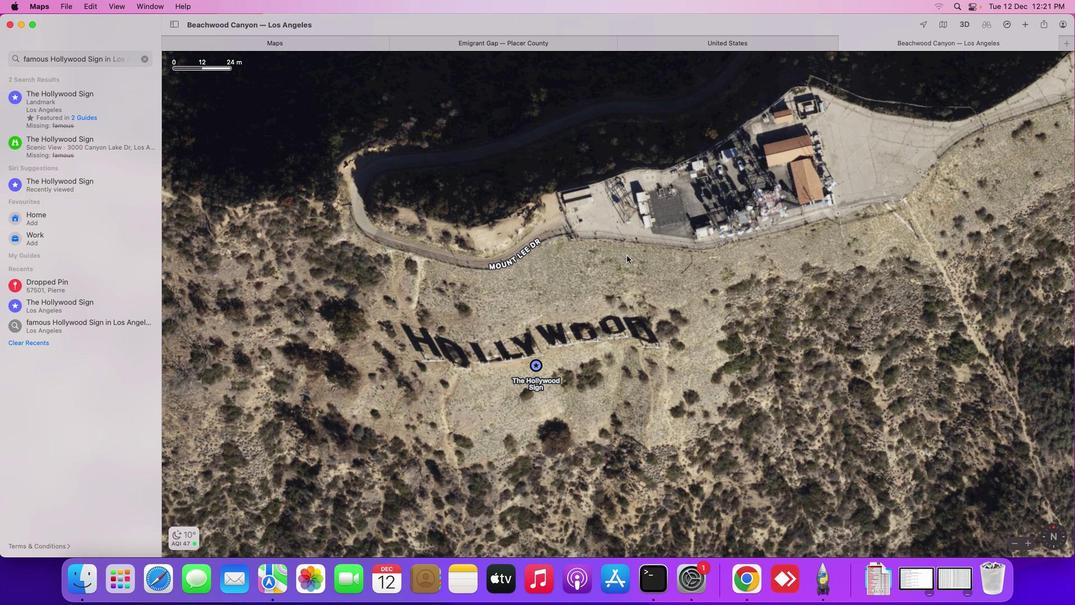 
Action: Mouse scrolled (634, 256) with delta (0, 3)
Screenshot: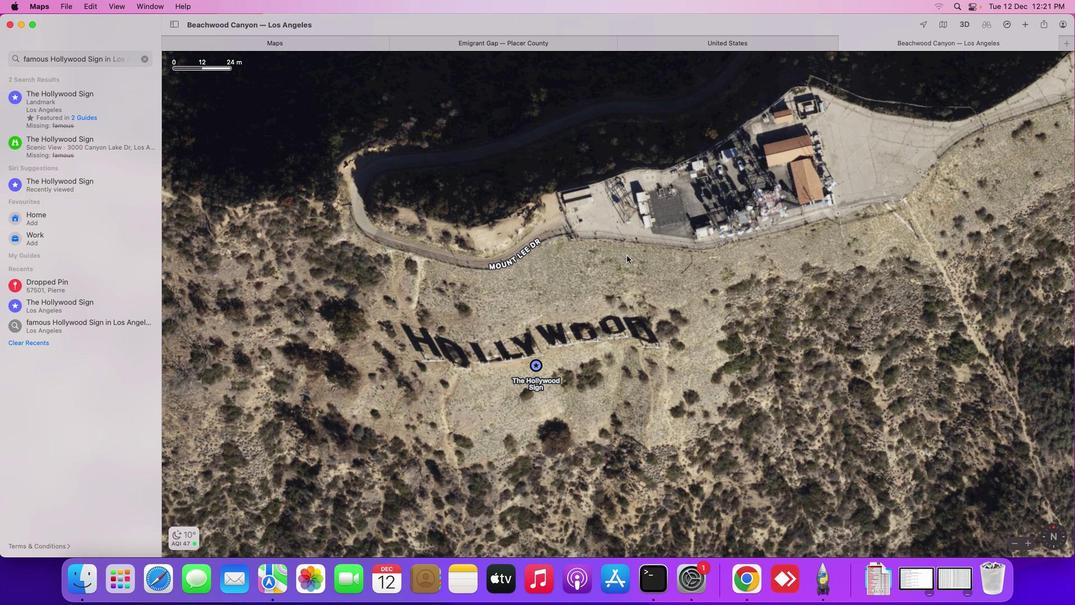
Action: Mouse moved to (627, 256)
Screenshot: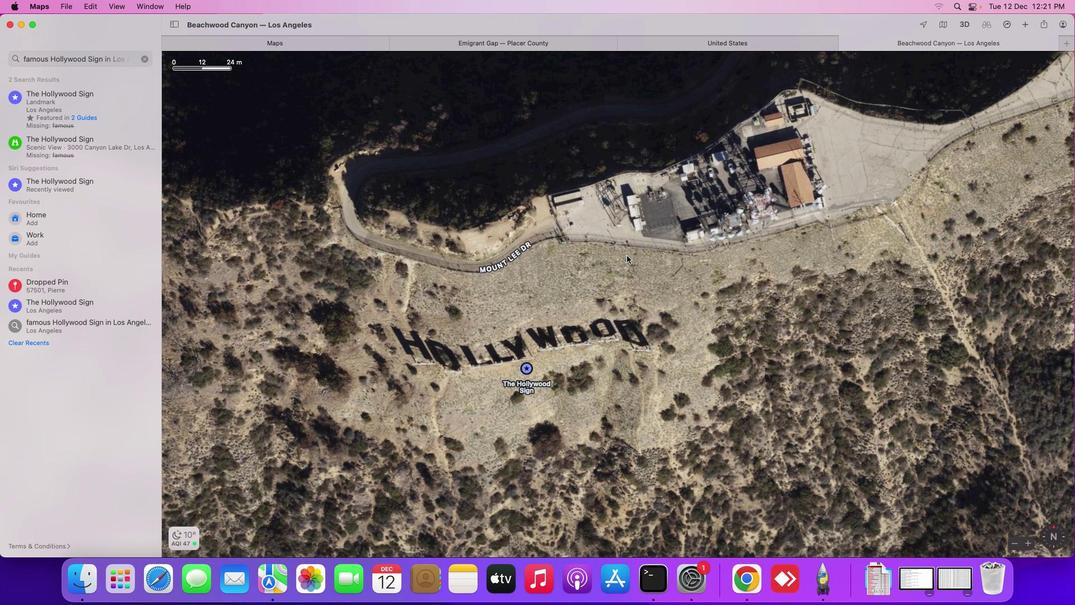 
Action: Mouse scrolled (627, 256) with delta (0, 1)
Screenshot: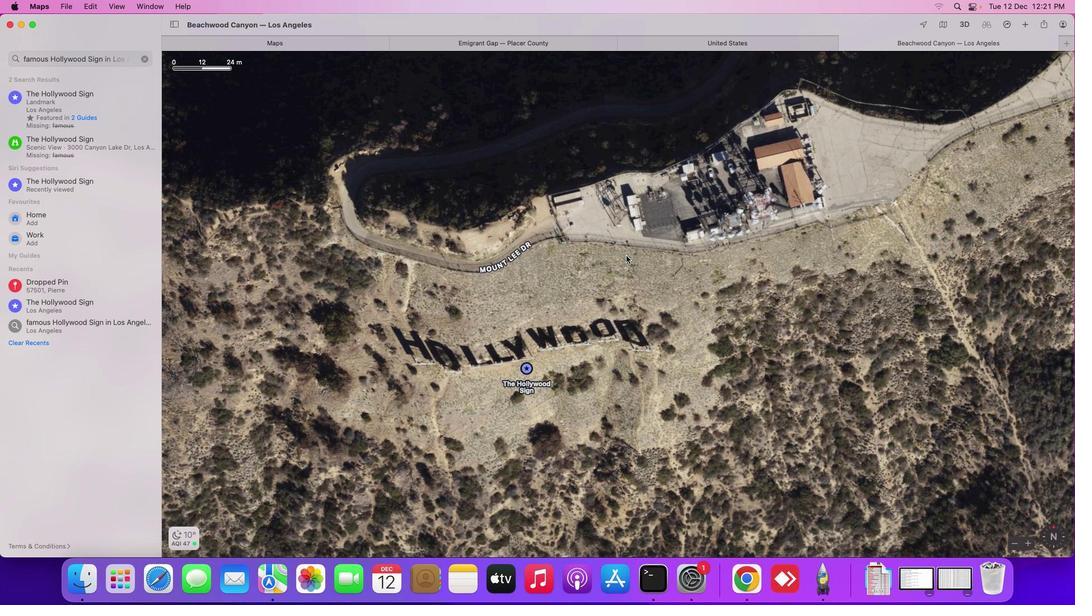 
Action: Mouse scrolled (627, 256) with delta (0, 1)
Screenshot: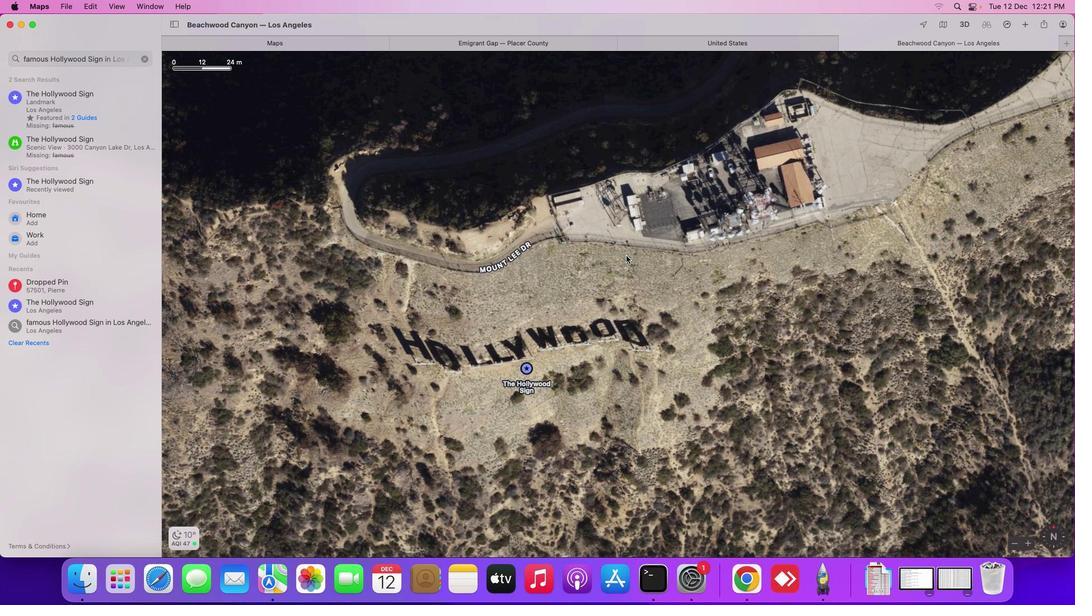 
Action: Mouse scrolled (627, 256) with delta (0, 1)
Screenshot: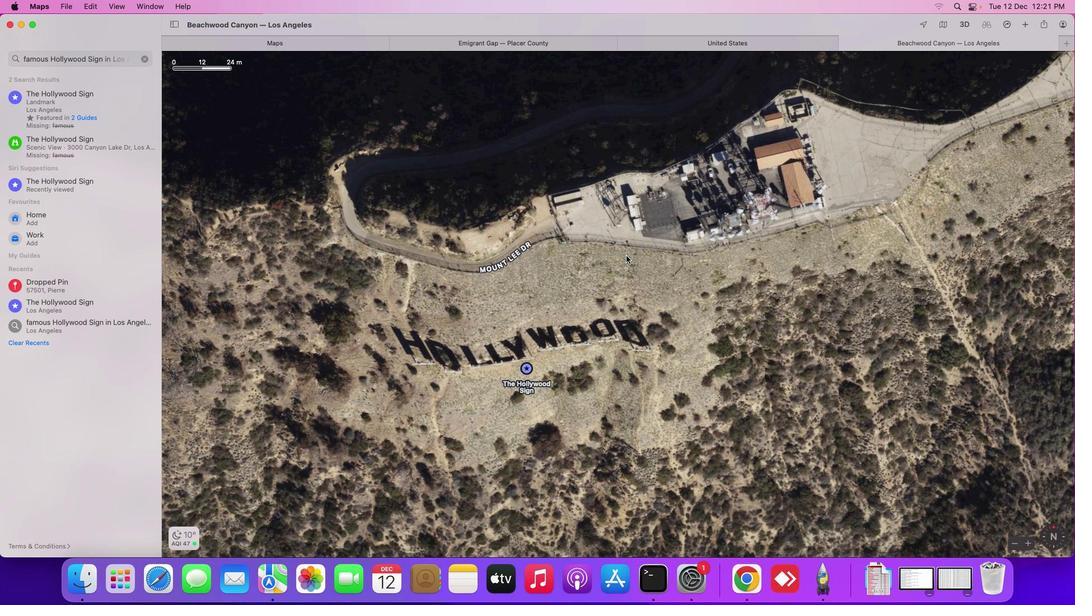 
Action: Mouse scrolled (627, 256) with delta (0, 2)
Screenshot: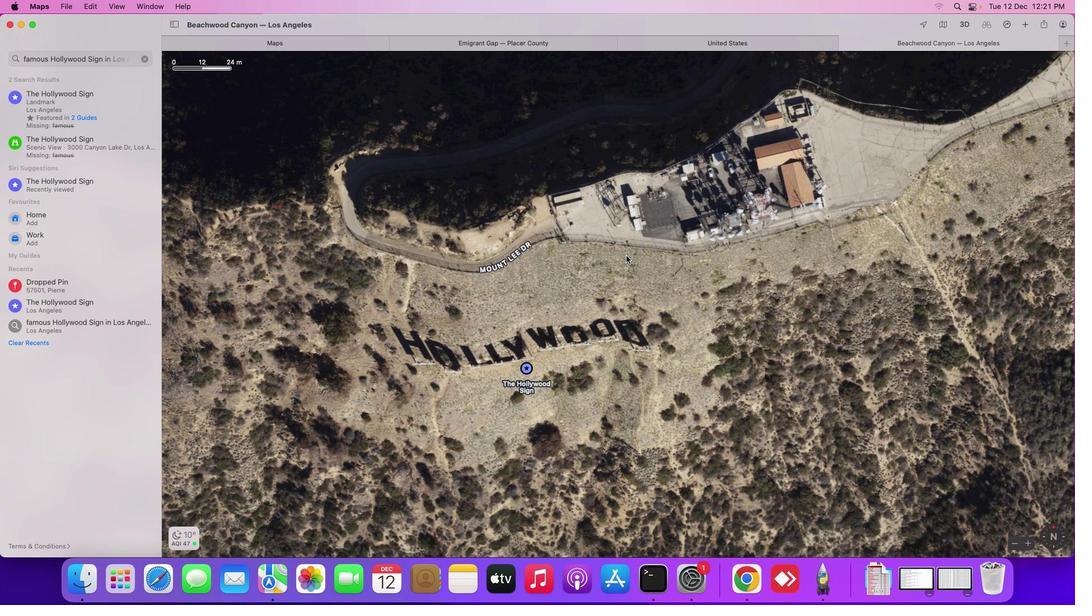 
Action: Mouse moved to (624, 252)
Screenshot: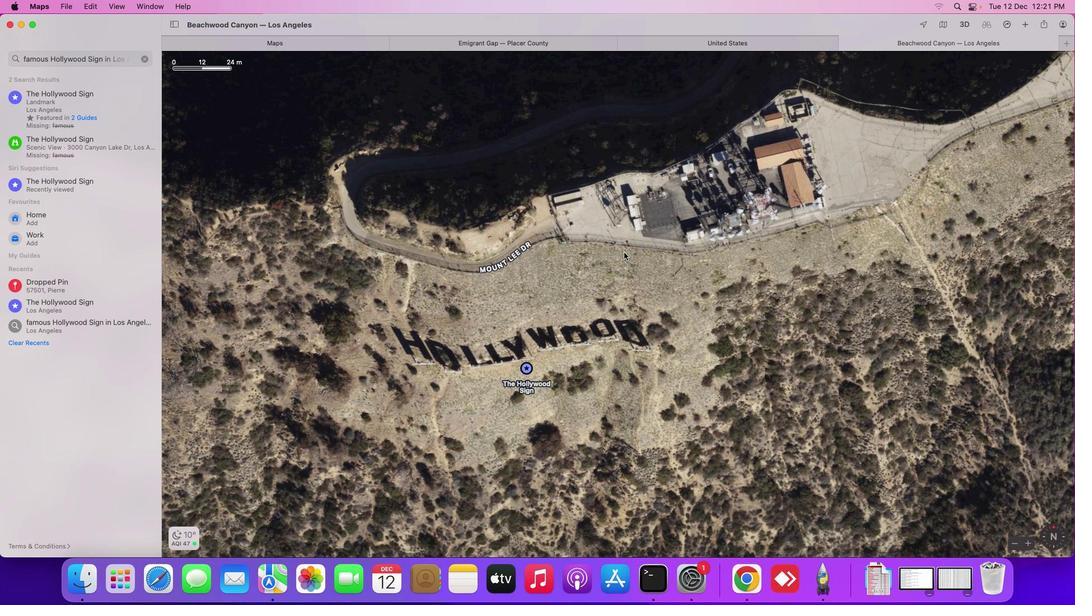 
